 Task: Add a signature Hailey Mitchell containing With sincere thanks and best wishes, Hailey Mitchell to email address softage.5@softage.net and add a label Reflection
Action: Mouse moved to (73, 41)
Screenshot: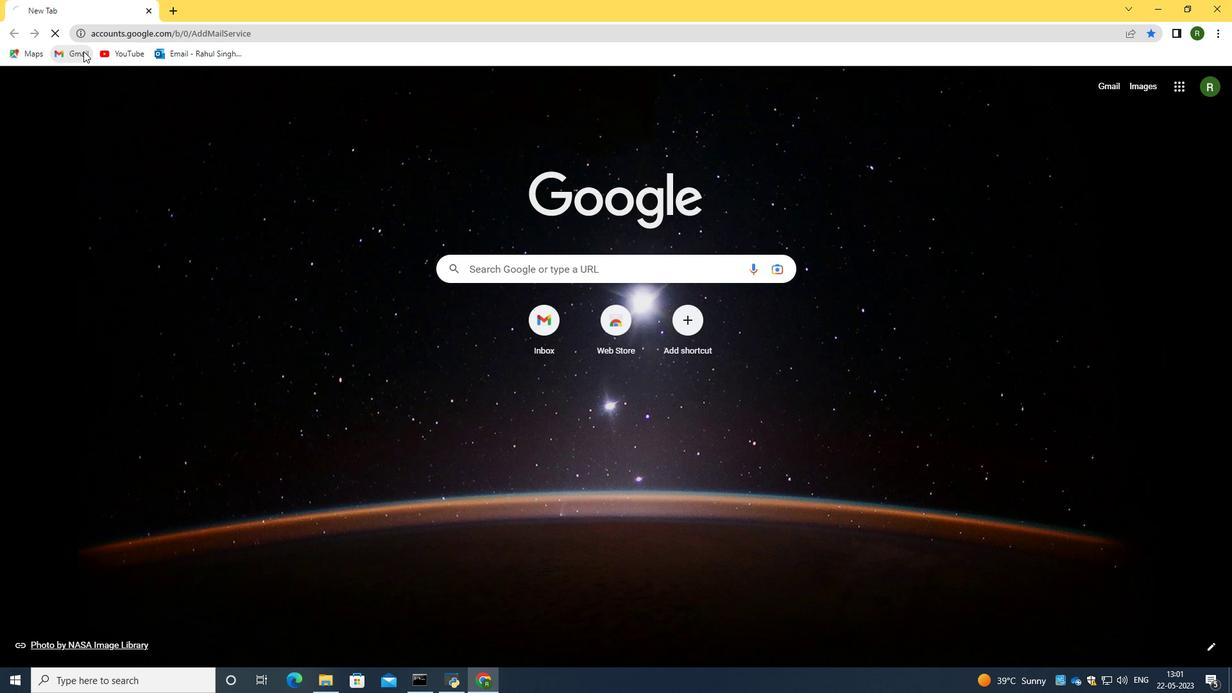 
Action: Mouse pressed left at (73, 41)
Screenshot: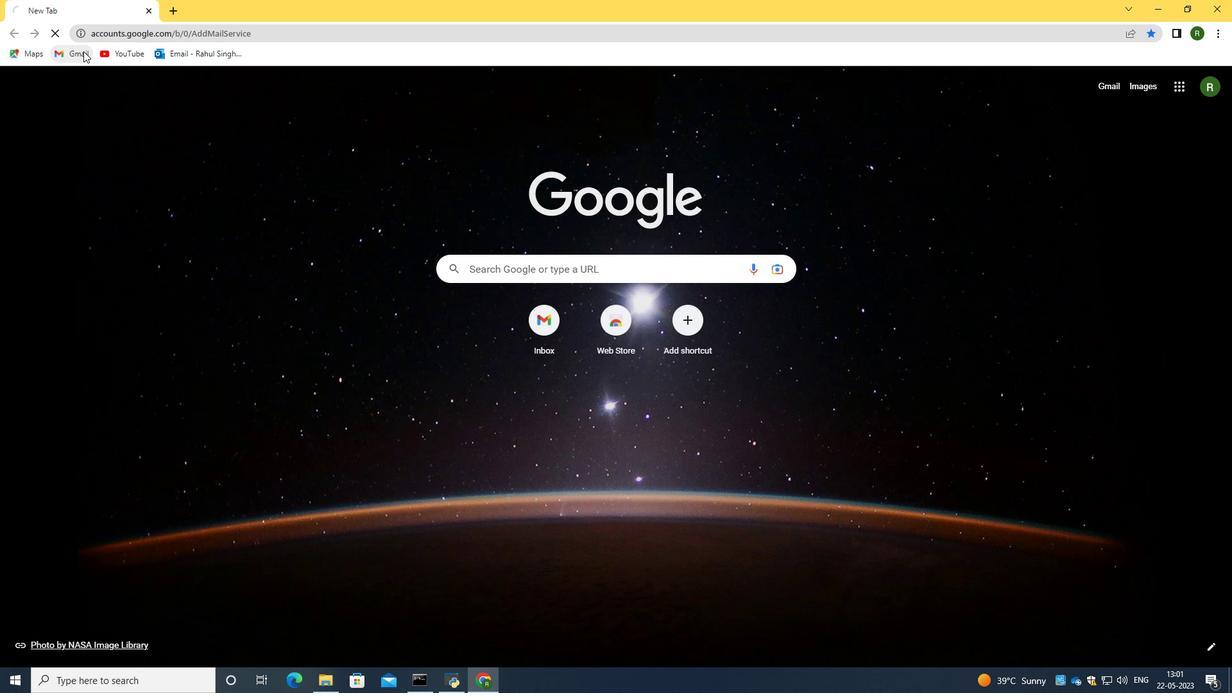 
Action: Mouse moved to (1172, 75)
Screenshot: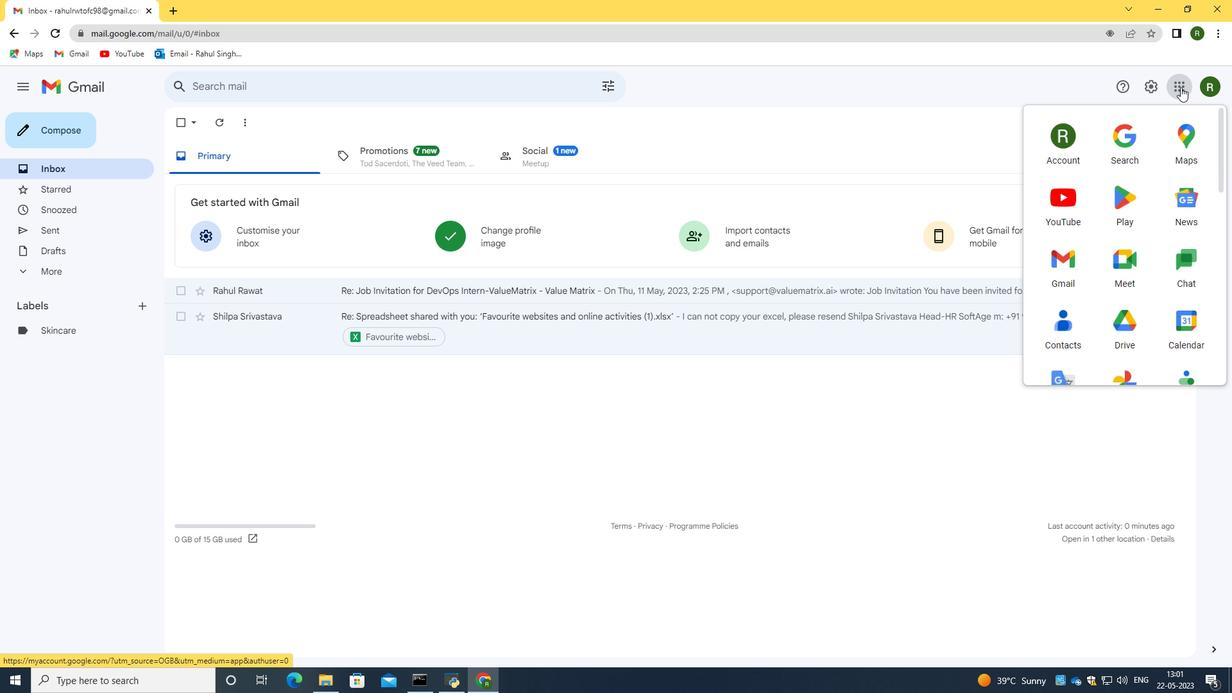 
Action: Mouse pressed left at (1172, 75)
Screenshot: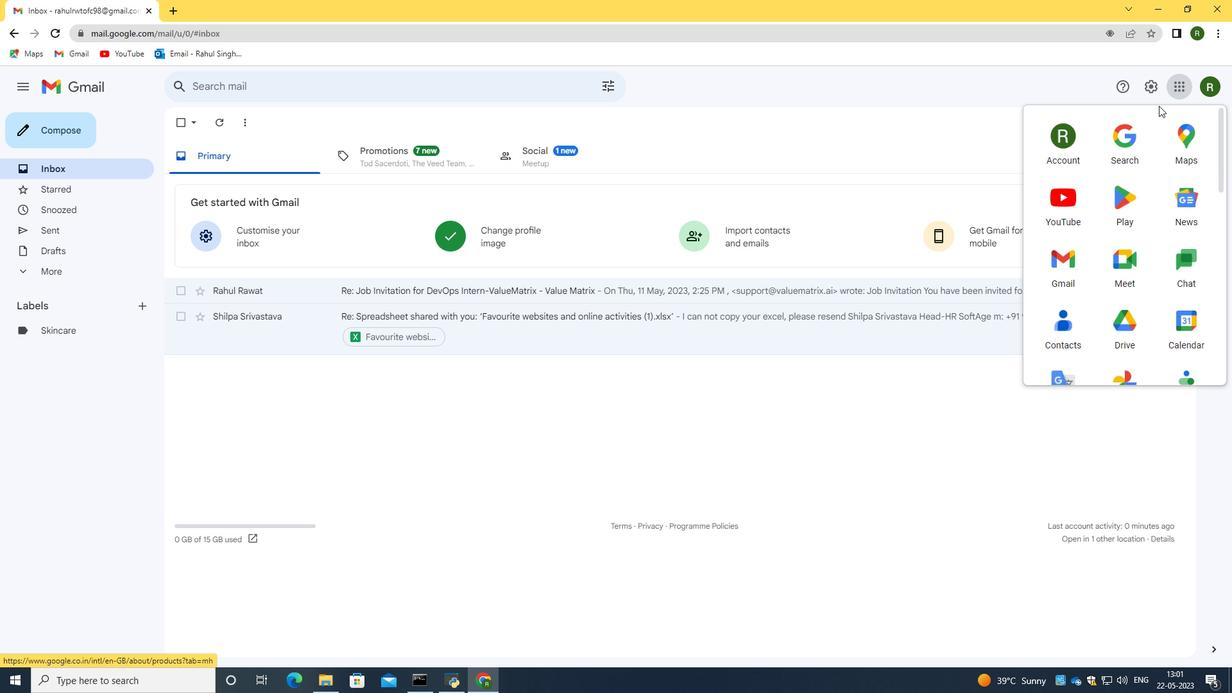 
Action: Mouse moved to (889, 98)
Screenshot: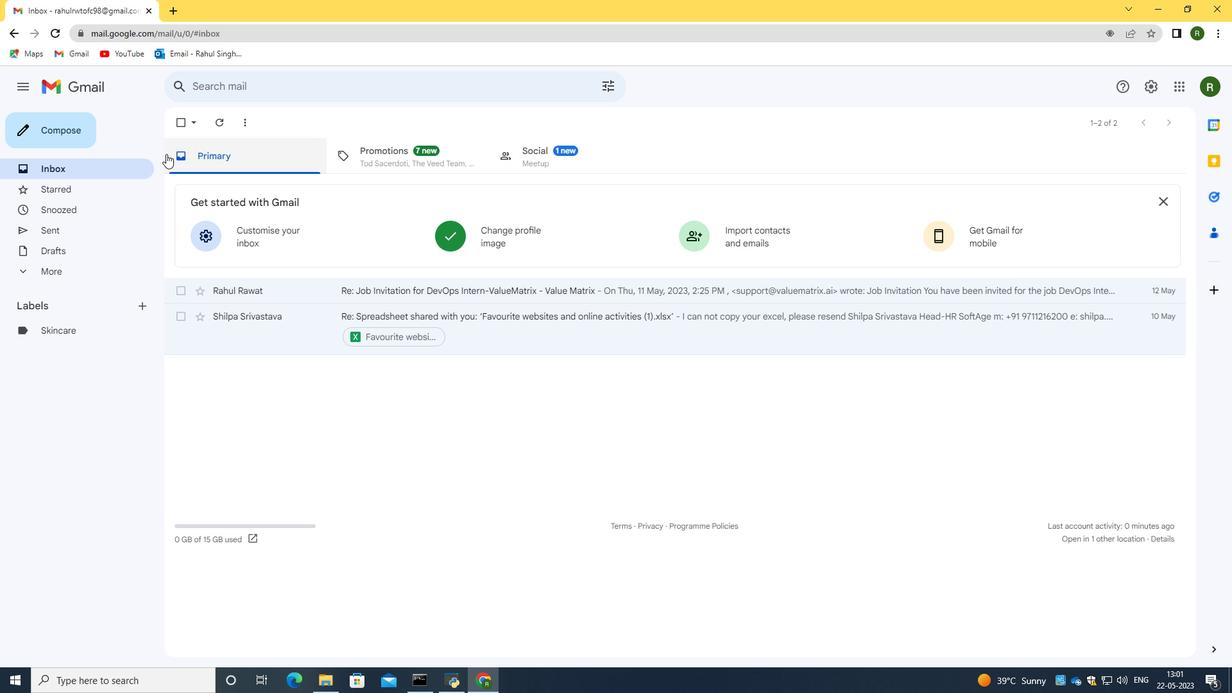 
Action: Mouse pressed left at (889, 98)
Screenshot: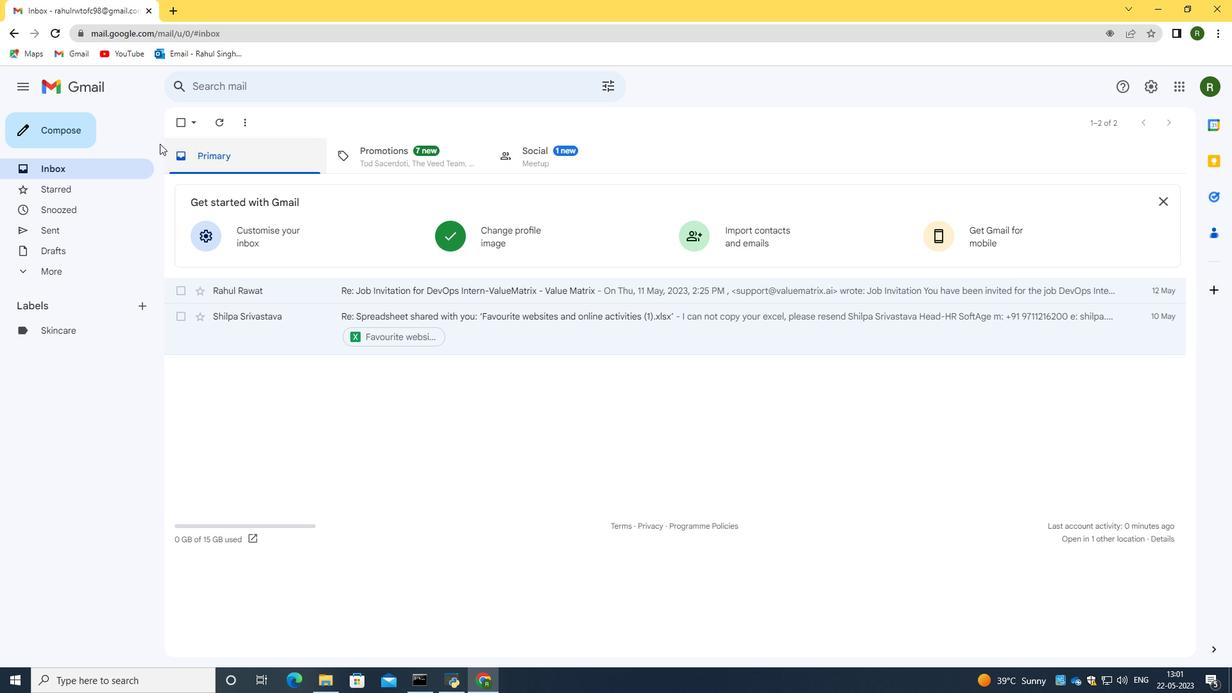 
Action: Mouse moved to (1148, 80)
Screenshot: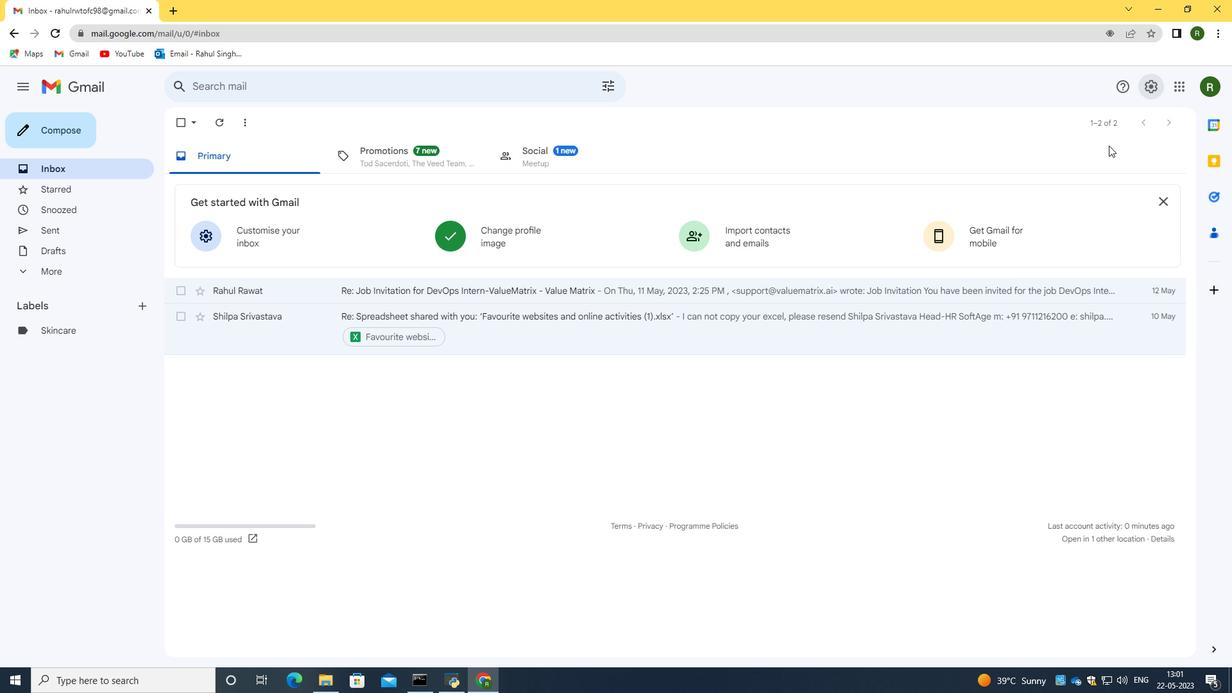 
Action: Mouse pressed left at (1148, 80)
Screenshot: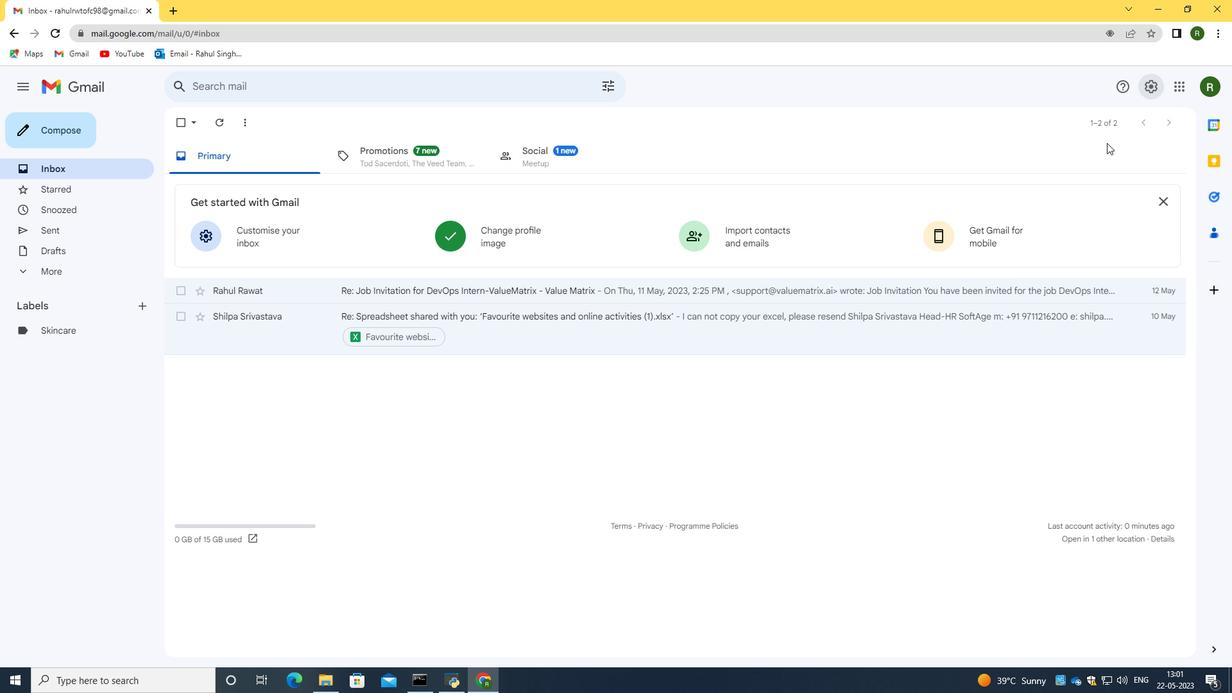 
Action: Mouse moved to (1084, 144)
Screenshot: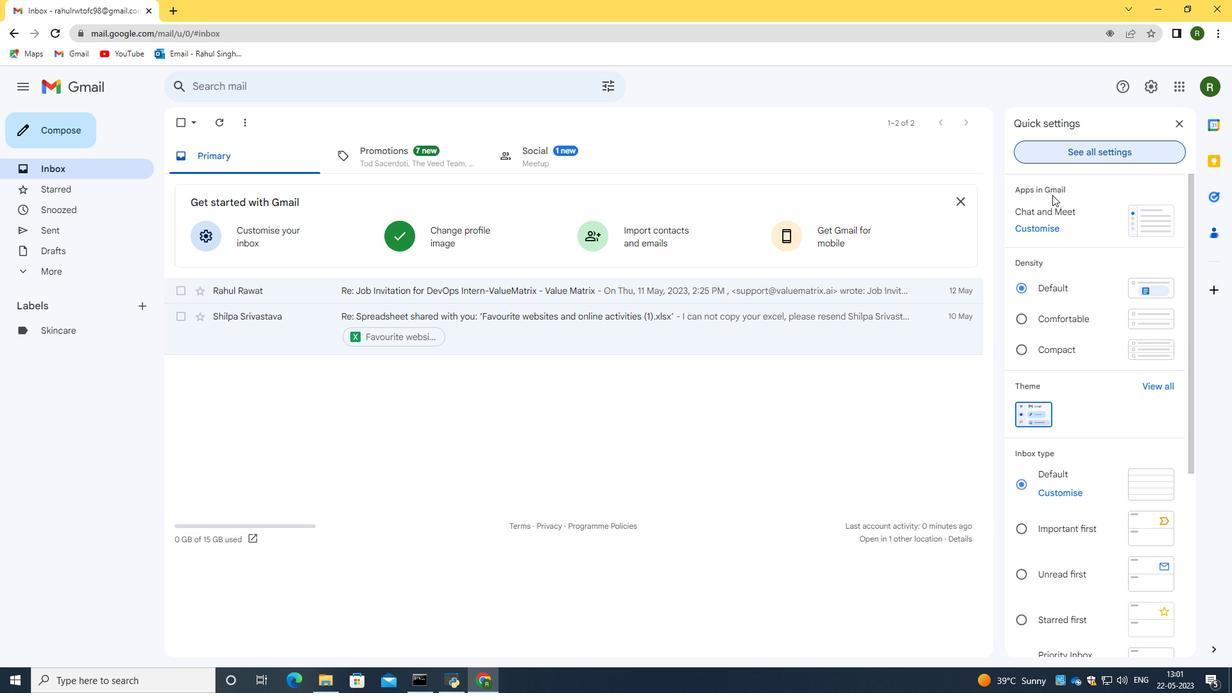 
Action: Mouse pressed left at (1084, 144)
Screenshot: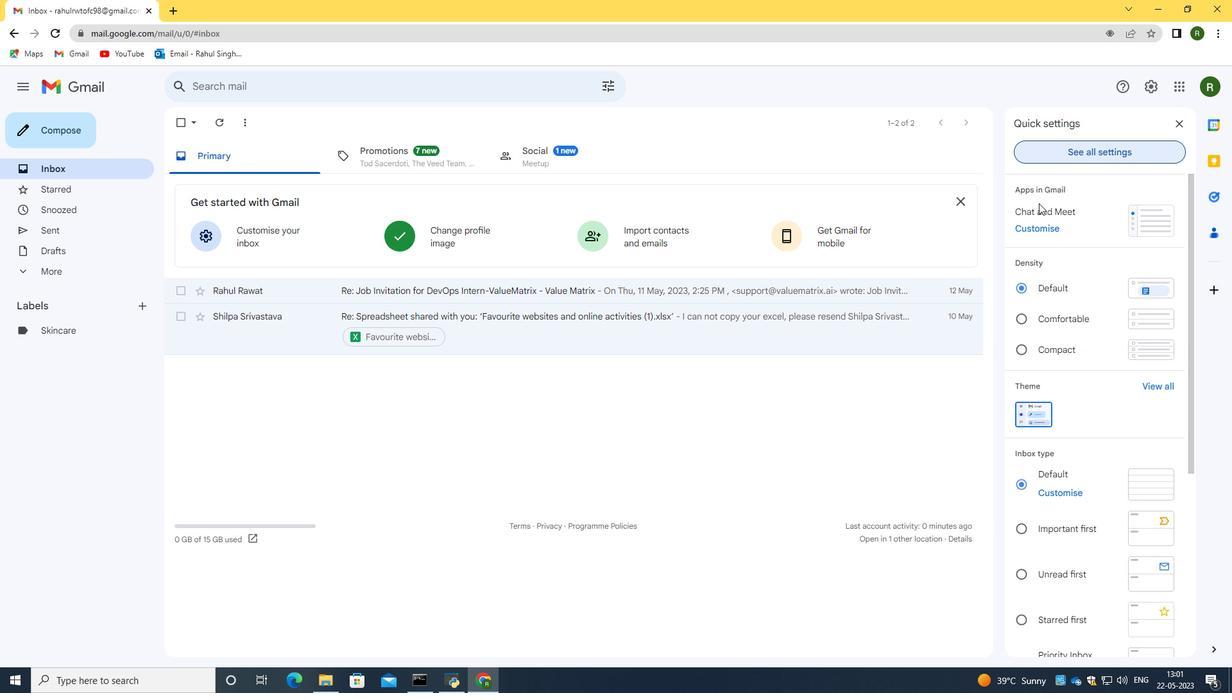 
Action: Mouse moved to (780, 233)
Screenshot: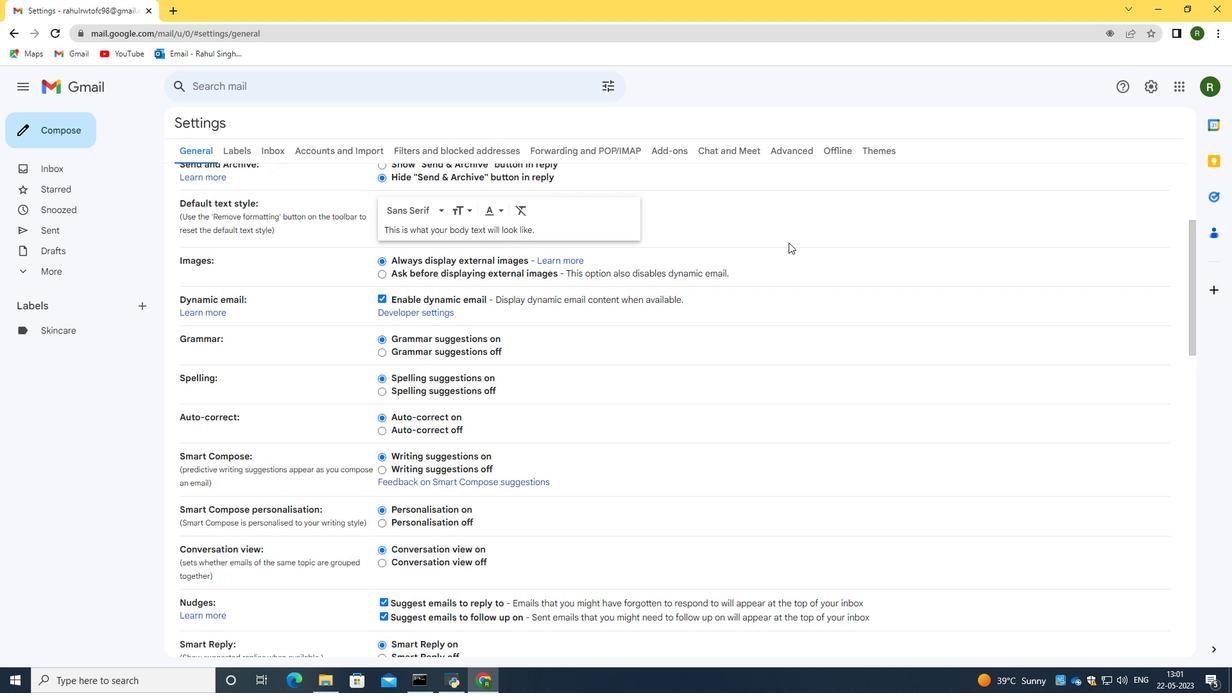 
Action: Mouse scrolled (817, 233) with delta (0, 0)
Screenshot: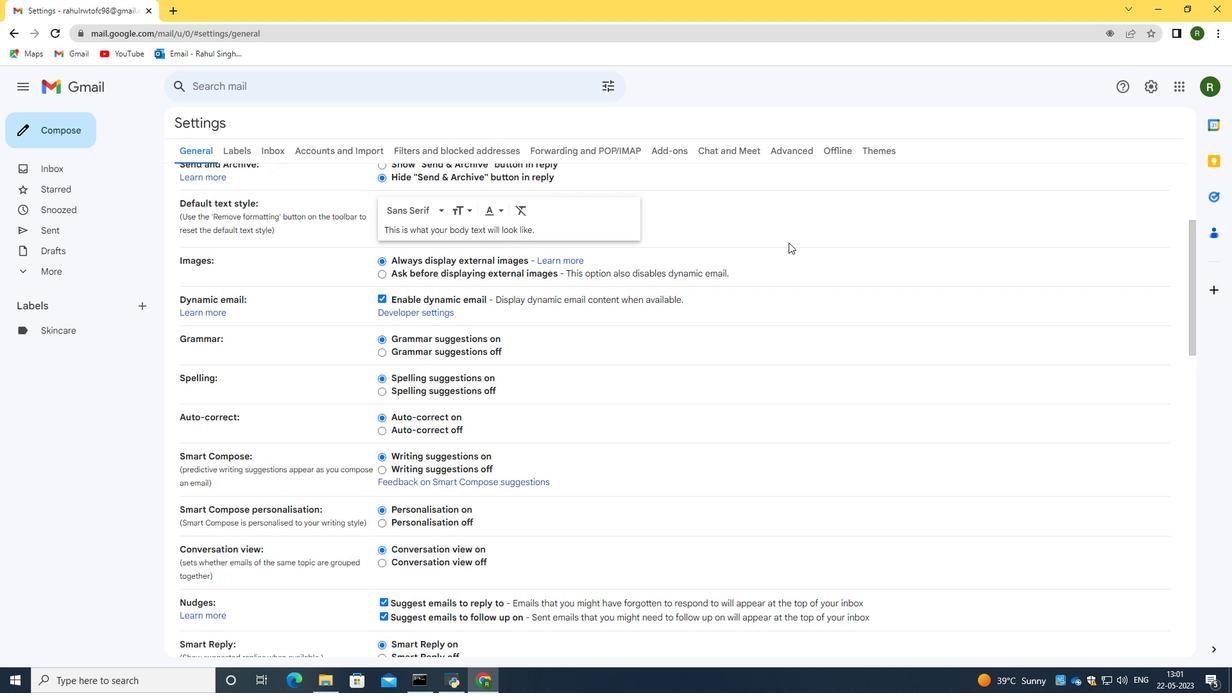 
Action: Mouse scrolled (780, 232) with delta (0, 0)
Screenshot: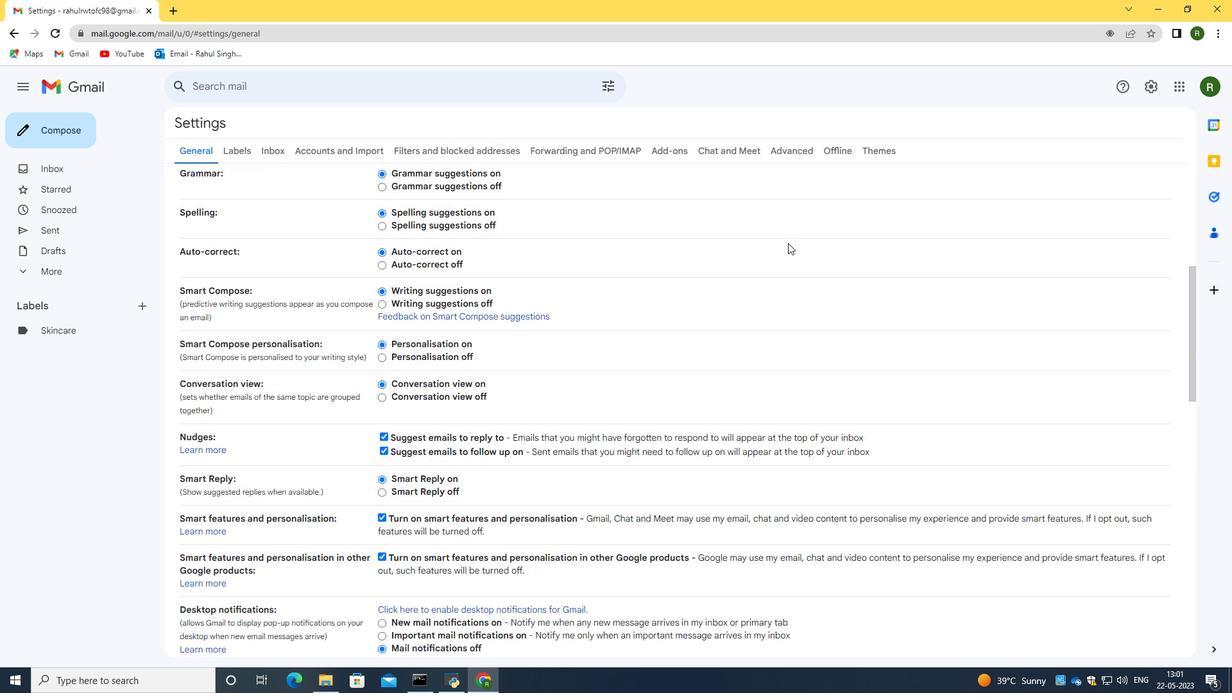 
Action: Mouse moved to (779, 233)
Screenshot: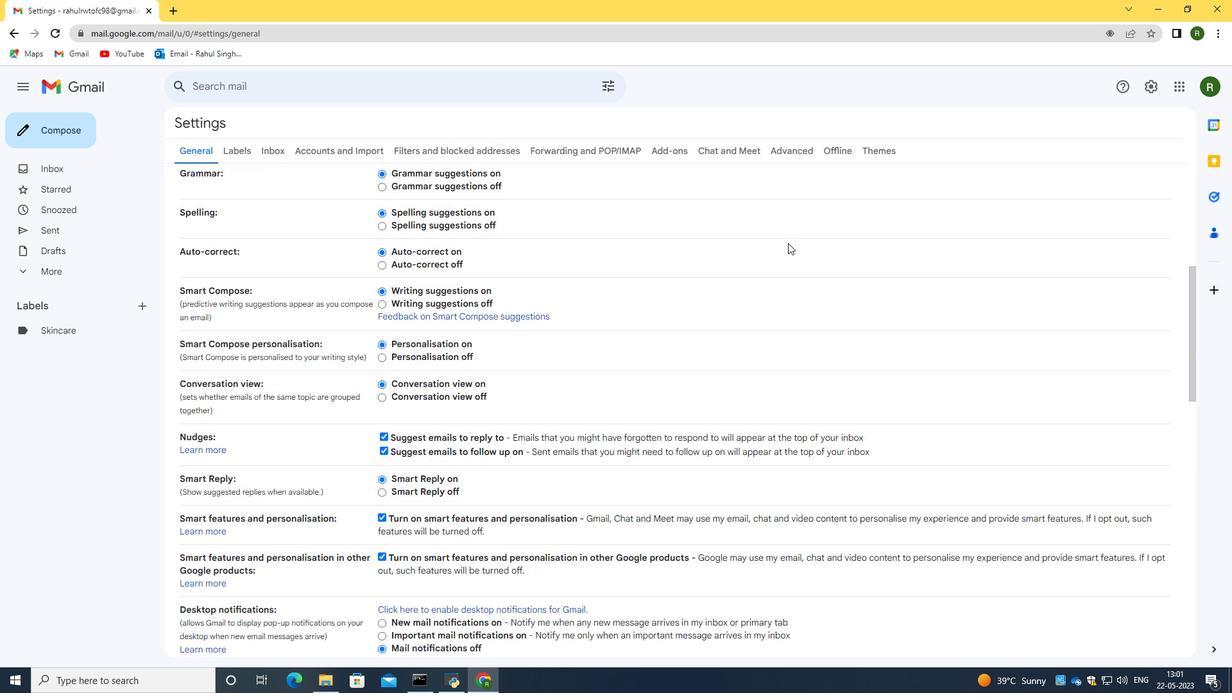 
Action: Mouse scrolled (779, 232) with delta (0, 0)
Screenshot: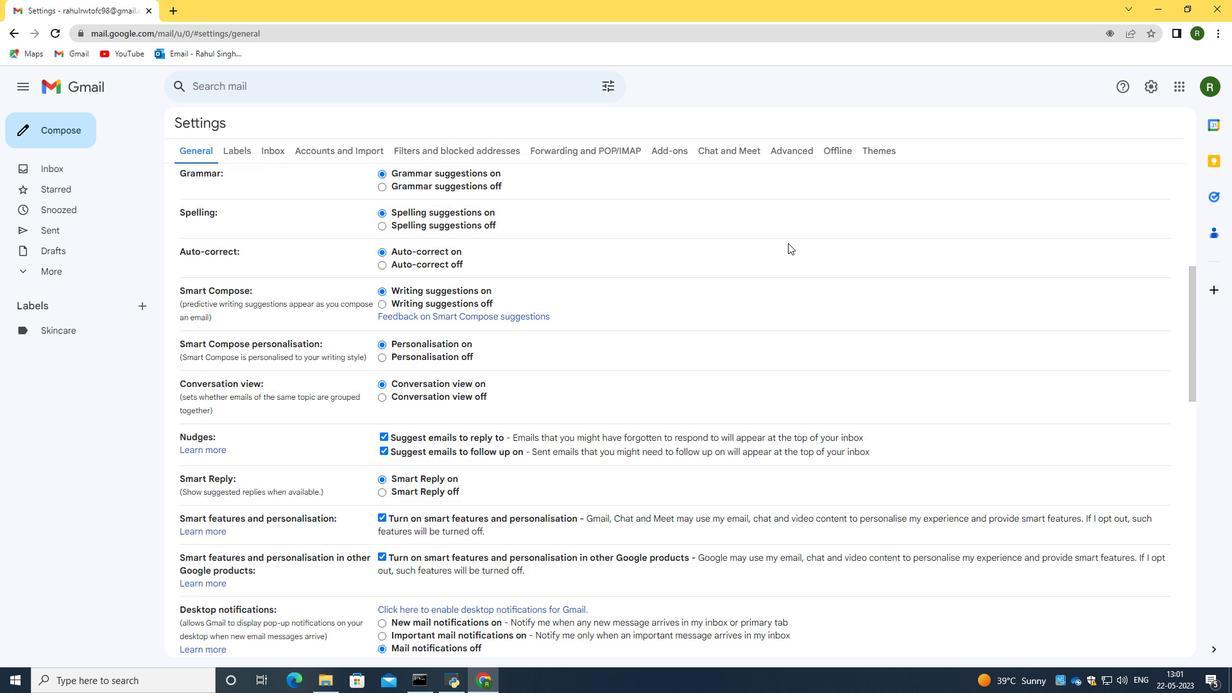 
Action: Mouse moved to (779, 233)
Screenshot: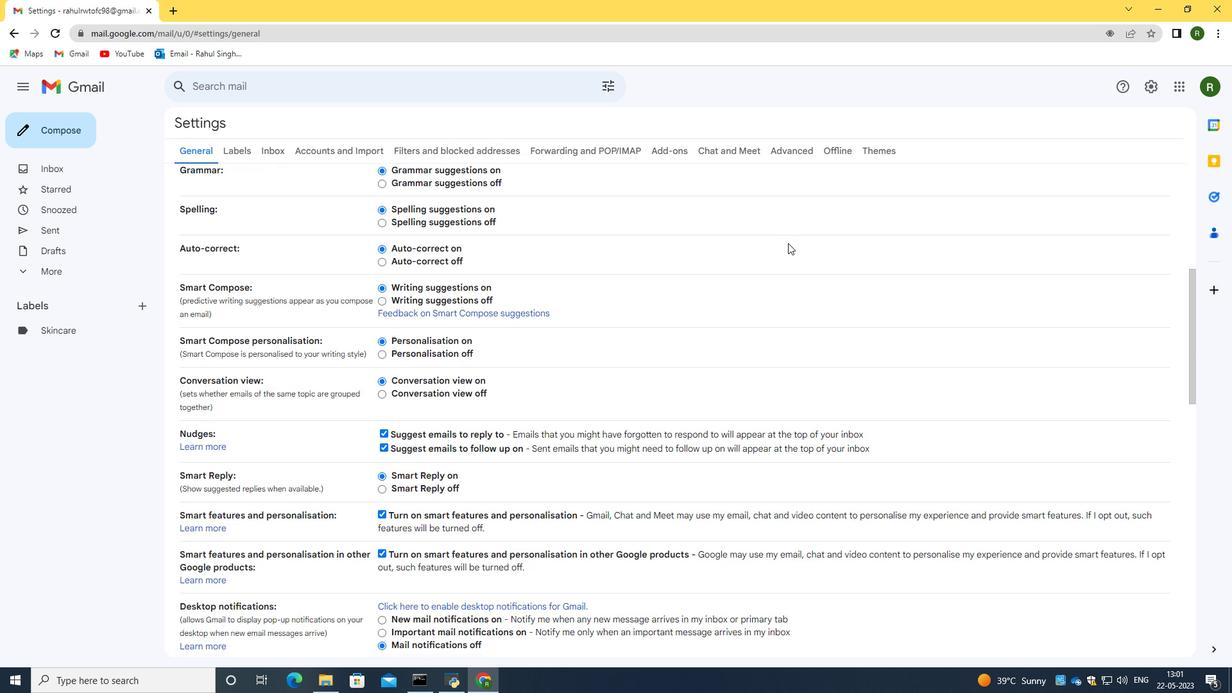 
Action: Mouse scrolled (779, 232) with delta (0, 0)
Screenshot: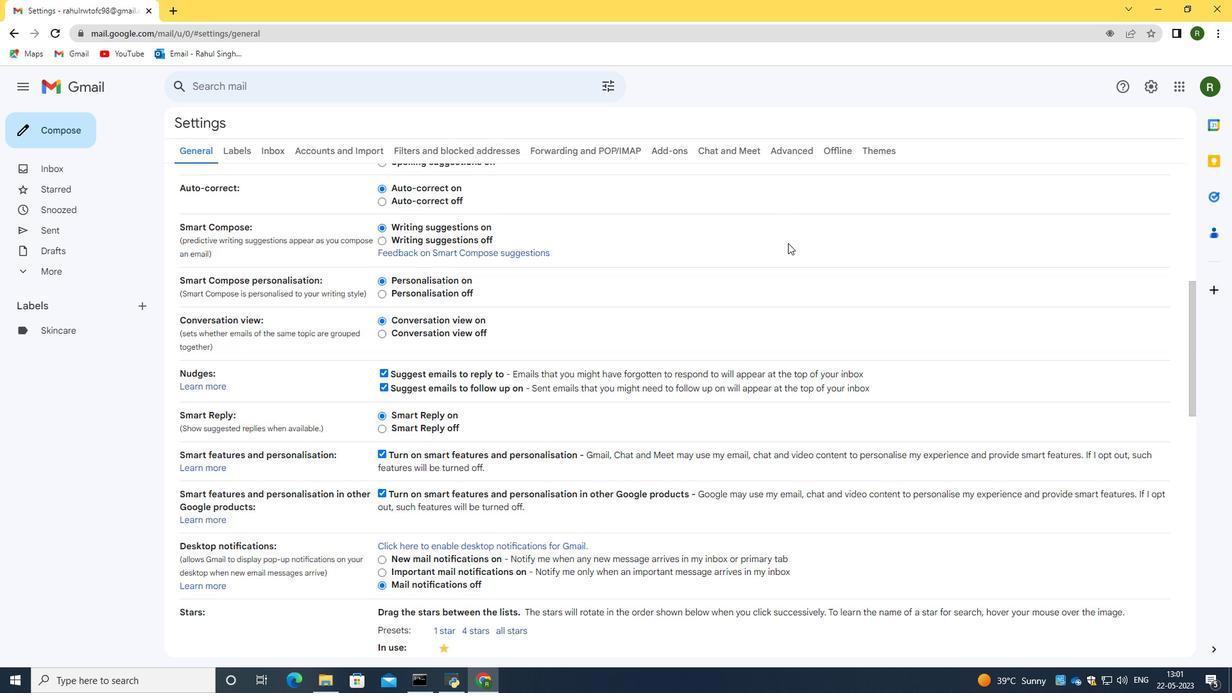 
Action: Mouse scrolled (779, 232) with delta (0, 0)
Screenshot: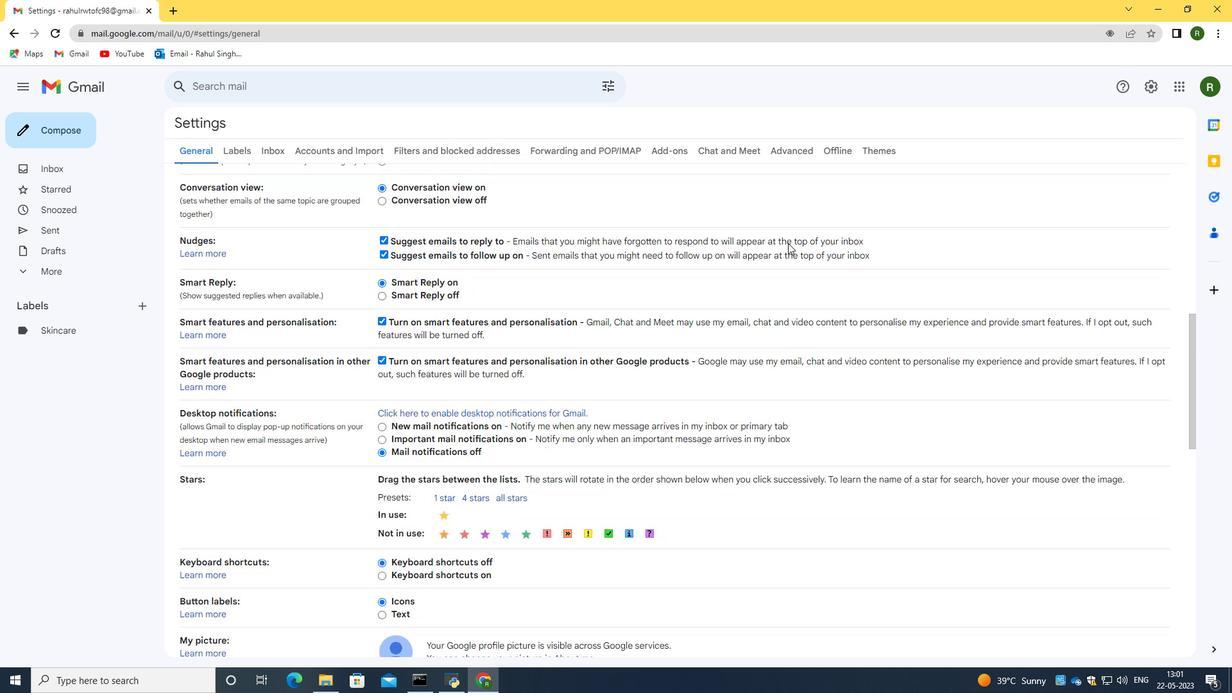
Action: Mouse scrolled (779, 232) with delta (0, 0)
Screenshot: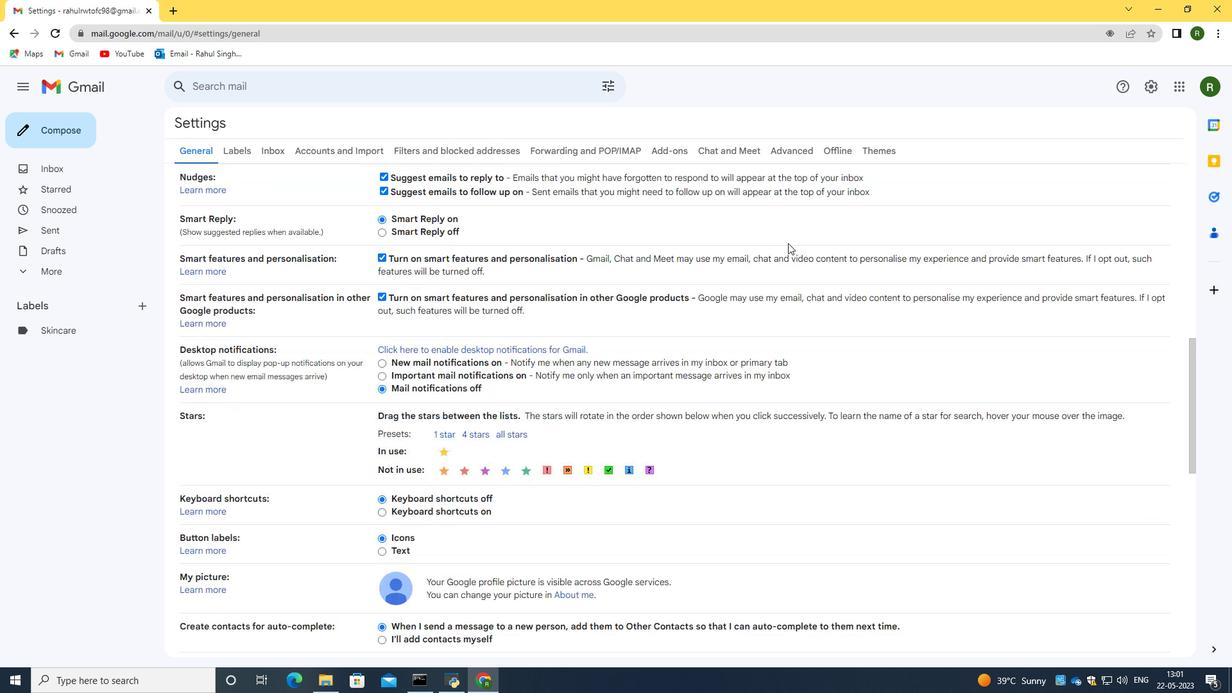 
Action: Mouse moved to (778, 233)
Screenshot: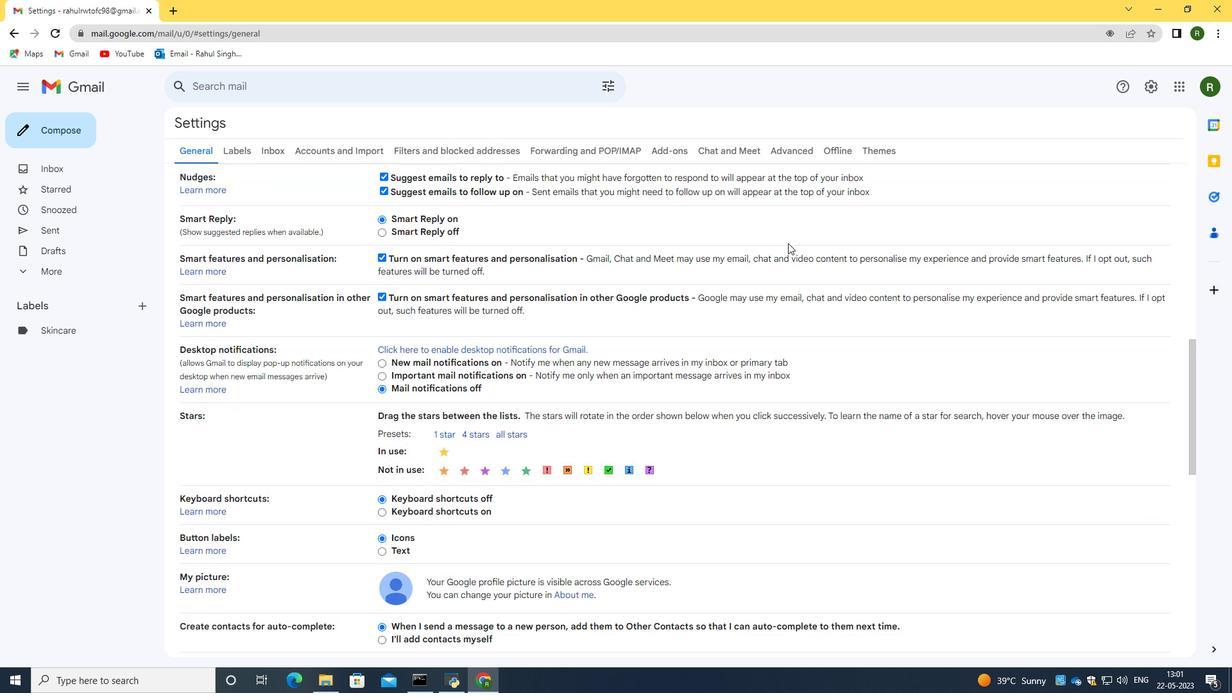 
Action: Mouse scrolled (778, 233) with delta (0, 0)
Screenshot: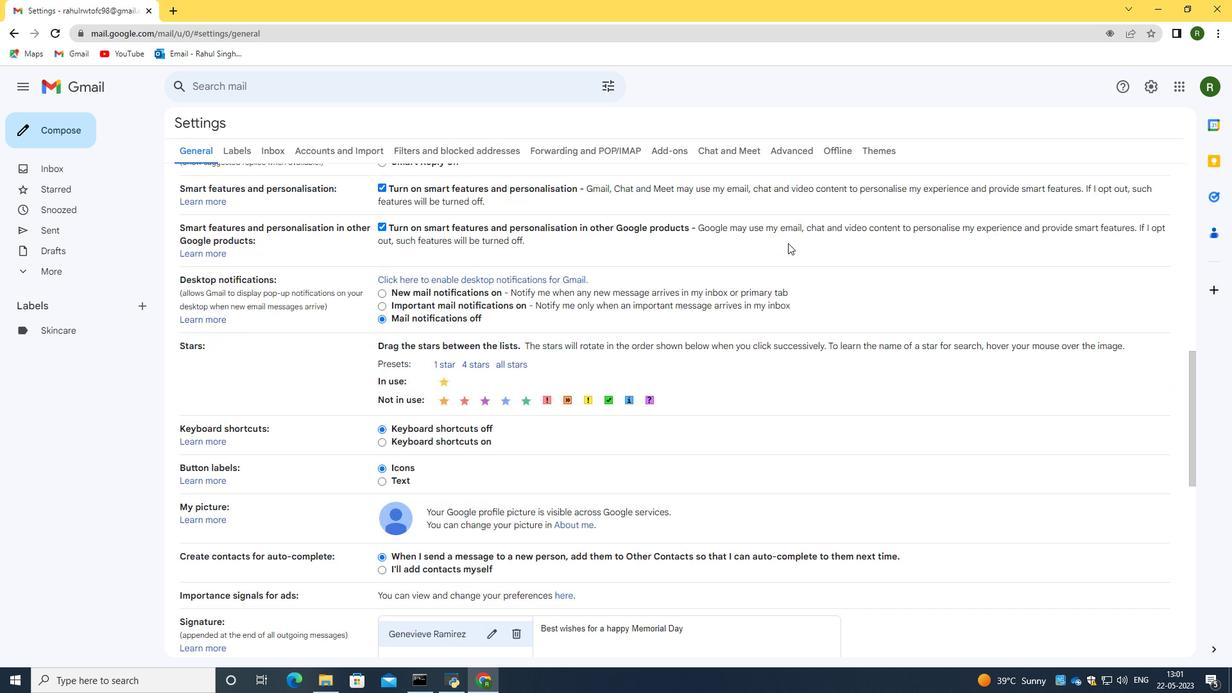 
Action: Mouse scrolled (778, 233) with delta (0, 0)
Screenshot: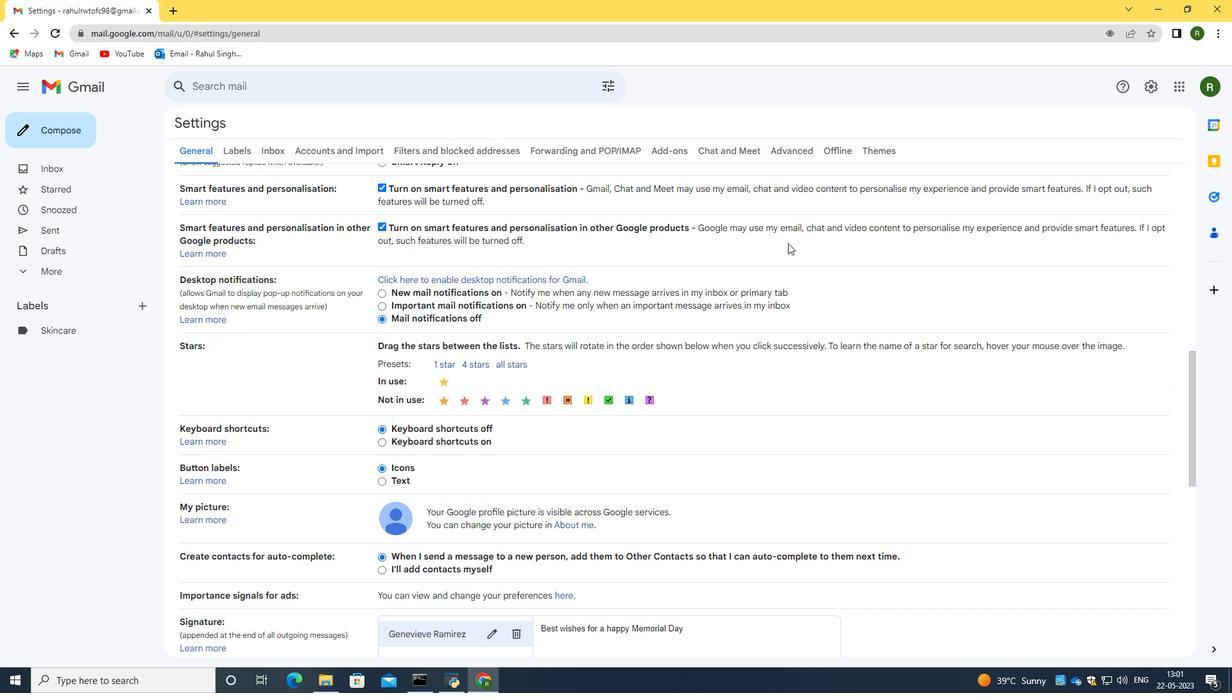 
Action: Mouse scrolled (778, 233) with delta (0, 0)
Screenshot: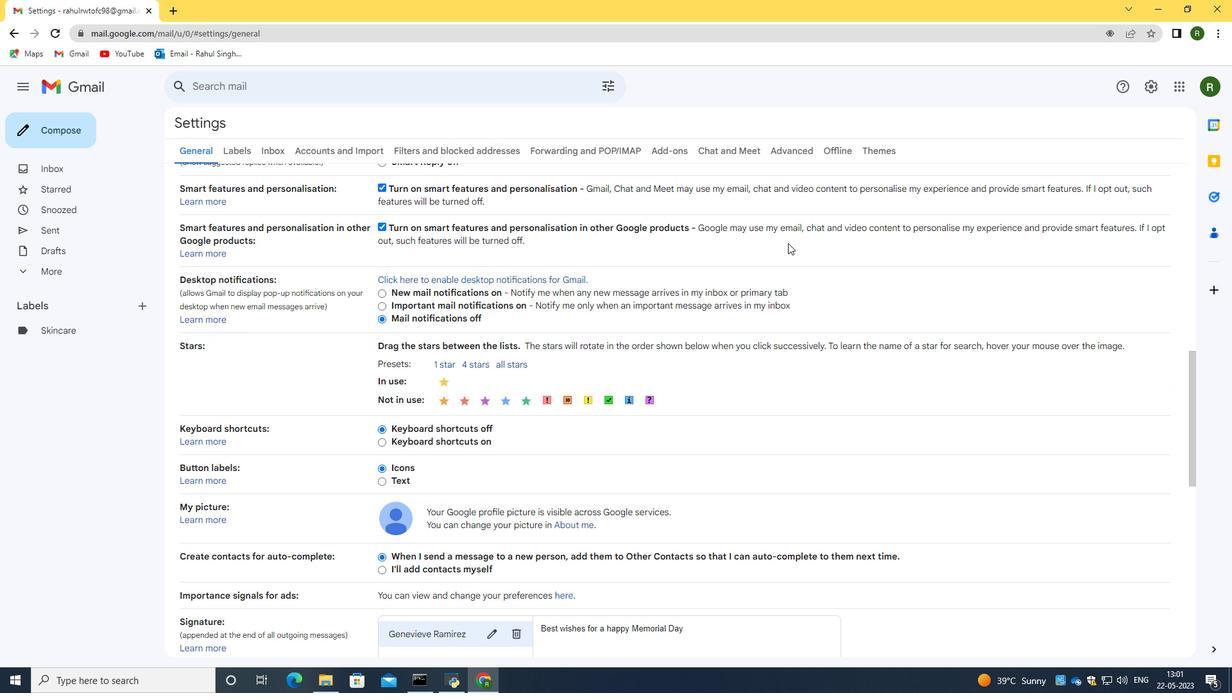 
Action: Mouse scrolled (778, 233) with delta (0, 0)
Screenshot: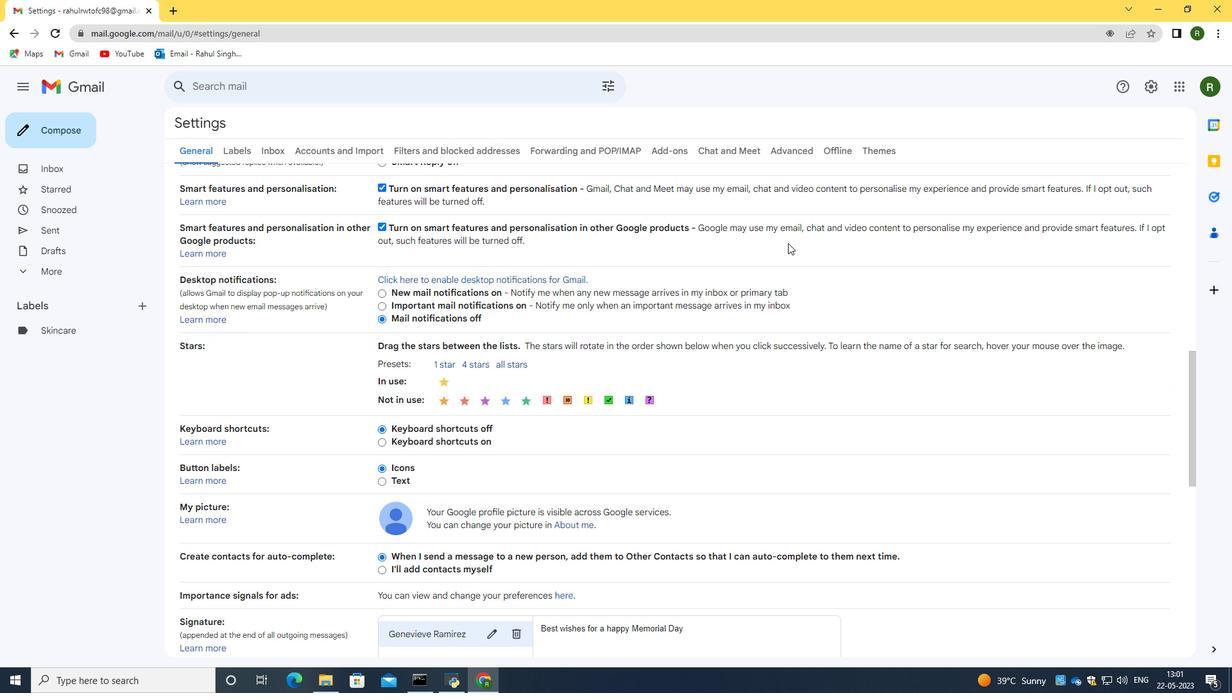 
Action: Mouse scrolled (778, 233) with delta (0, 0)
Screenshot: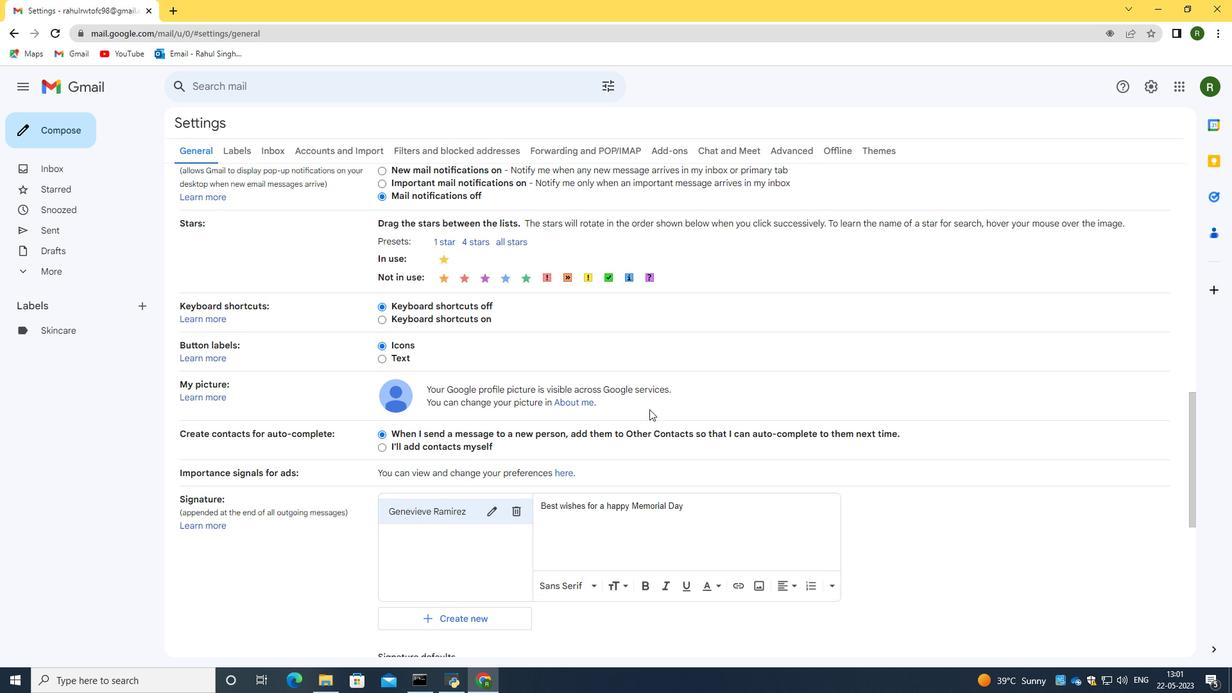 
Action: Mouse scrolled (778, 233) with delta (0, 0)
Screenshot: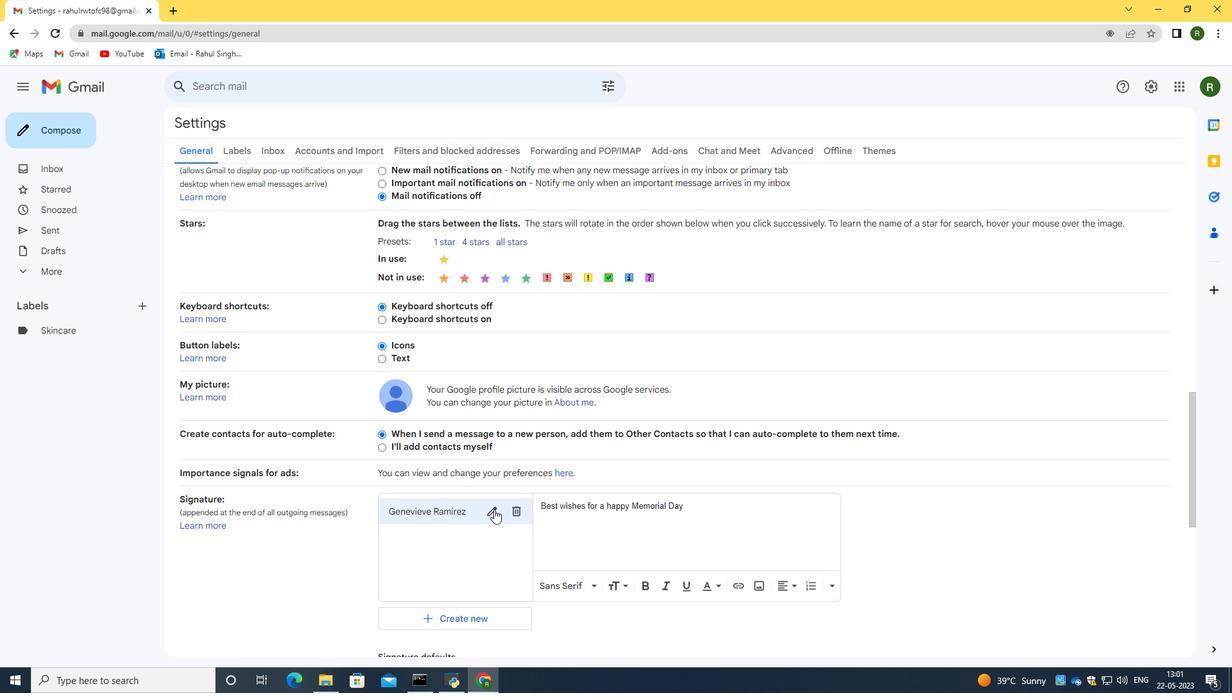 
Action: Mouse scrolled (778, 233) with delta (0, 0)
Screenshot: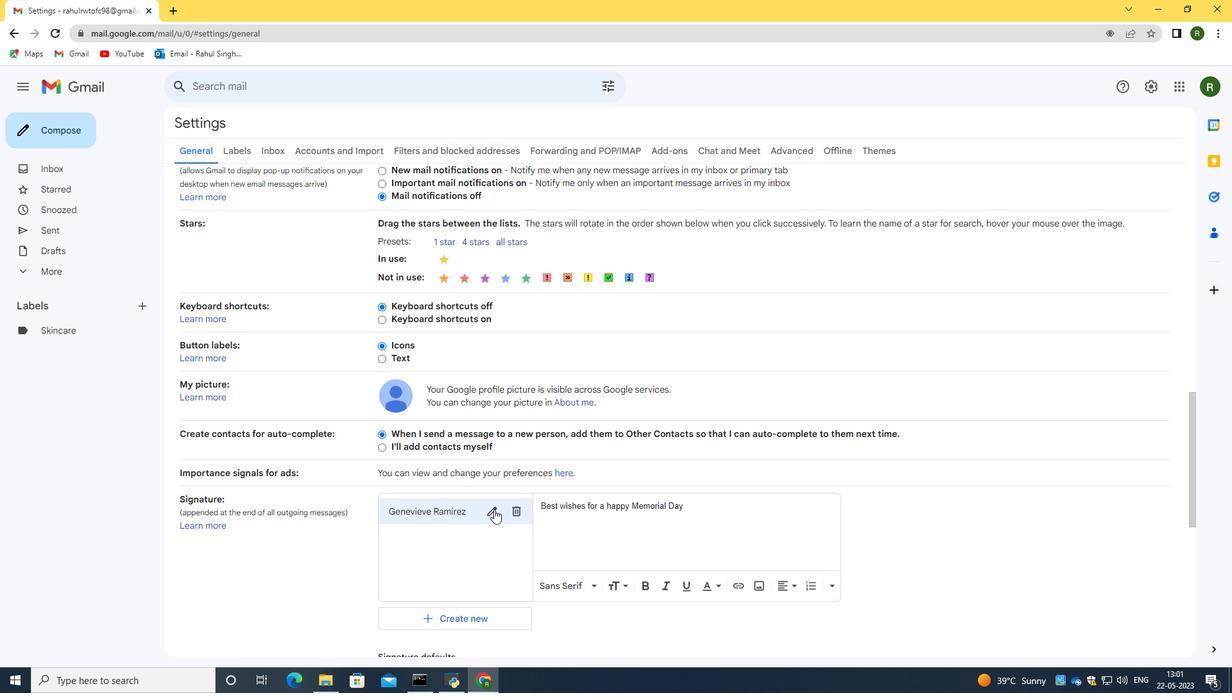 
Action: Mouse moved to (499, 502)
Screenshot: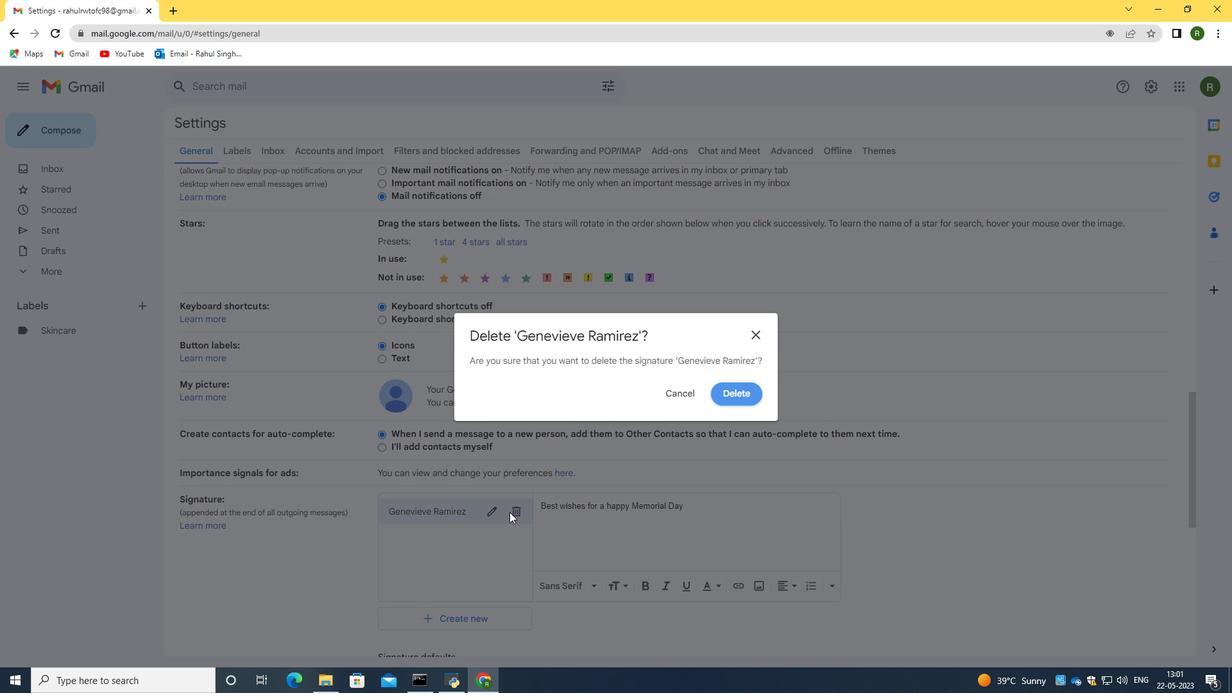 
Action: Mouse pressed left at (499, 502)
Screenshot: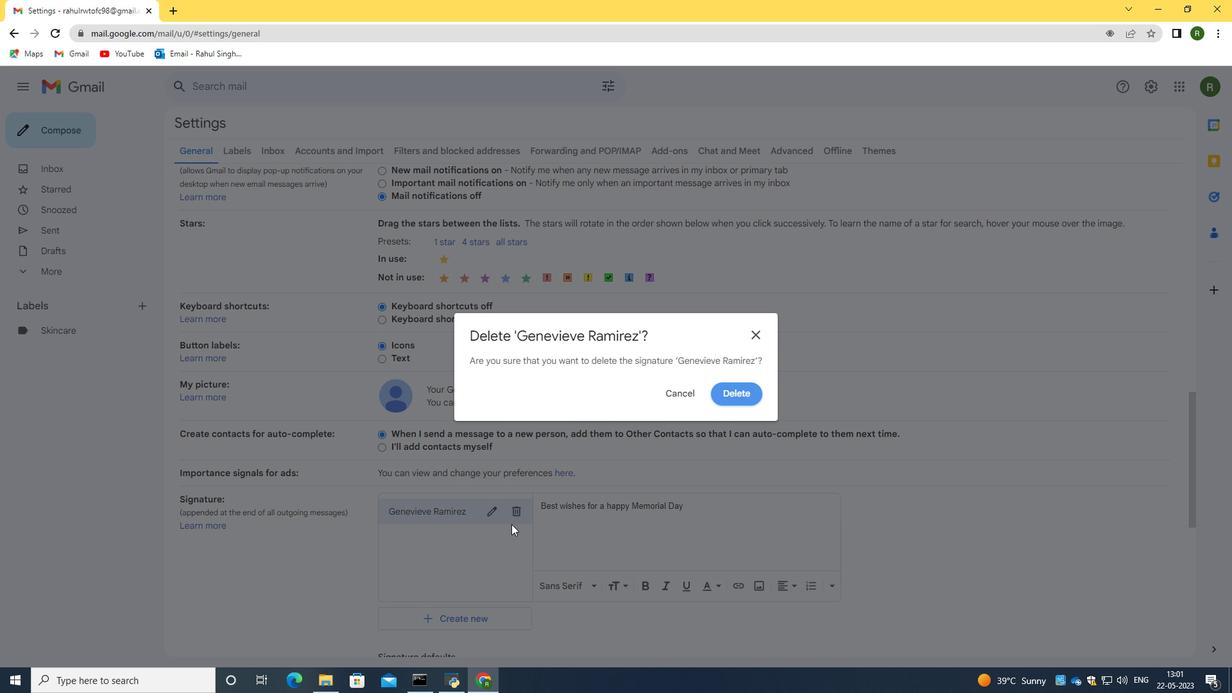 
Action: Mouse moved to (735, 382)
Screenshot: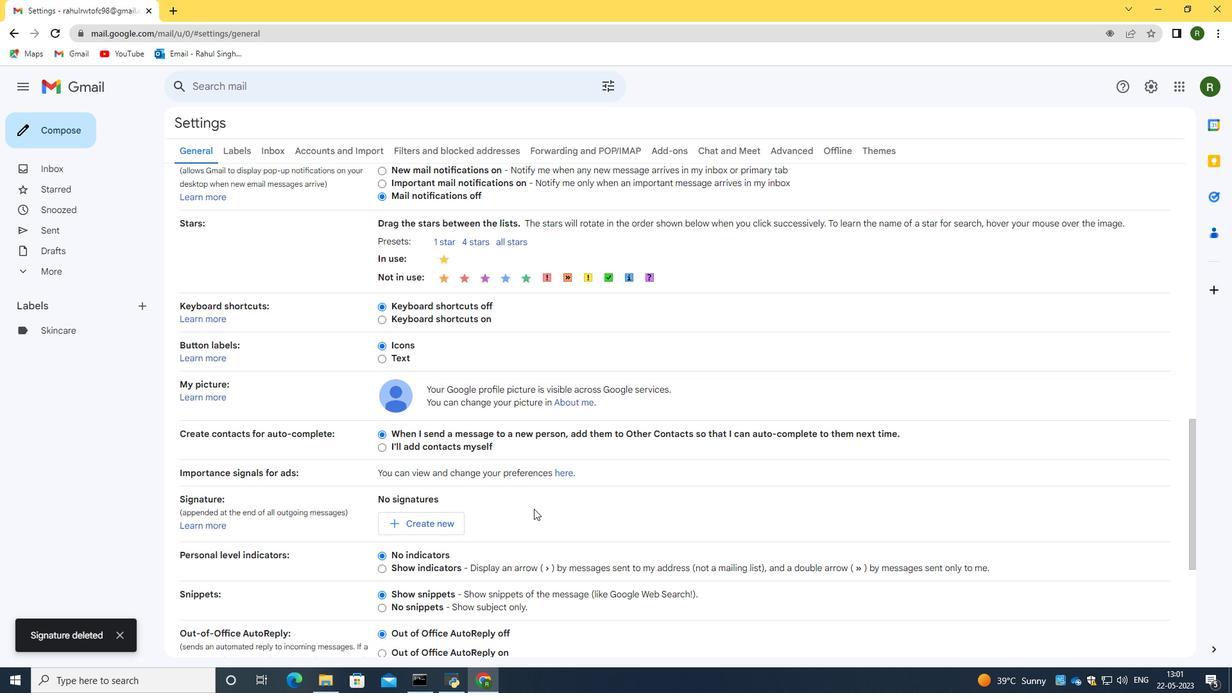 
Action: Mouse pressed left at (735, 382)
Screenshot: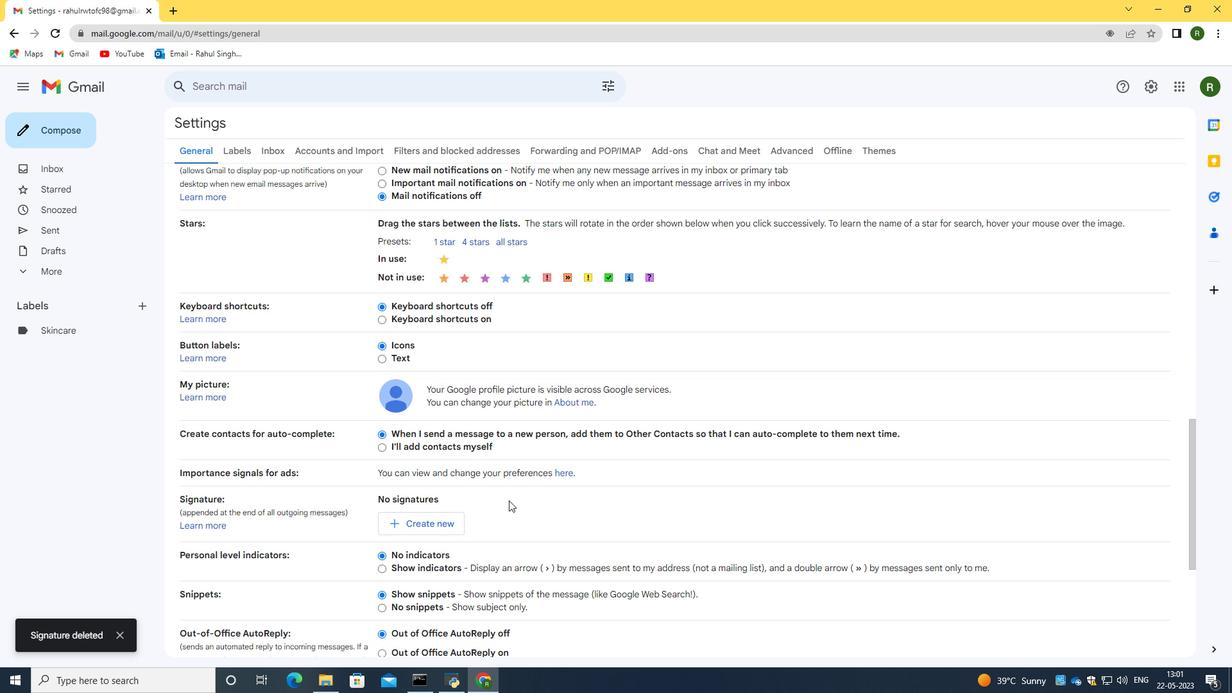 
Action: Mouse moved to (564, 442)
Screenshot: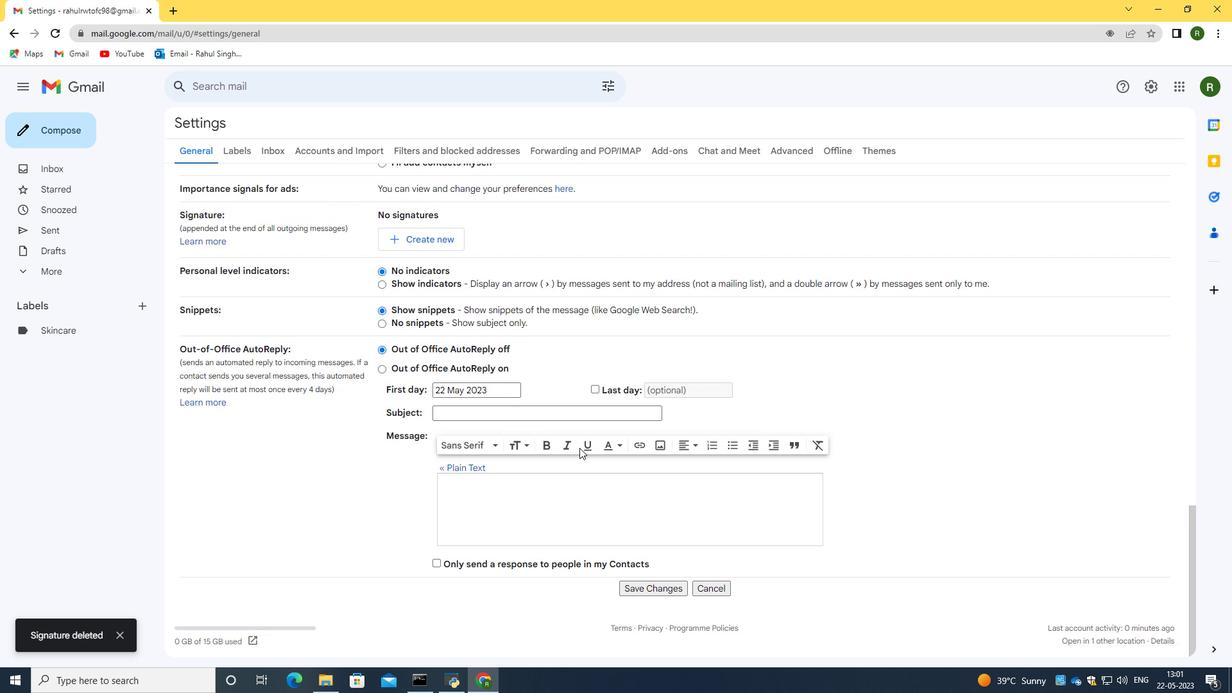 
Action: Mouse scrolled (564, 441) with delta (0, 0)
Screenshot: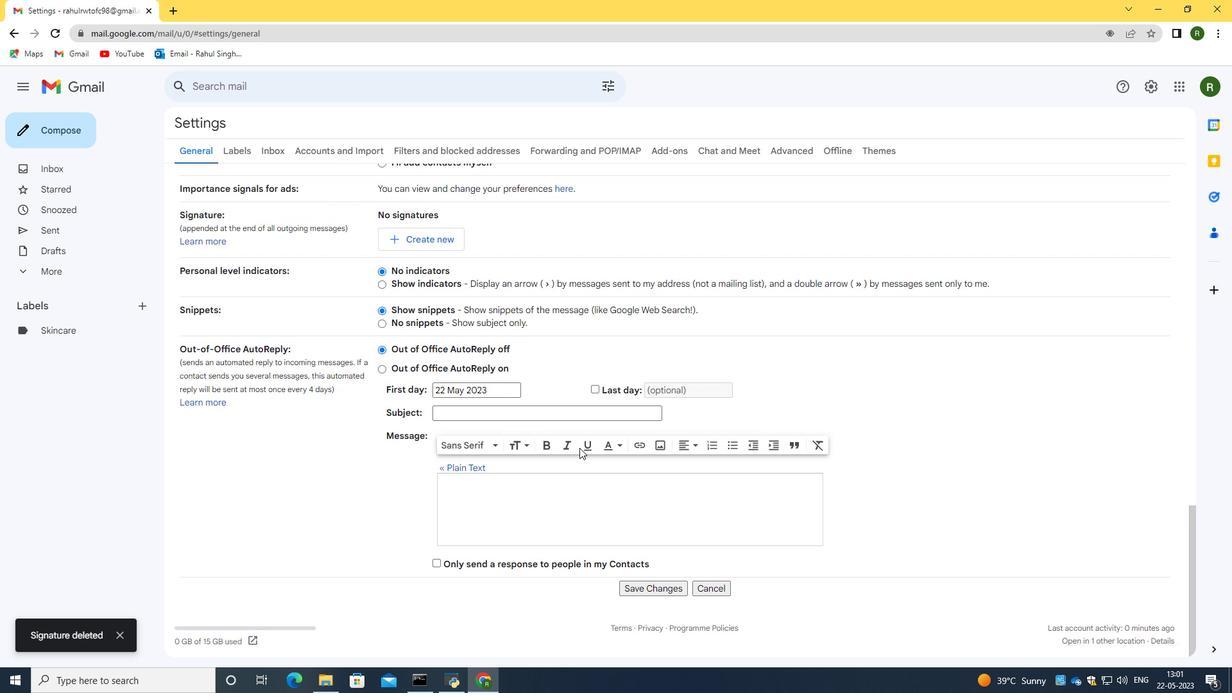 
Action: Mouse scrolled (564, 441) with delta (0, 0)
Screenshot: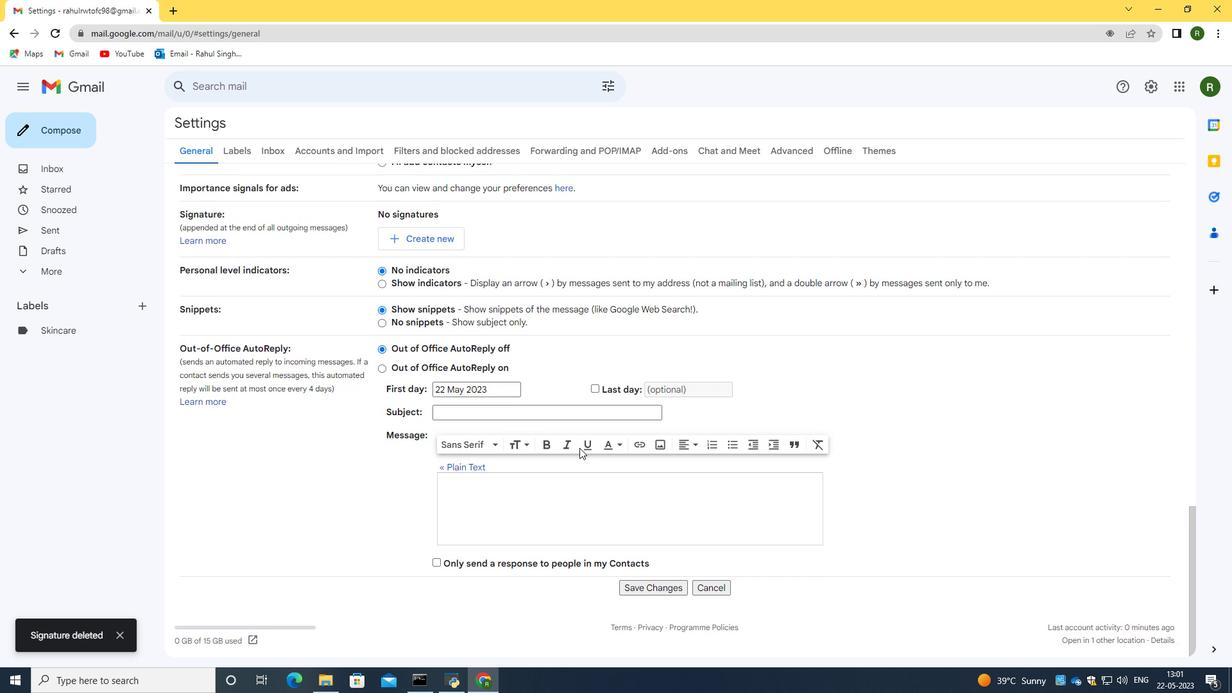 
Action: Mouse scrolled (564, 441) with delta (0, 0)
Screenshot: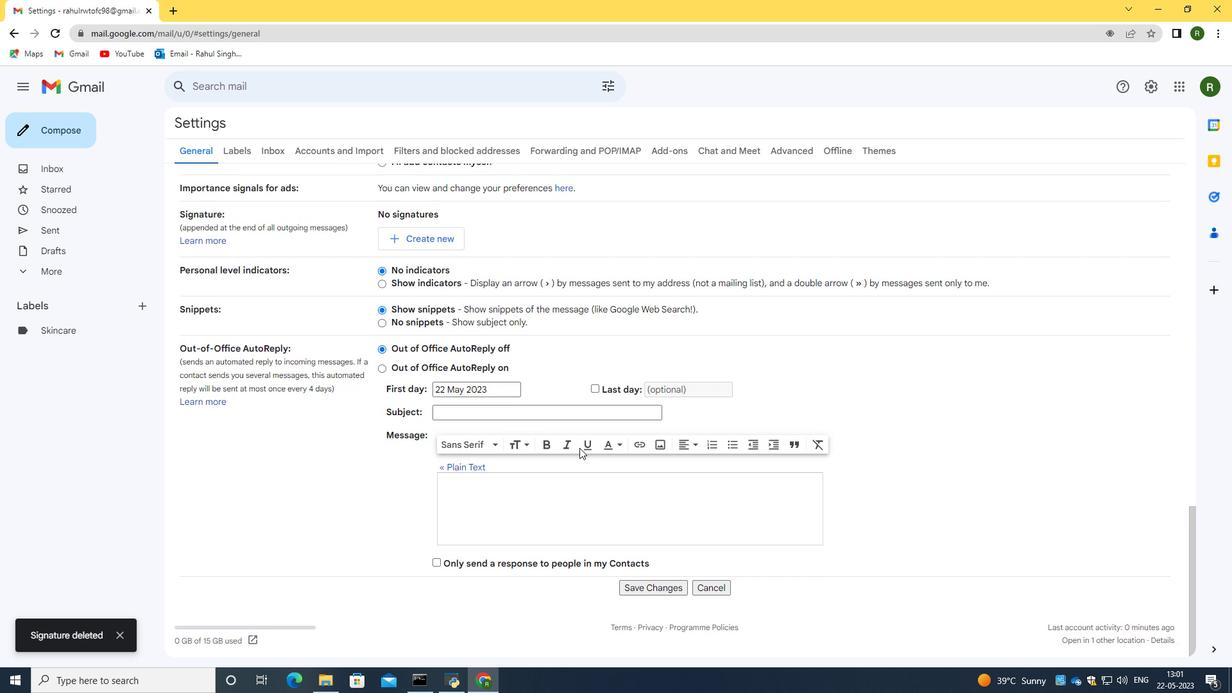 
Action: Mouse scrolled (564, 441) with delta (0, 0)
Screenshot: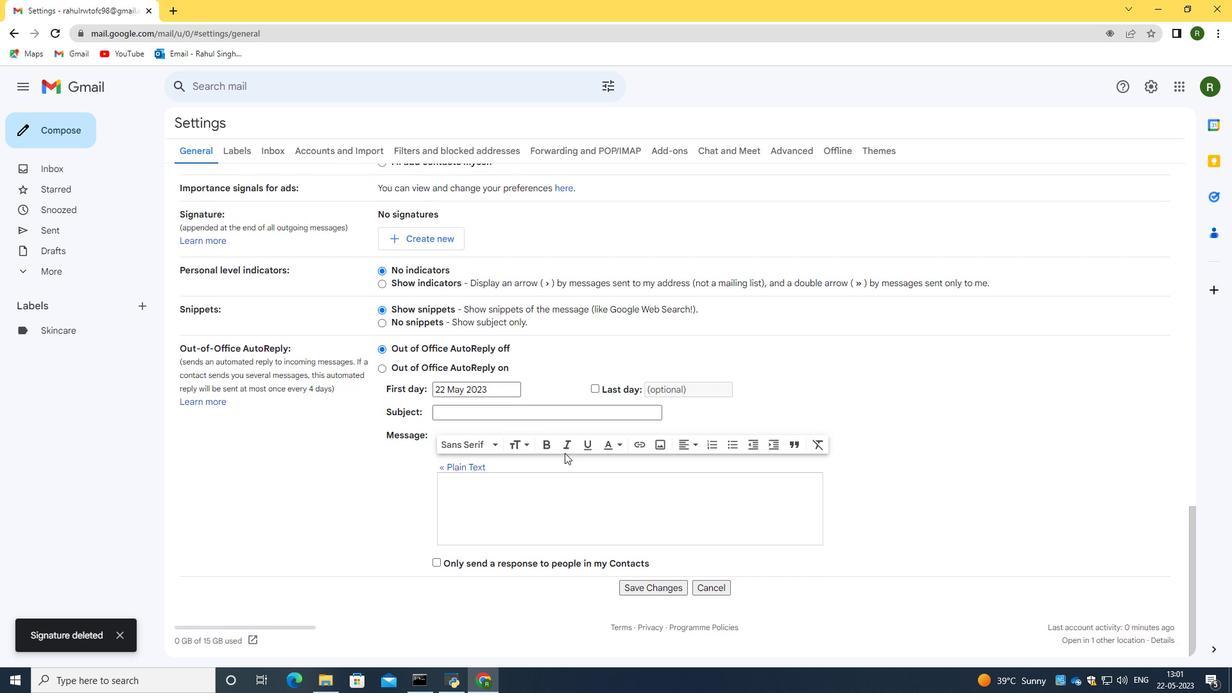 
Action: Mouse moved to (569, 438)
Screenshot: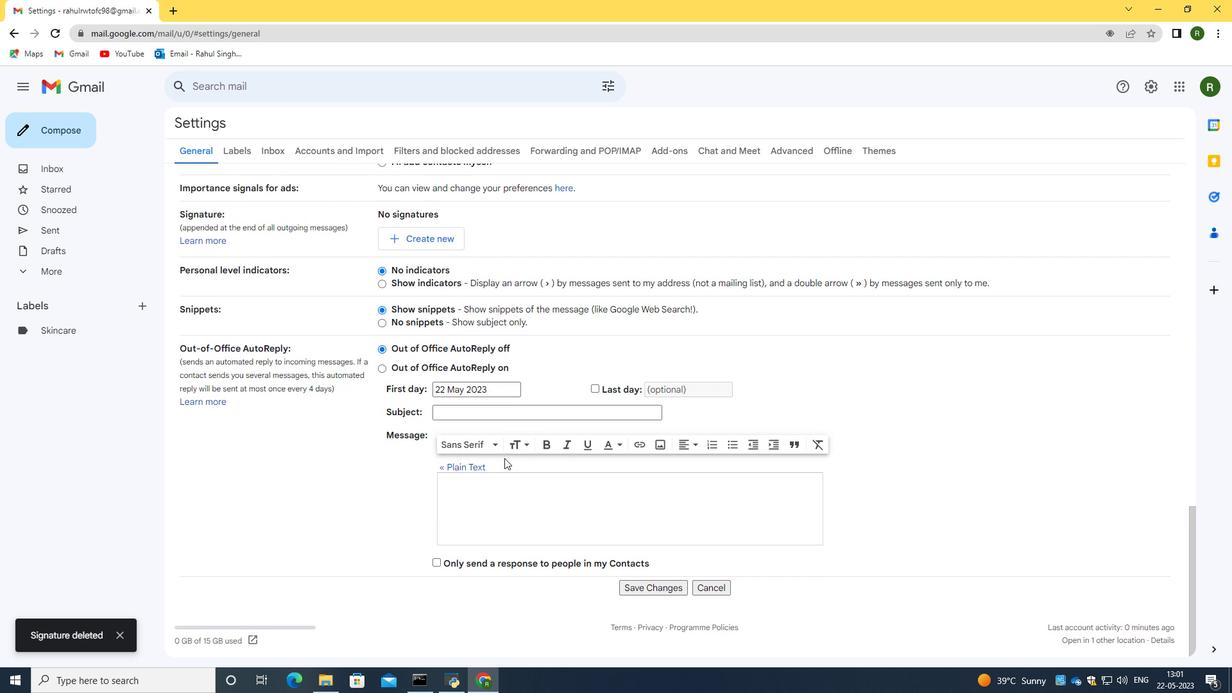 
Action: Mouse scrolled (569, 437) with delta (0, 0)
Screenshot: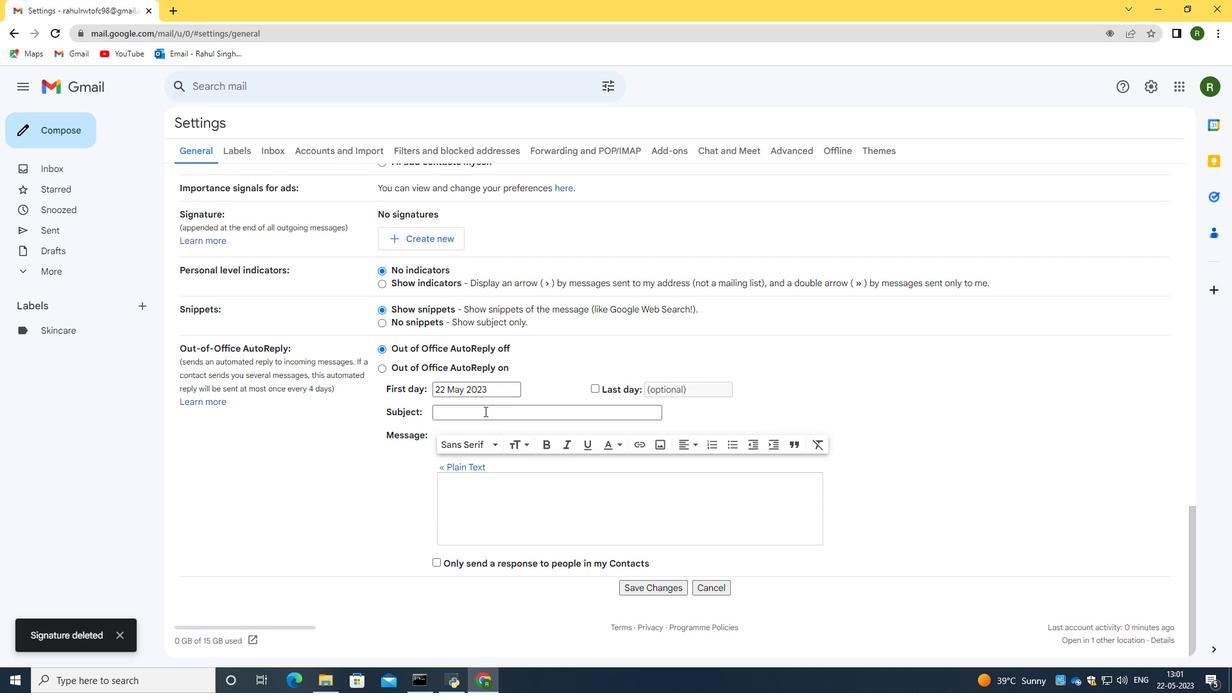 
Action: Mouse moved to (570, 438)
Screenshot: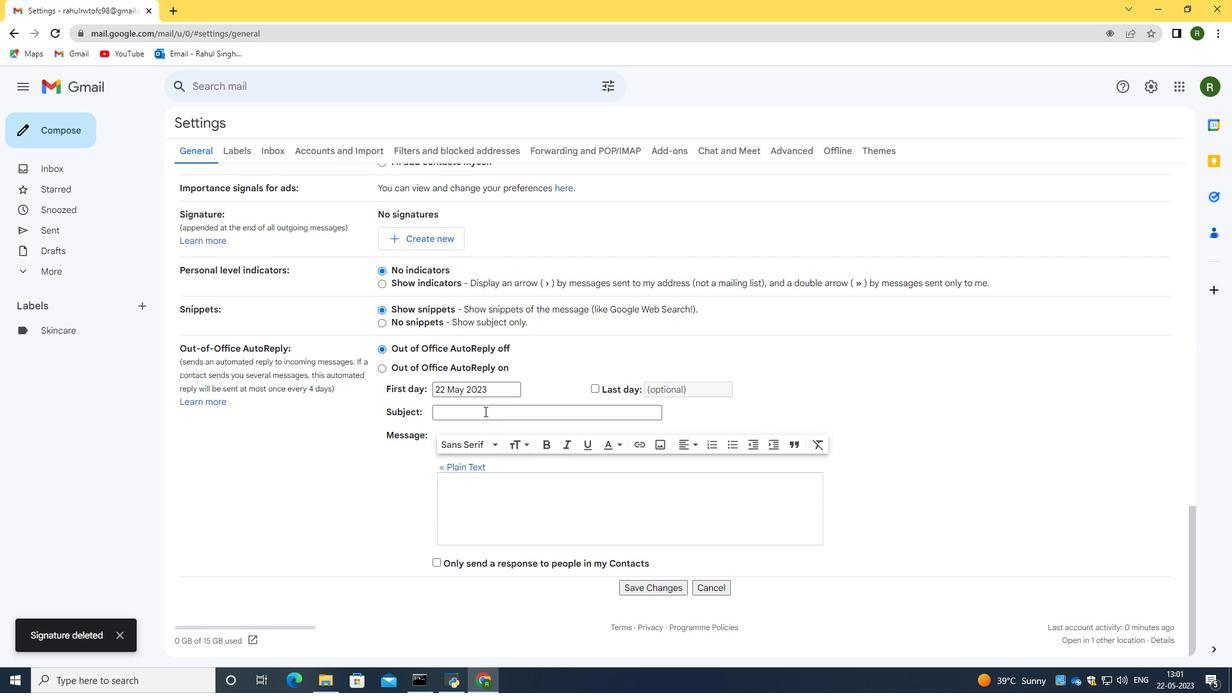 
Action: Mouse scrolled (570, 437) with delta (0, 0)
Screenshot: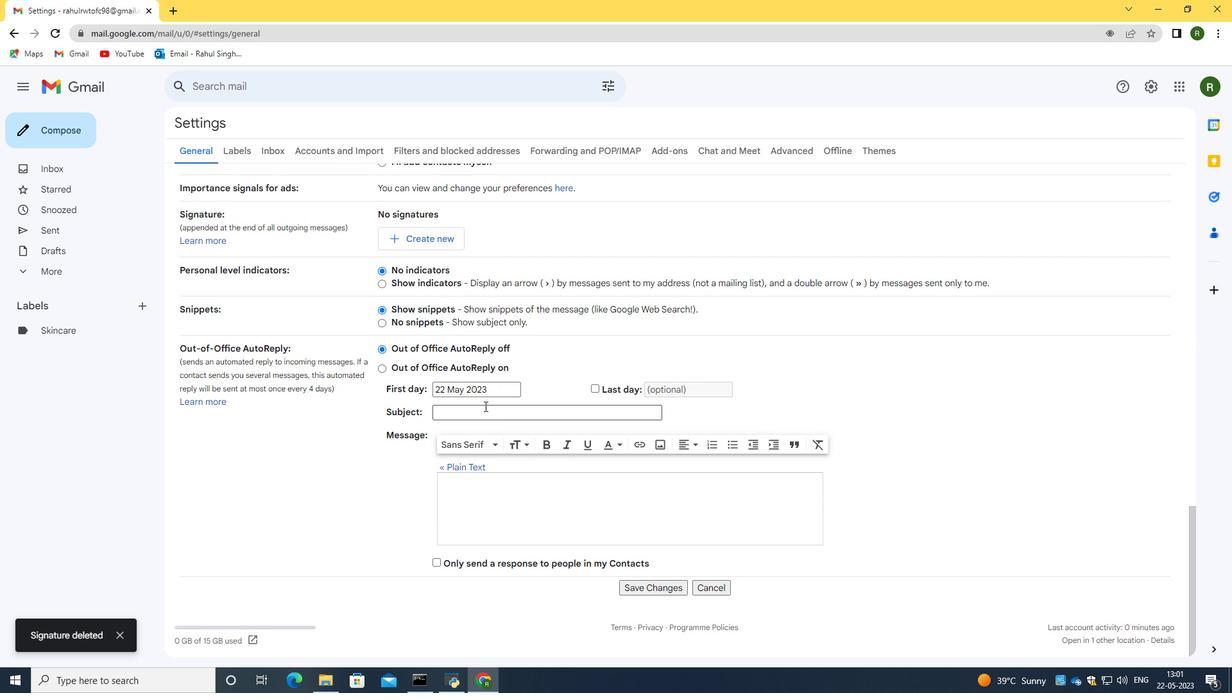 
Action: Mouse moved to (476, 358)
Screenshot: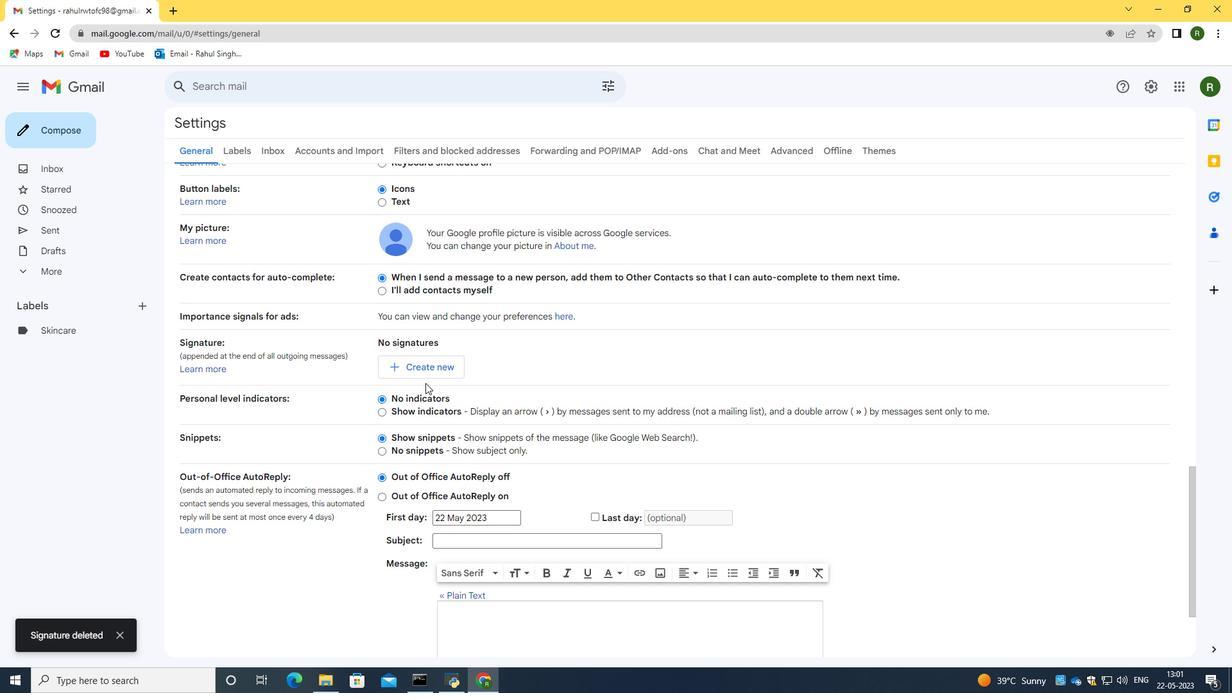 
Action: Mouse scrolled (476, 358) with delta (0, 0)
Screenshot: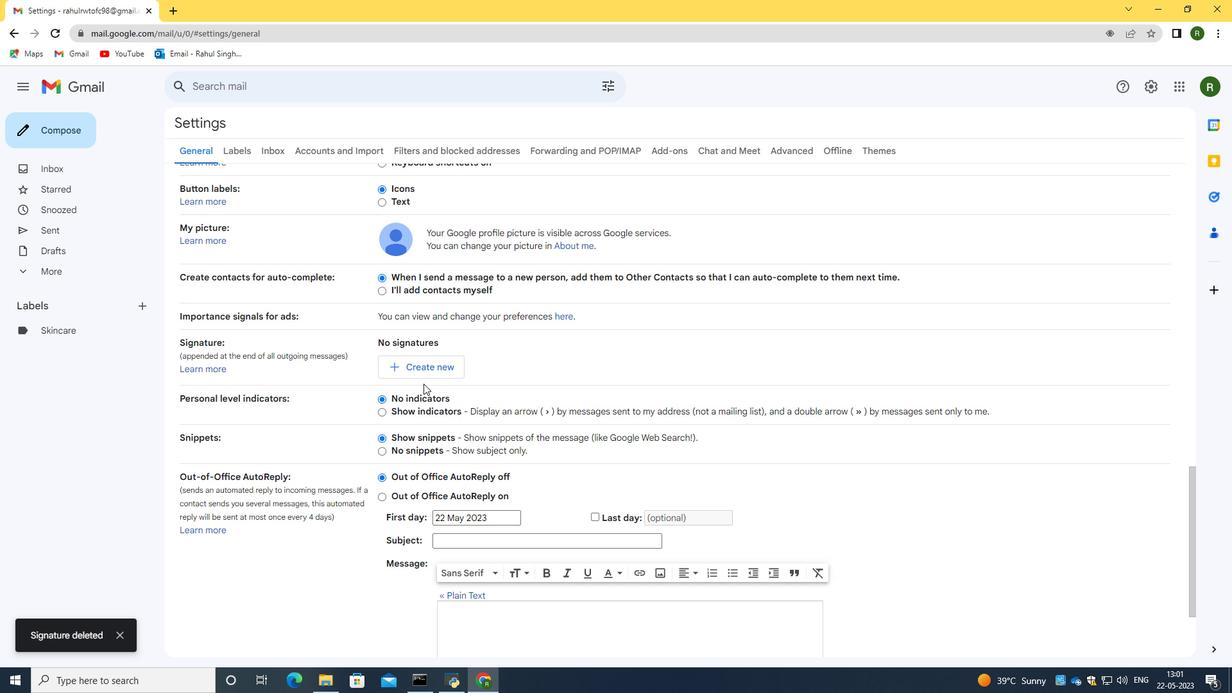 
Action: Mouse scrolled (476, 358) with delta (0, 0)
Screenshot: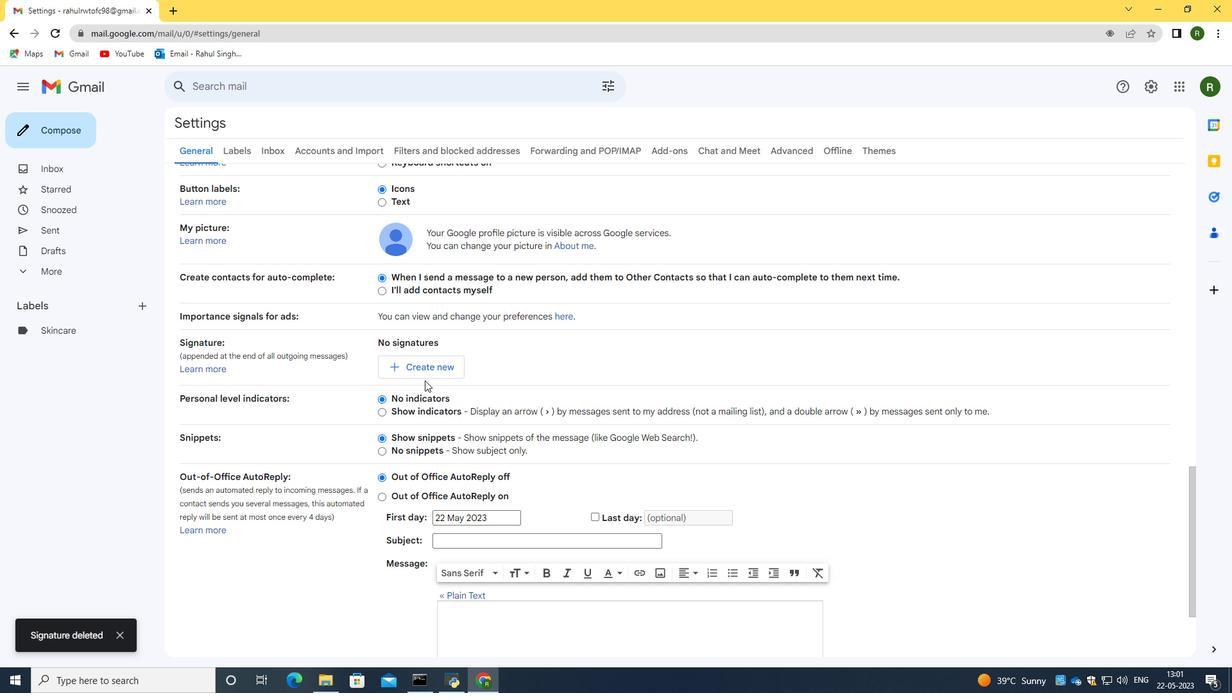 
Action: Mouse moved to (419, 365)
Screenshot: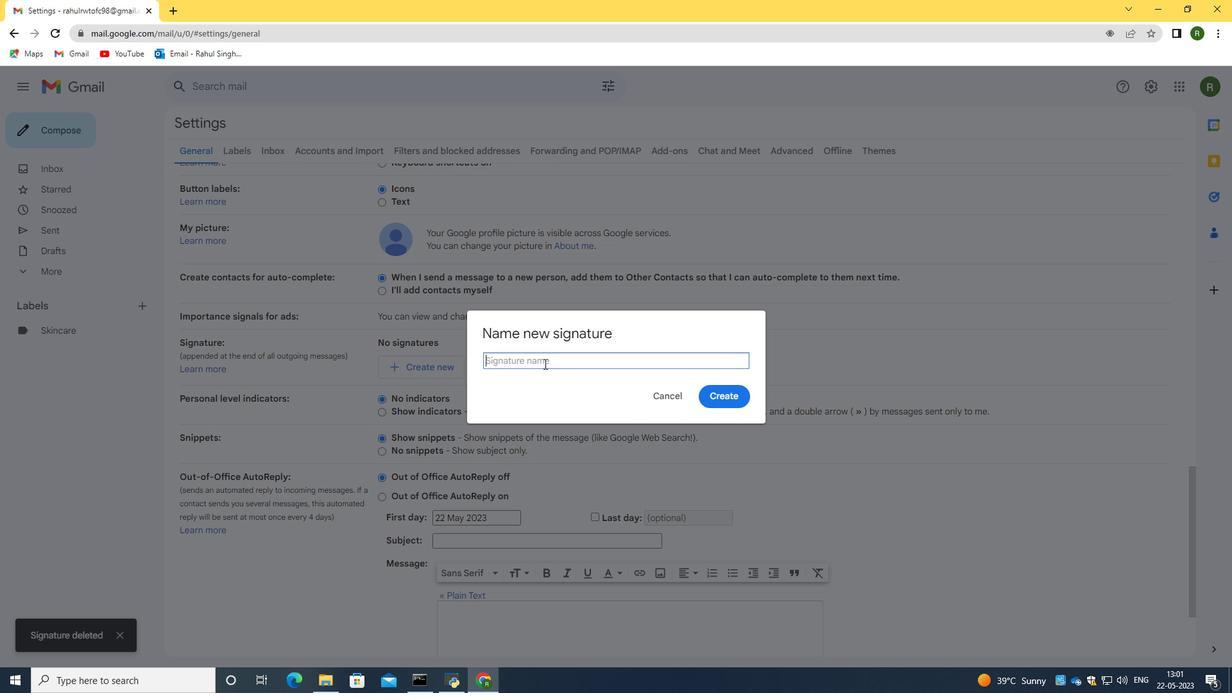 
Action: Mouse pressed left at (419, 365)
Screenshot: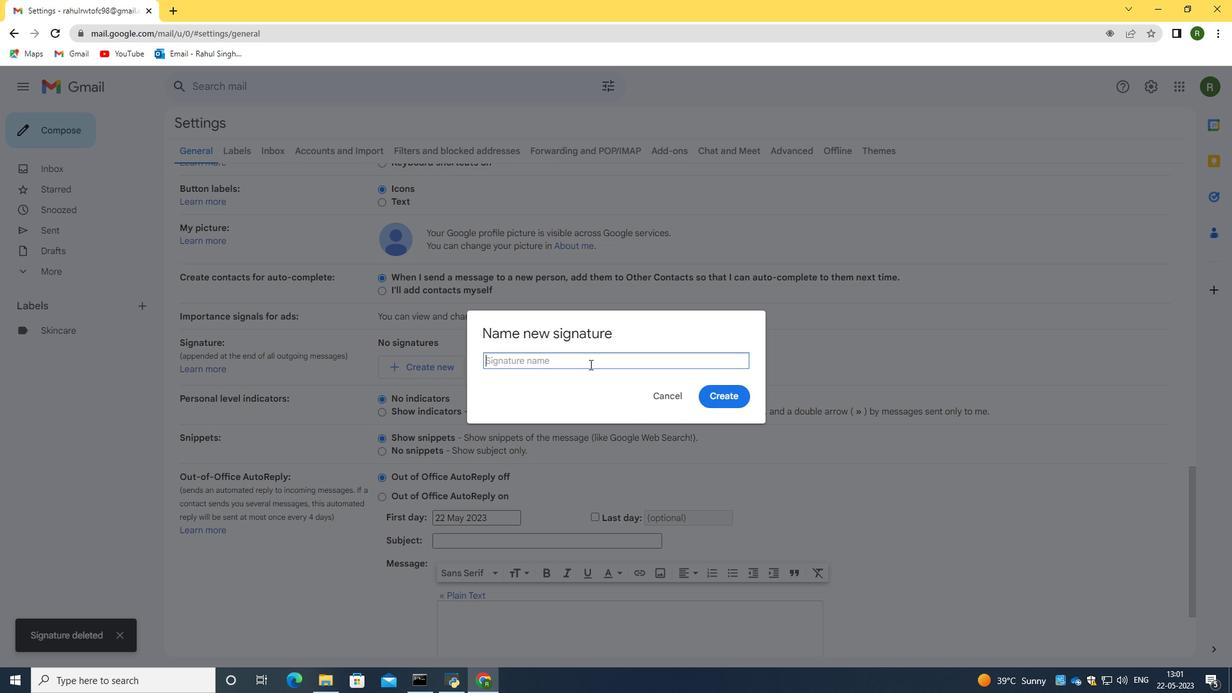 
Action: Mouse moved to (573, 358)
Screenshot: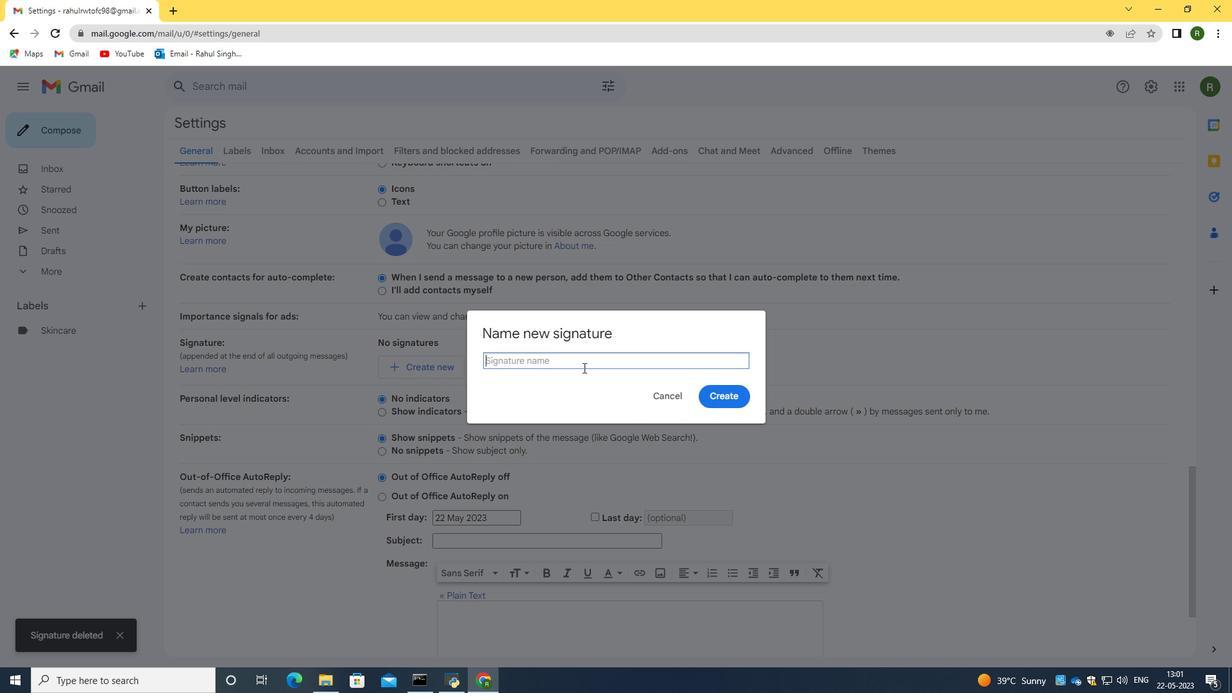 
Action: Key pressed <Key.caps_lock>H<Key.caps_lock>ailey<Key.space><Key.caps_lock>M<Key.caps_lock>itchell
Screenshot: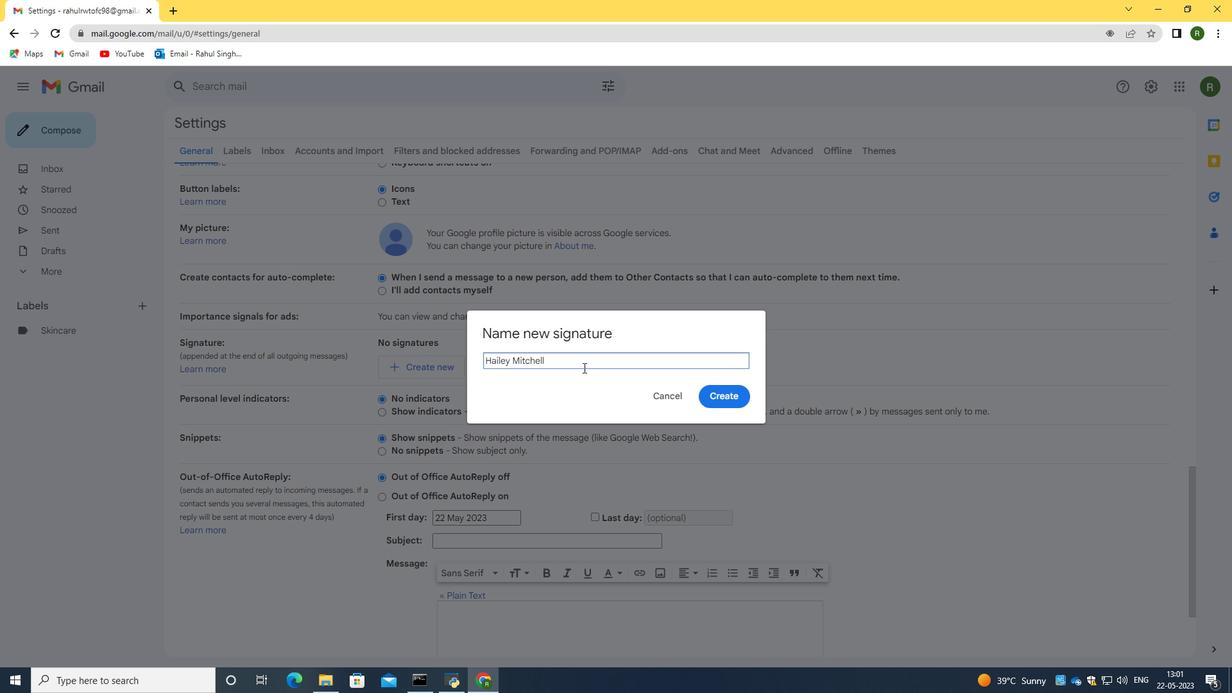 
Action: Mouse moved to (714, 391)
Screenshot: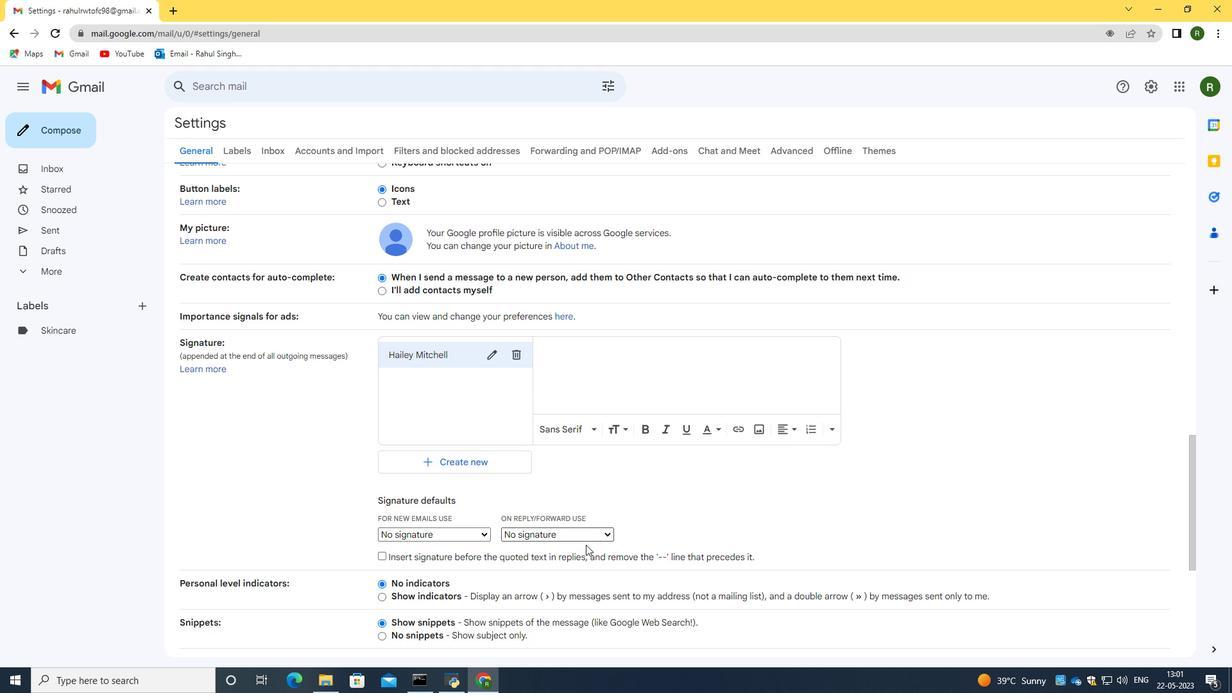
Action: Mouse pressed left at (714, 391)
Screenshot: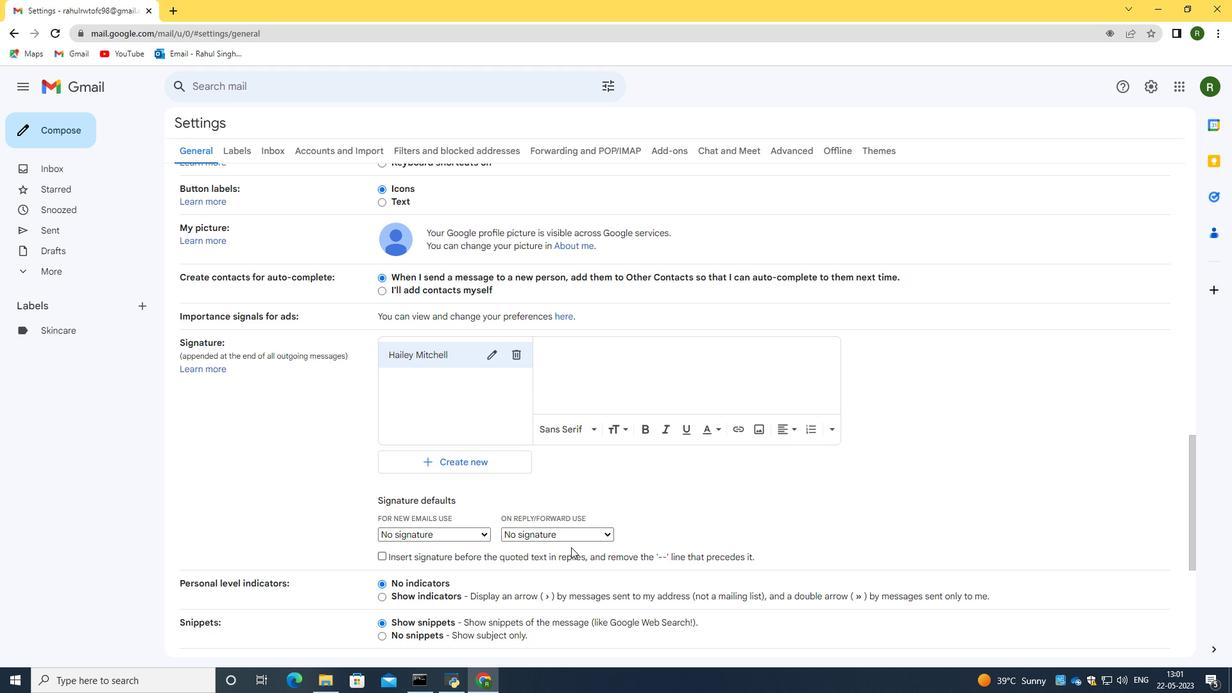 
Action: Mouse moved to (600, 367)
Screenshot: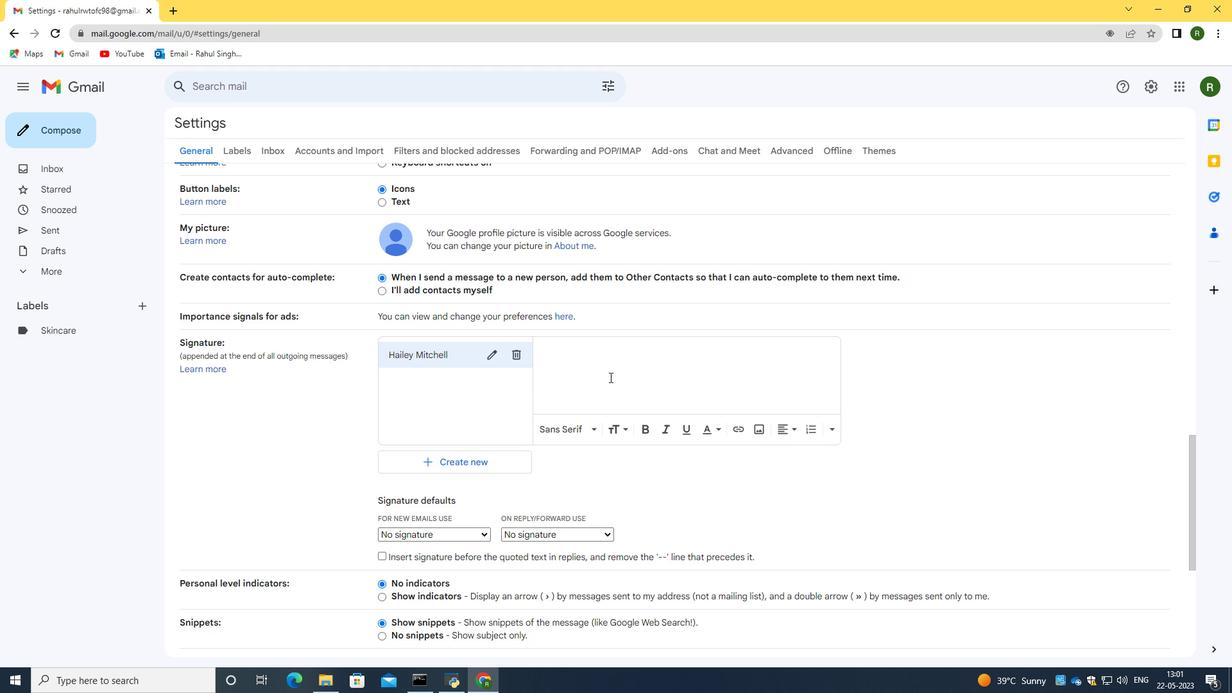 
Action: Mouse pressed left at (600, 367)
Screenshot: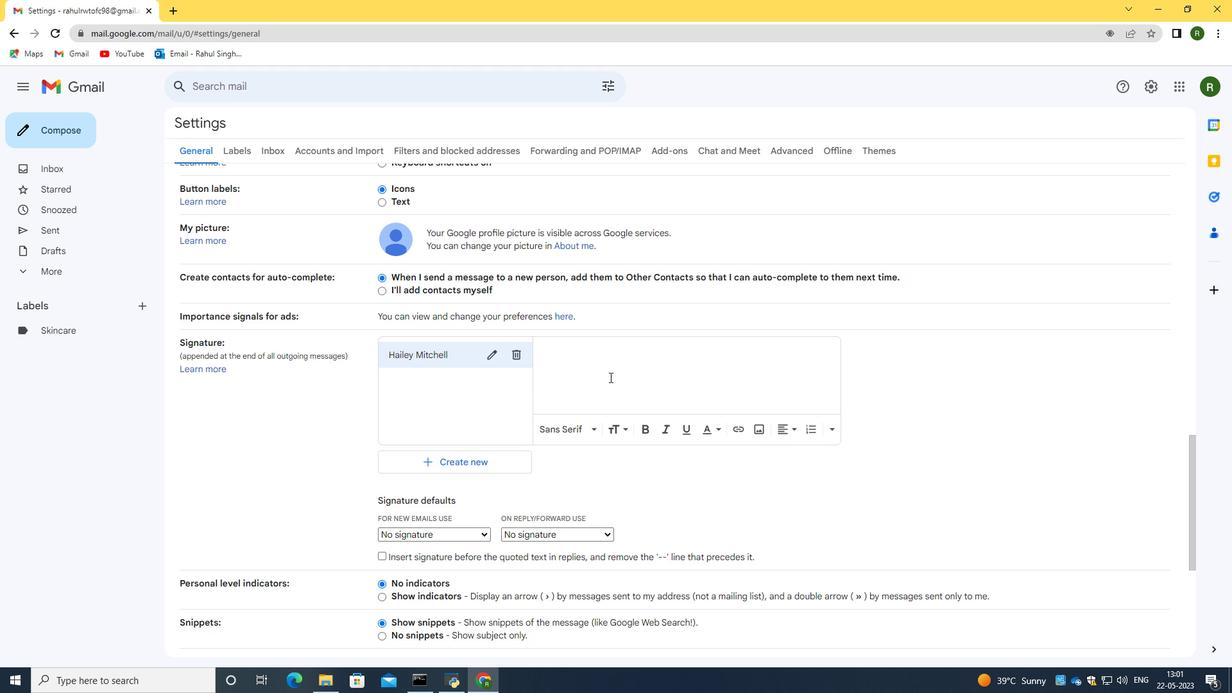
Action: Mouse moved to (600, 367)
Screenshot: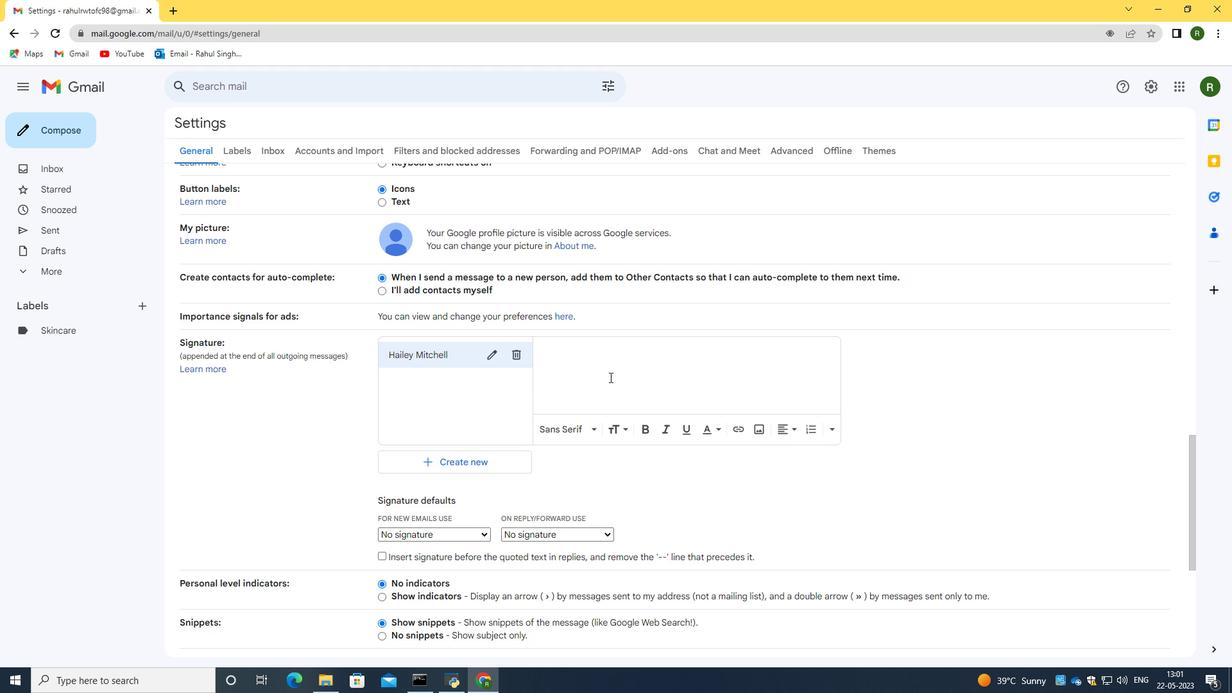 
Action: Key pressed <Key.caps_lock><Key.caps_lock>sincere<Key.space>thansk<Key.backspace><Key.backspace>ks<Key.space>and<Key.space>best<Key.space>wishes,<Key.space><Key.caps_lock><Key.enter><Key.caps_lock><Key.caps_lock>H<Key.caps_lock>ailey<Key.space><Key.caps_lock>M<Key.caps_lock>itcheel<Key.backspace><Key.backspace>ll
Screenshot: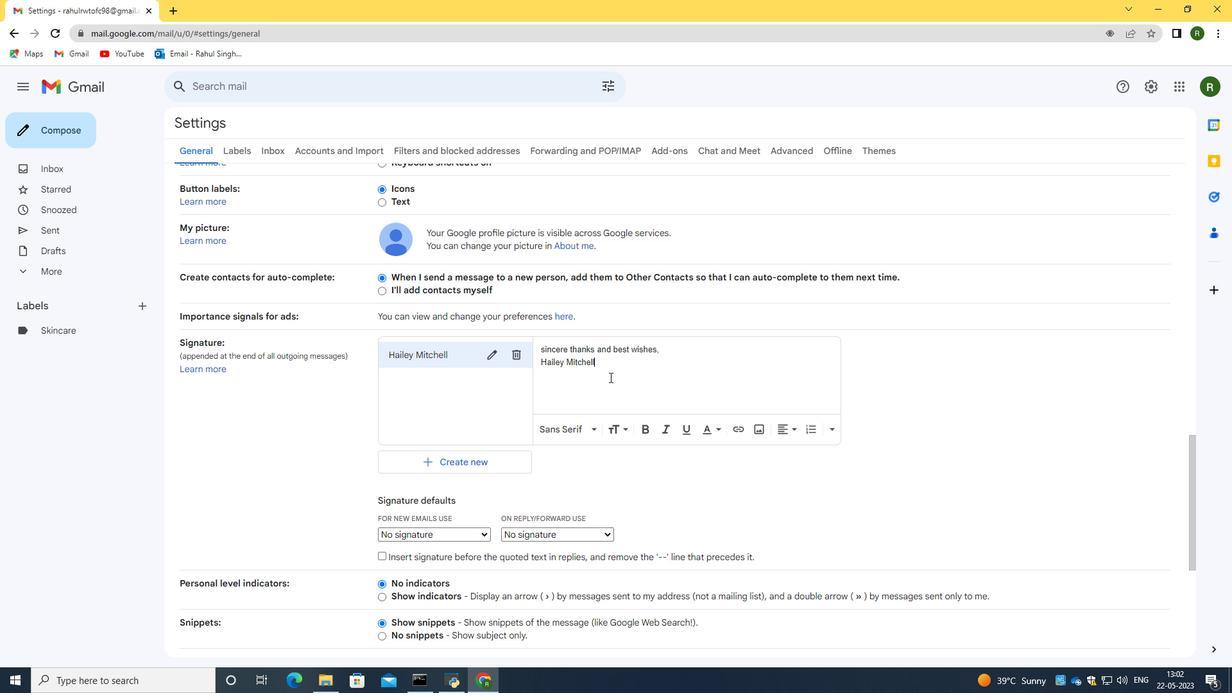 
Action: Mouse moved to (631, 420)
Screenshot: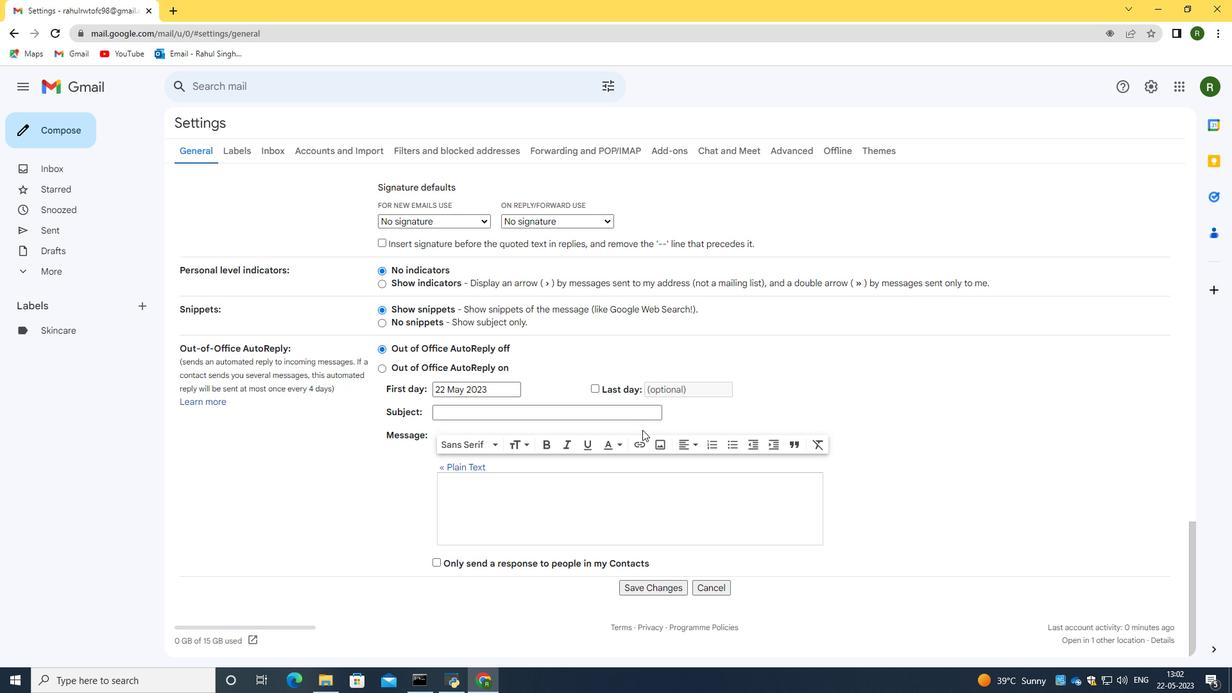 
Action: Mouse scrolled (631, 419) with delta (0, 0)
Screenshot: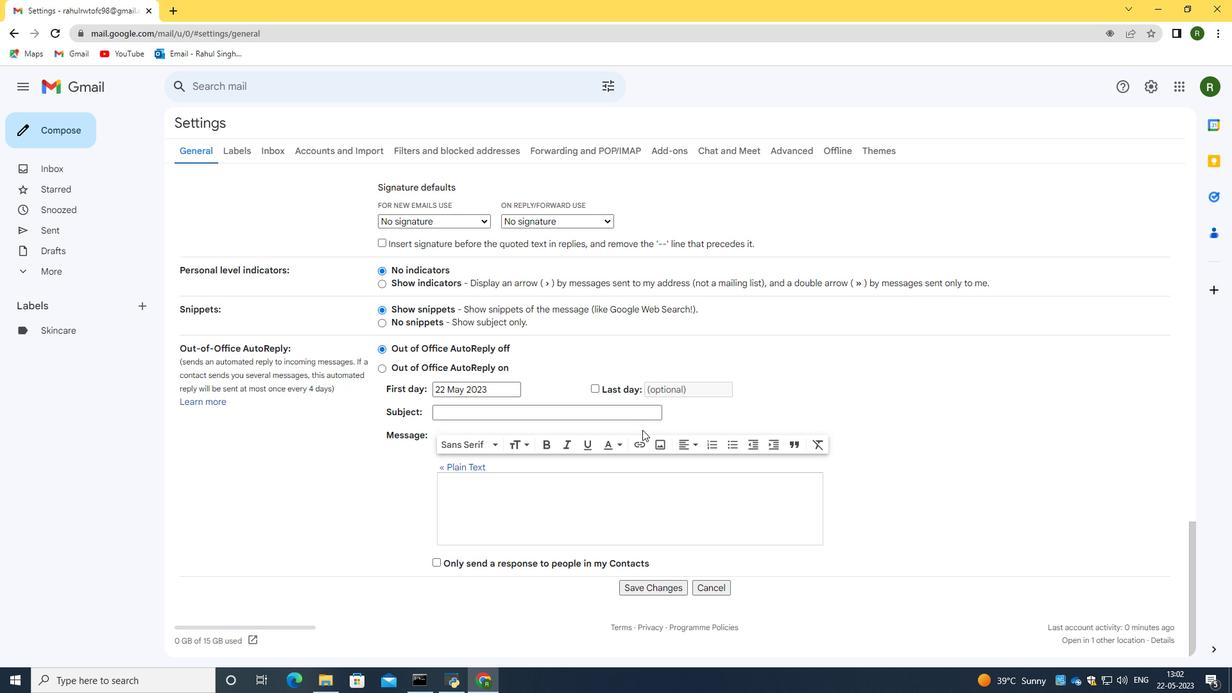 
Action: Mouse scrolled (631, 419) with delta (0, 0)
Screenshot: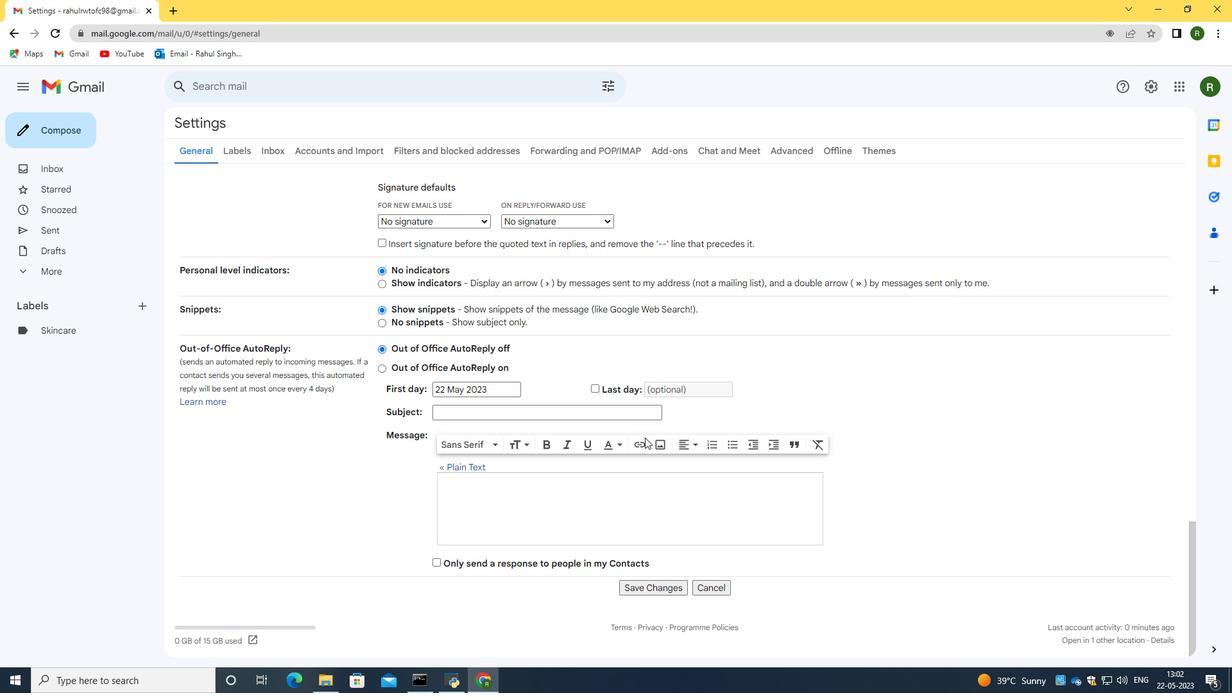 
Action: Mouse scrolled (631, 419) with delta (0, 0)
Screenshot: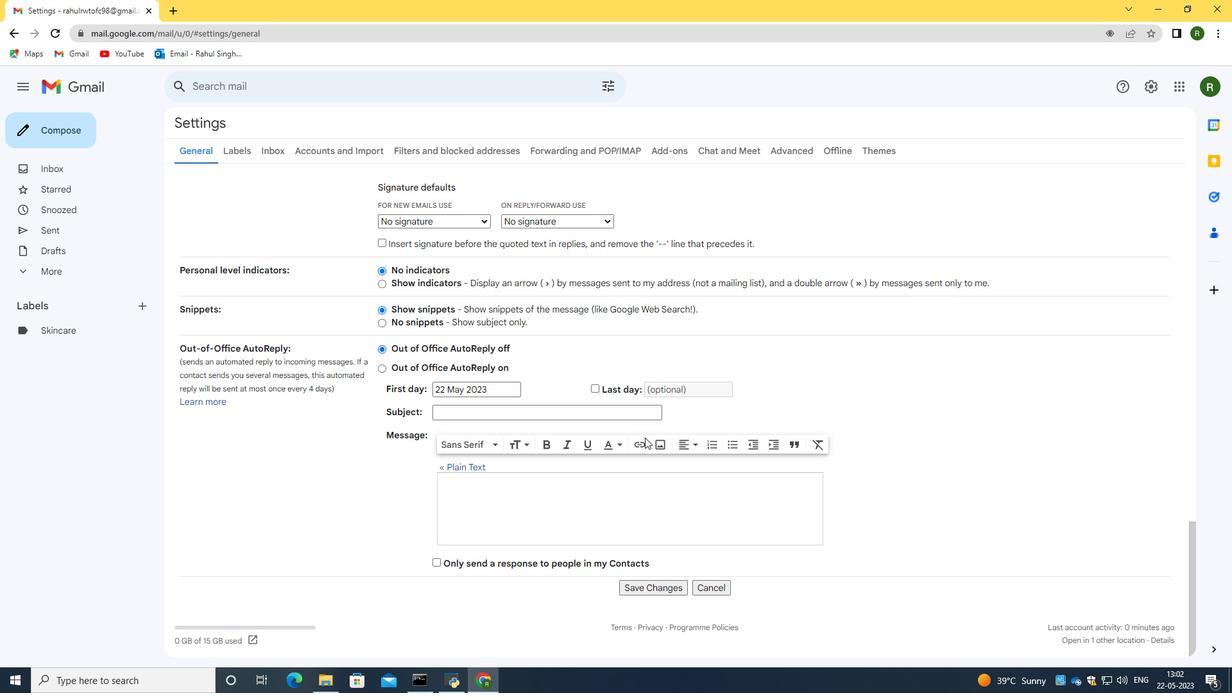 
Action: Mouse scrolled (631, 419) with delta (0, 0)
Screenshot: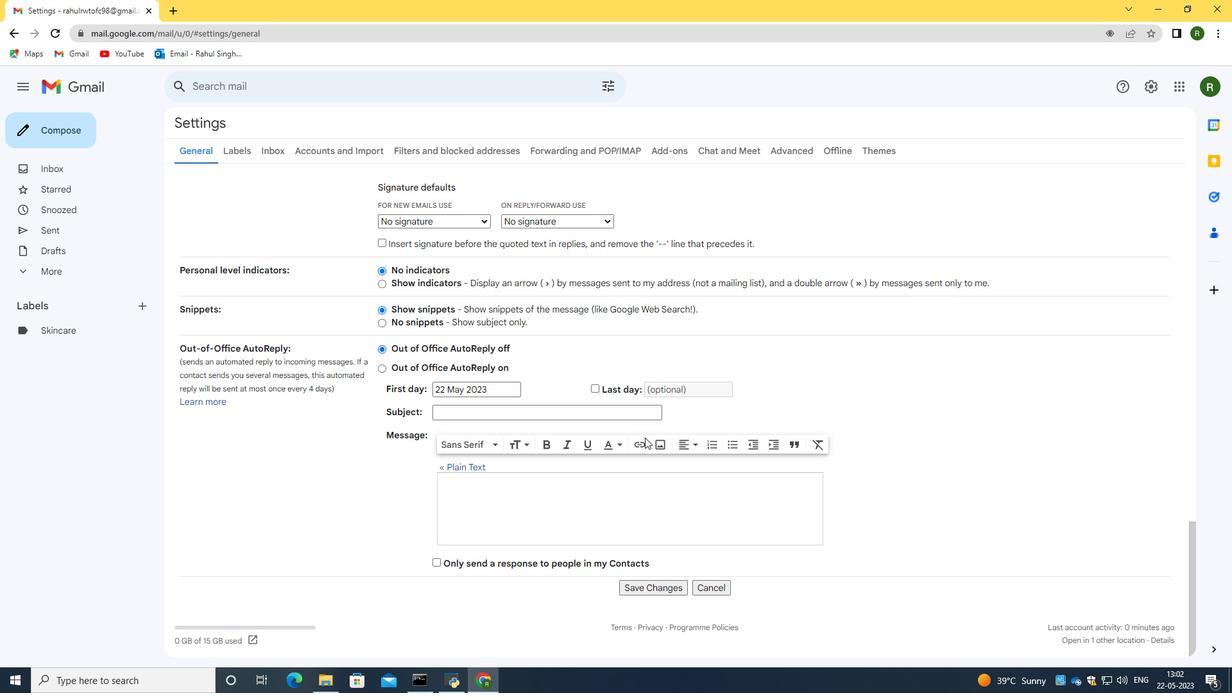 
Action: Mouse scrolled (631, 419) with delta (0, 0)
Screenshot: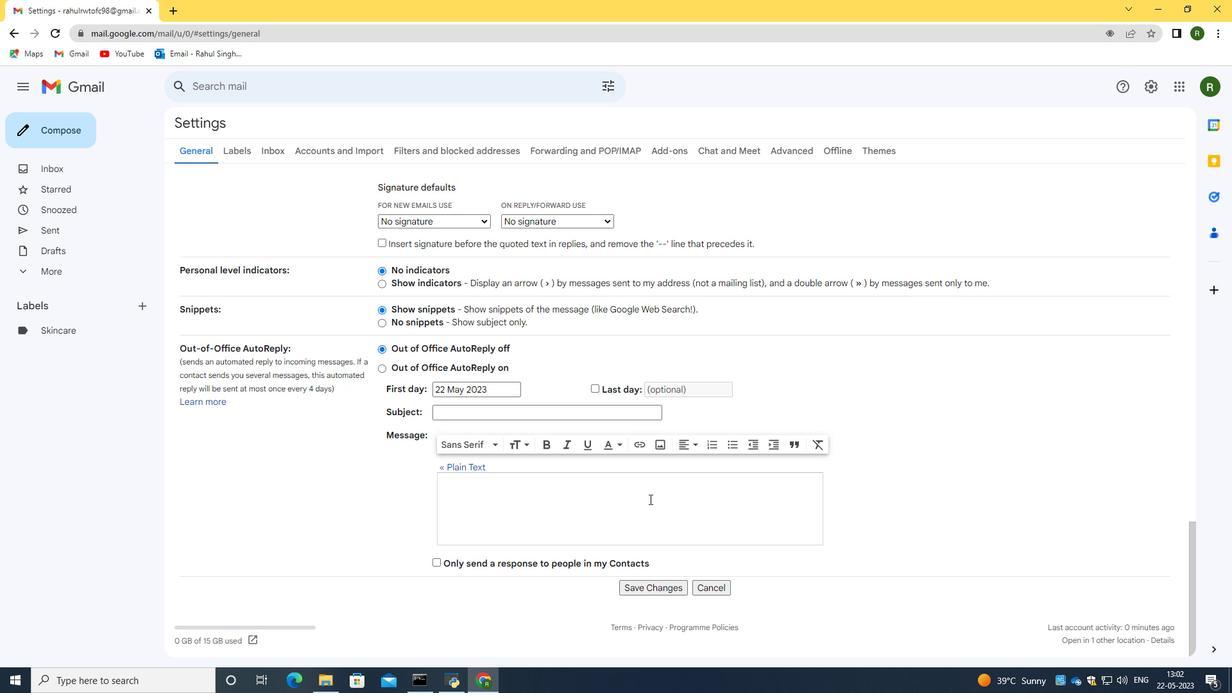 
Action: Mouse moved to (633, 420)
Screenshot: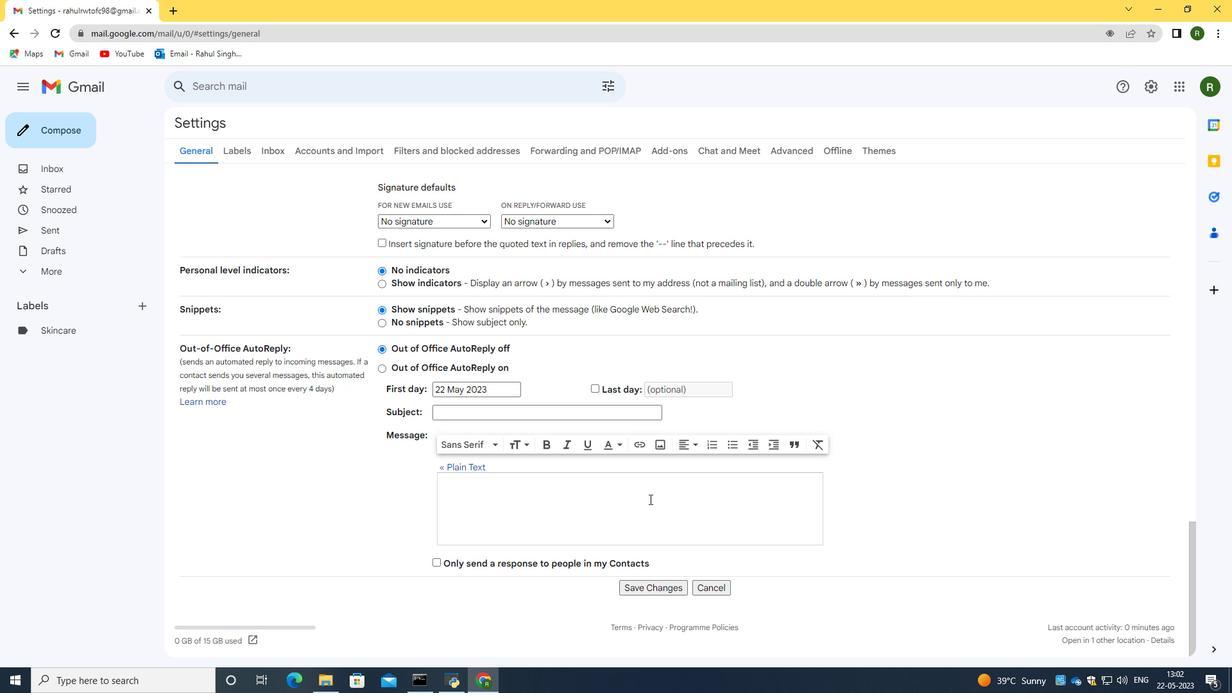 
Action: Mouse scrolled (633, 419) with delta (0, 0)
Screenshot: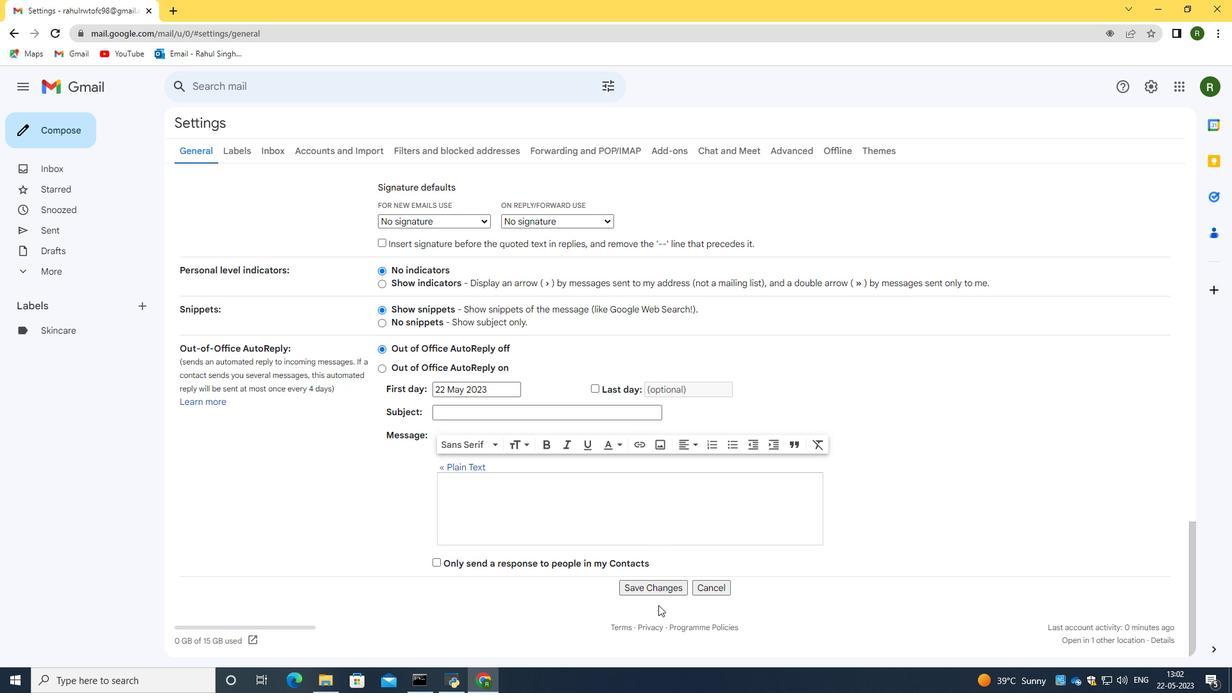 
Action: Mouse scrolled (633, 419) with delta (0, 0)
Screenshot: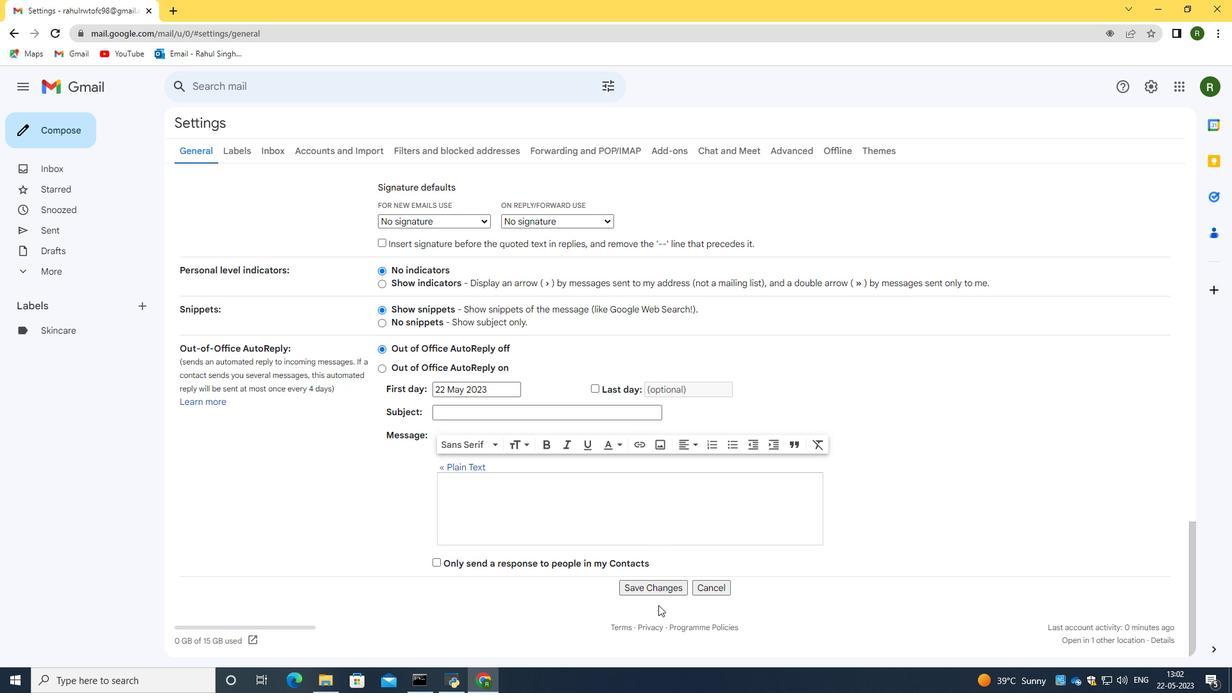 
Action: Mouse scrolled (633, 419) with delta (0, 0)
Screenshot: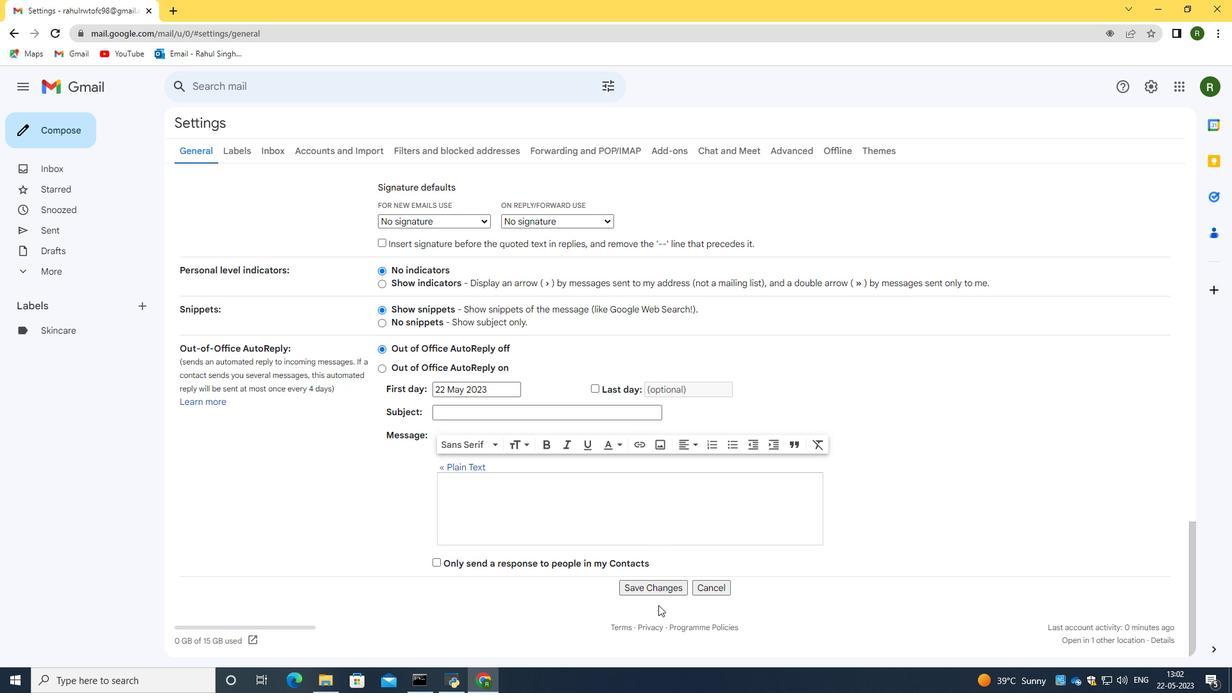 
Action: Mouse scrolled (633, 419) with delta (0, 0)
Screenshot: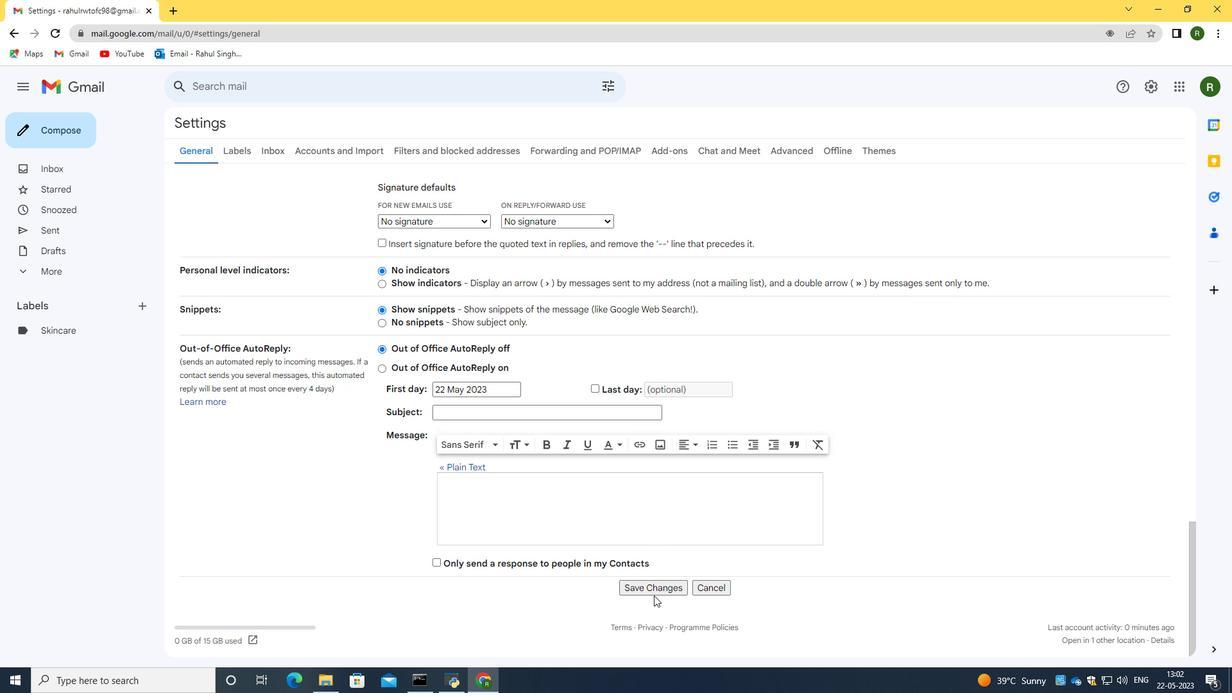 
Action: Mouse moved to (645, 581)
Screenshot: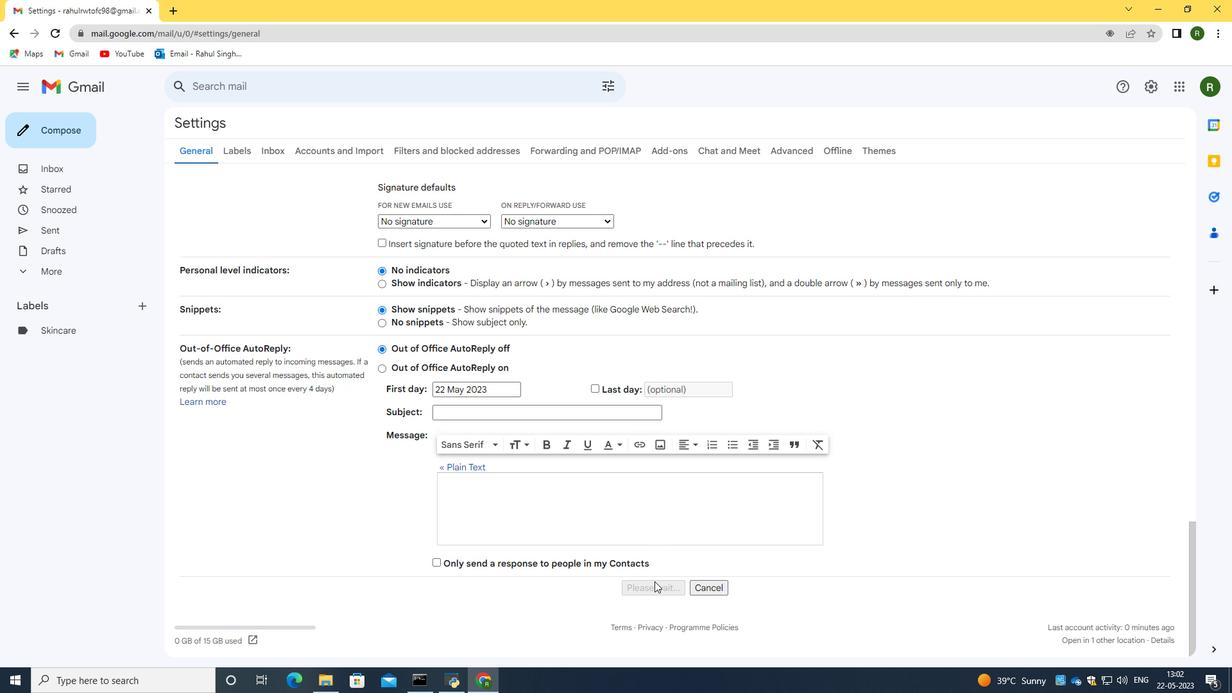 
Action: Mouse pressed left at (645, 581)
Screenshot: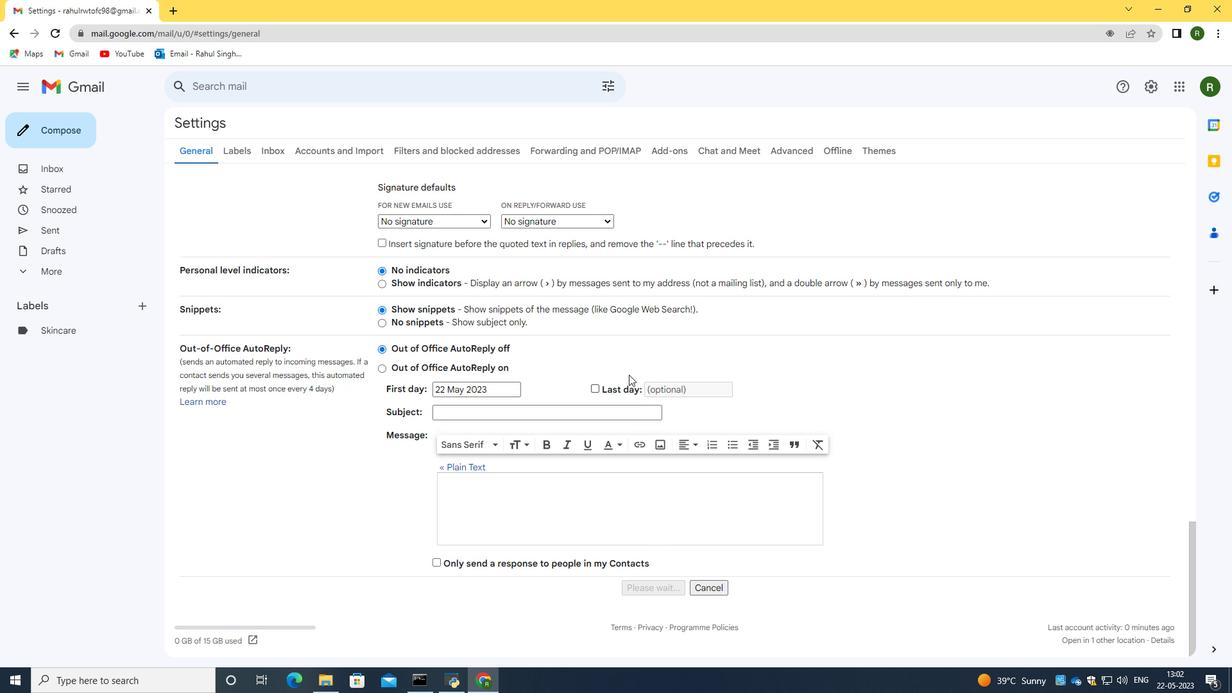 
Action: Mouse moved to (485, 317)
Screenshot: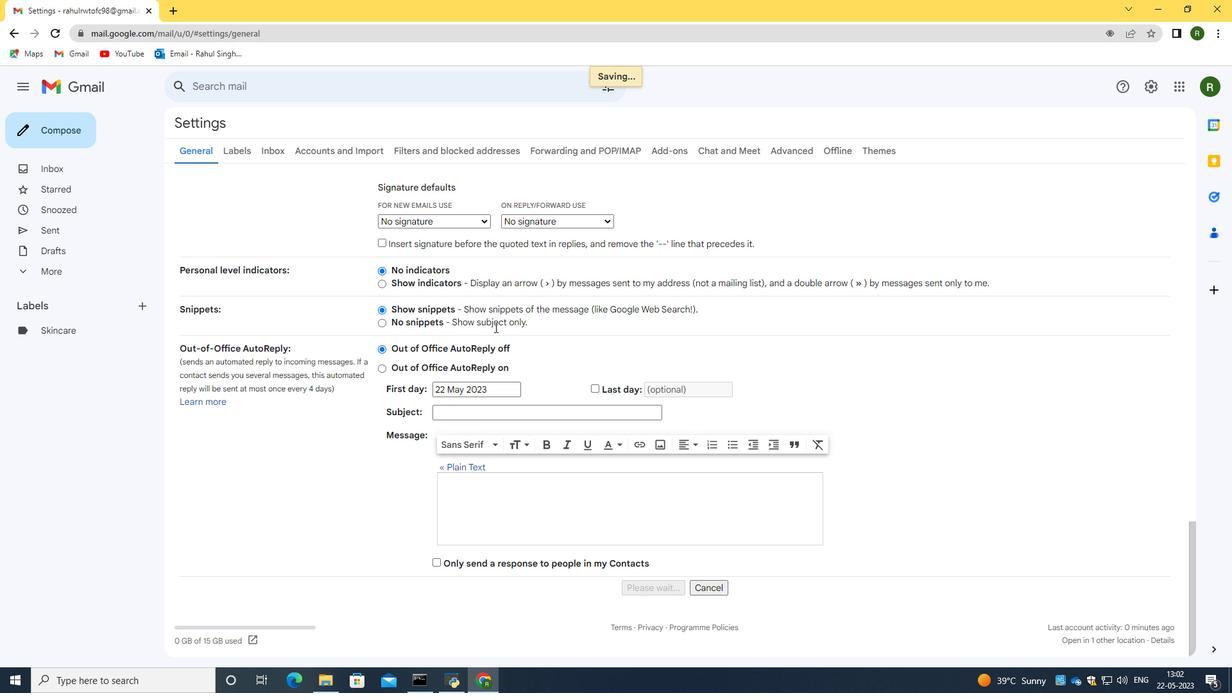
Action: Mouse scrolled (485, 318) with delta (0, 0)
Screenshot: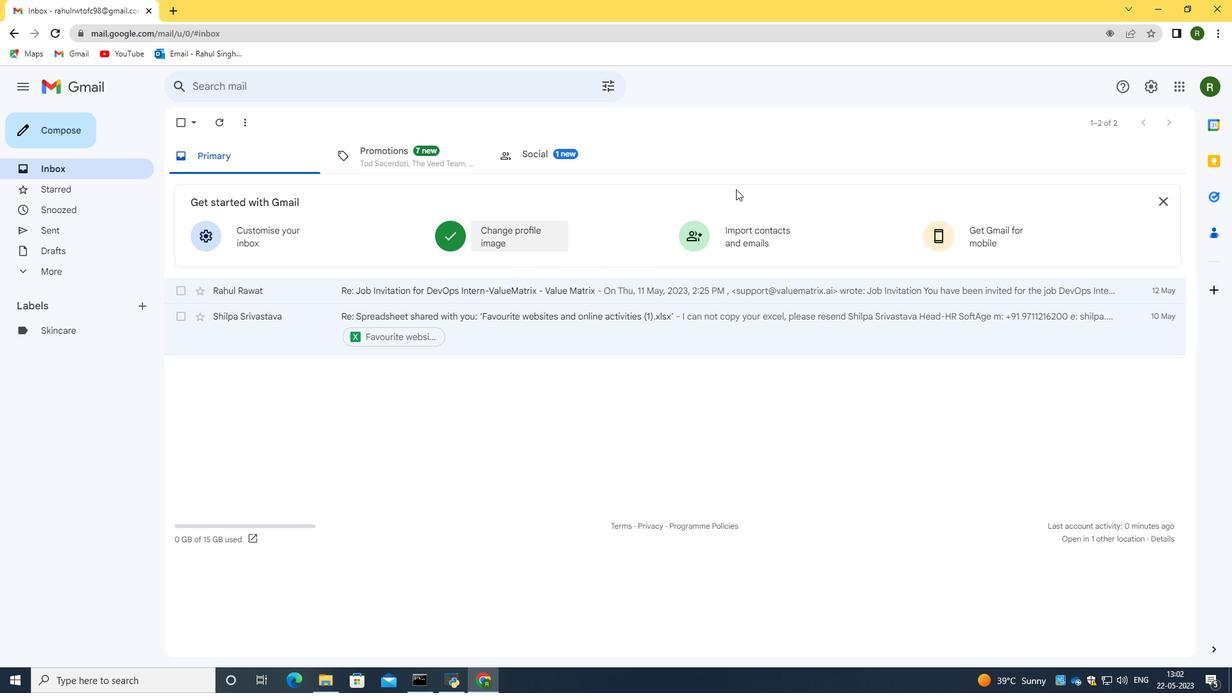 
Action: Mouse scrolled (485, 318) with delta (0, 0)
Screenshot: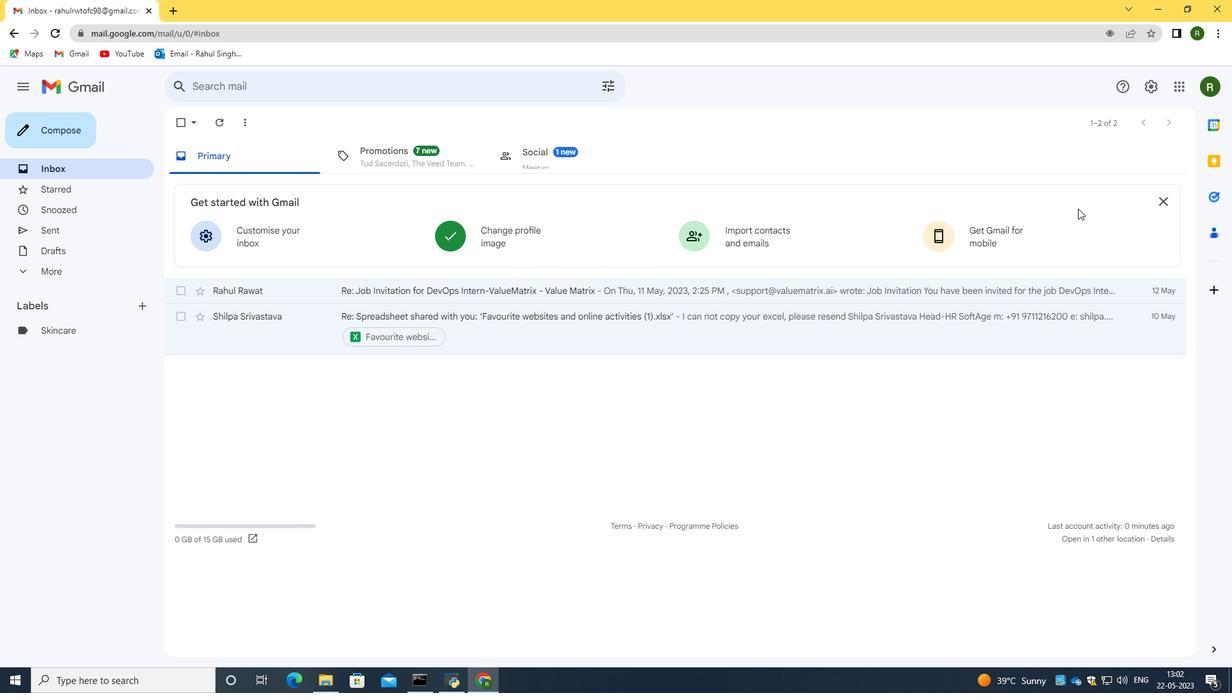 
Action: Mouse moved to (40, 104)
Screenshot: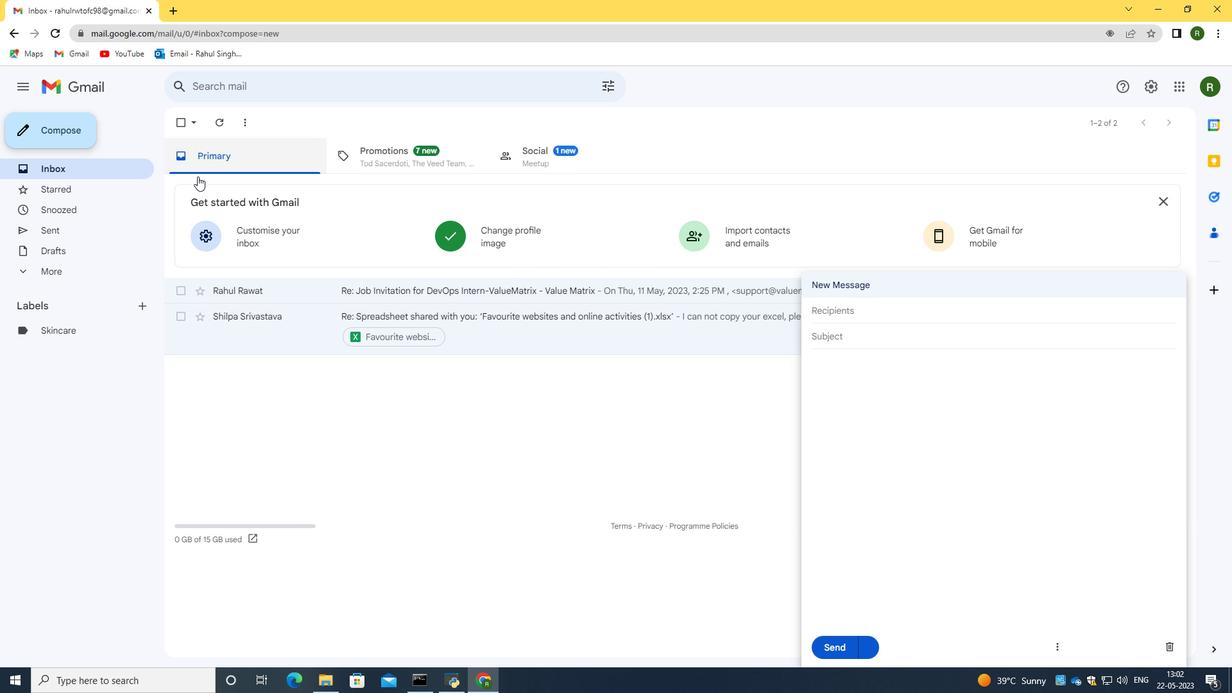 
Action: Mouse pressed left at (40, 104)
Screenshot: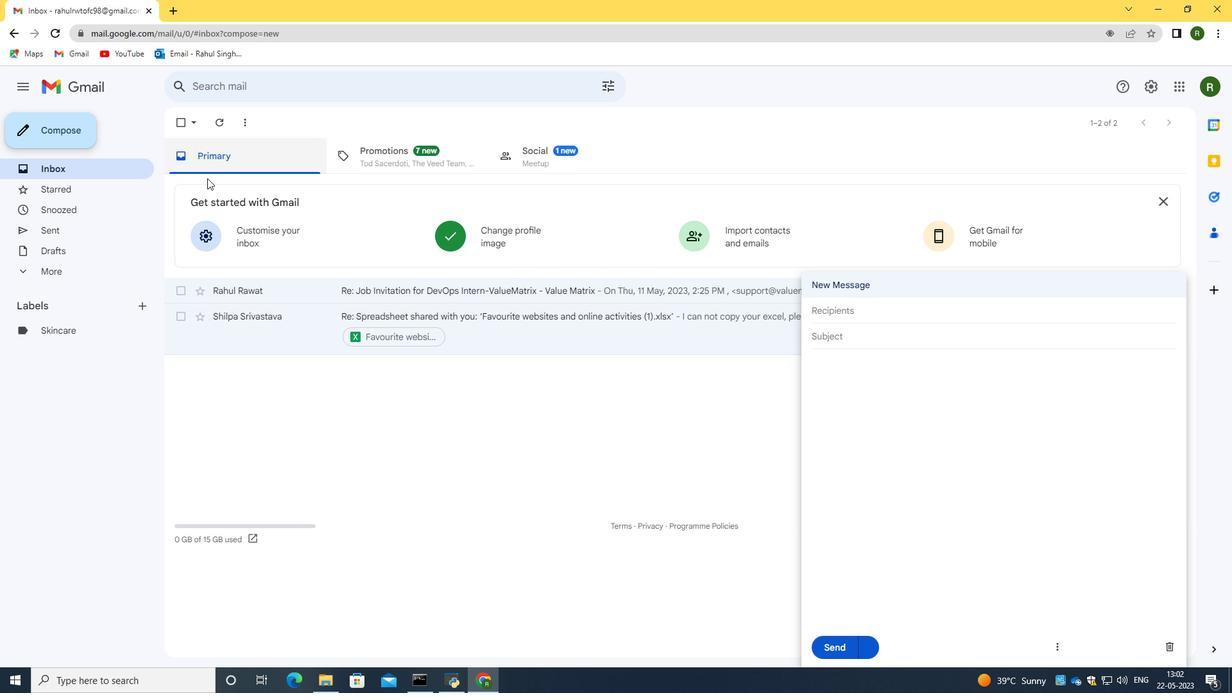 
Action: Mouse moved to (905, 305)
Screenshot: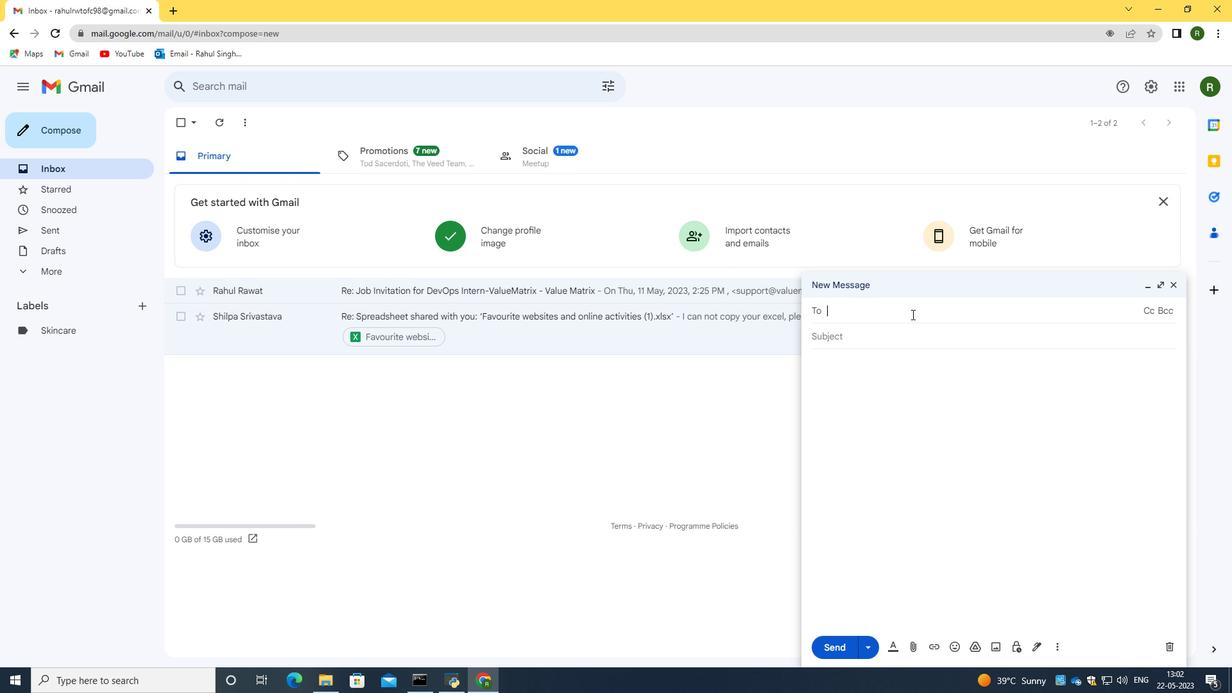 
Action: Mouse pressed left at (905, 305)
Screenshot: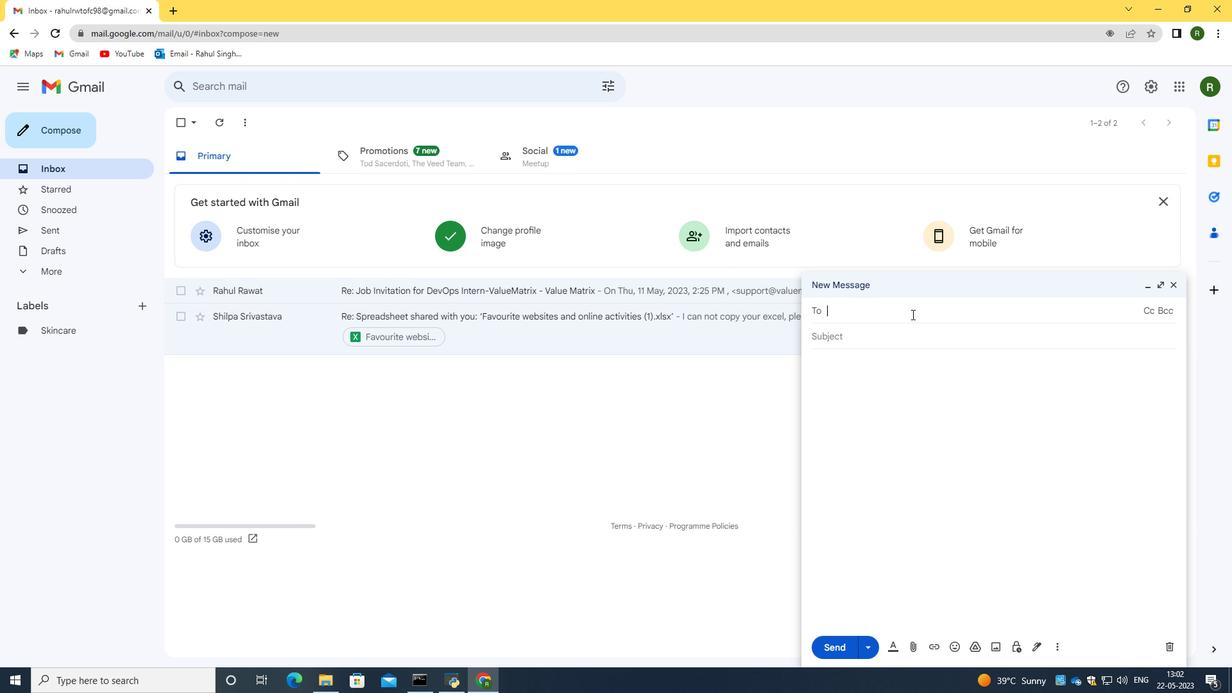 
Action: Mouse moved to (902, 304)
Screenshot: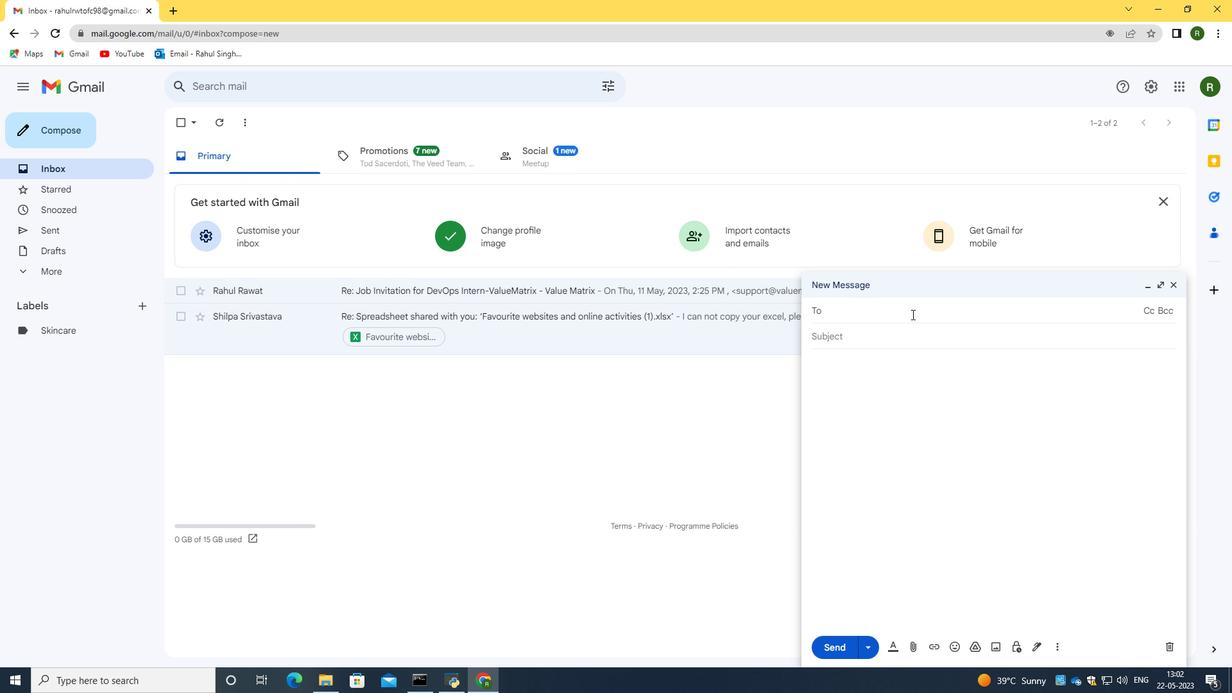 
Action: Key pressed softage.5<Key.shift>@softage.net
Screenshot: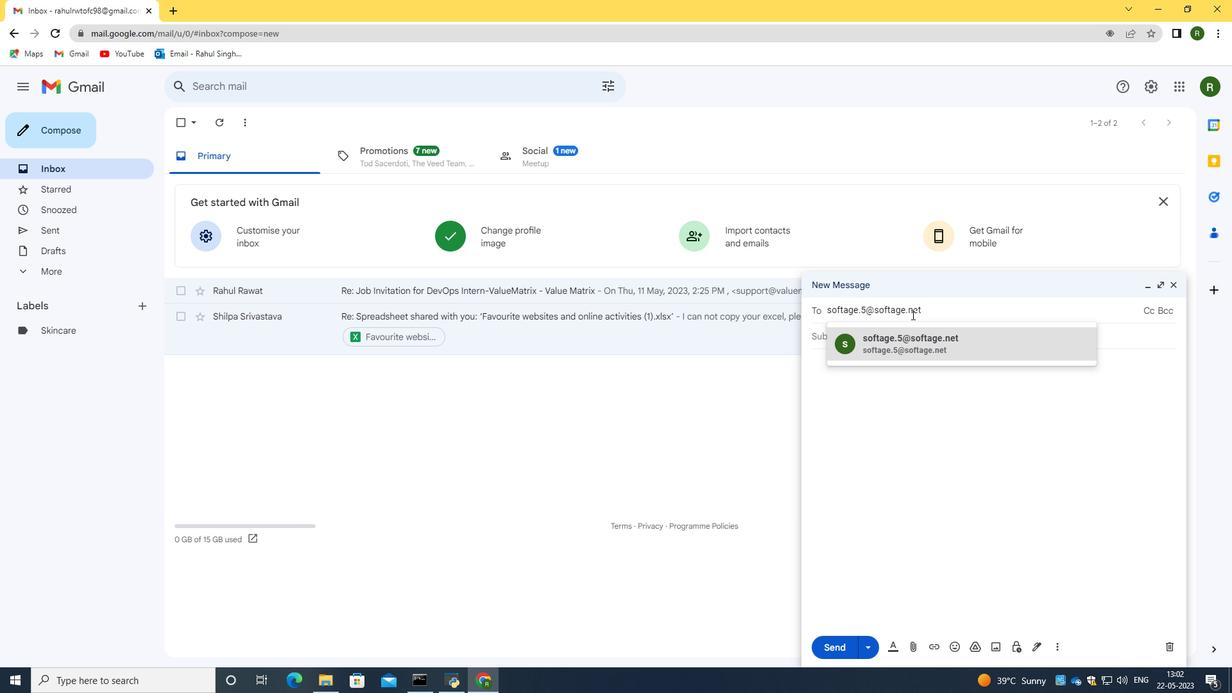 
Action: Mouse moved to (902, 335)
Screenshot: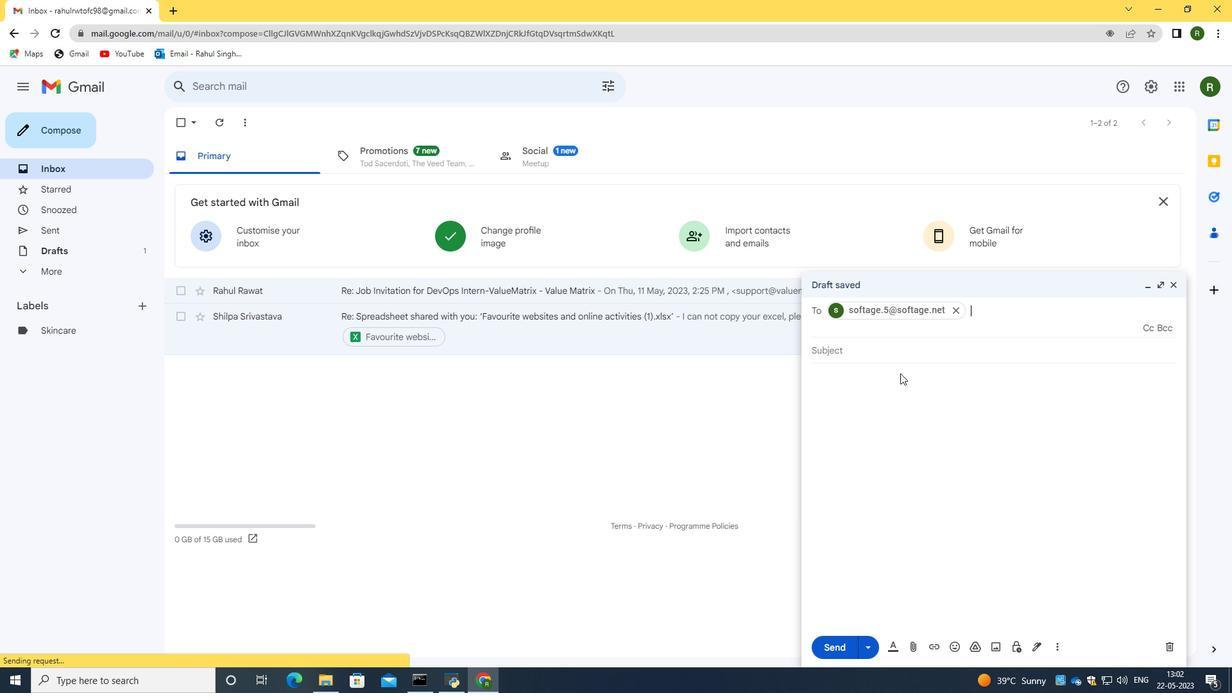 
Action: Mouse pressed left at (902, 335)
Screenshot: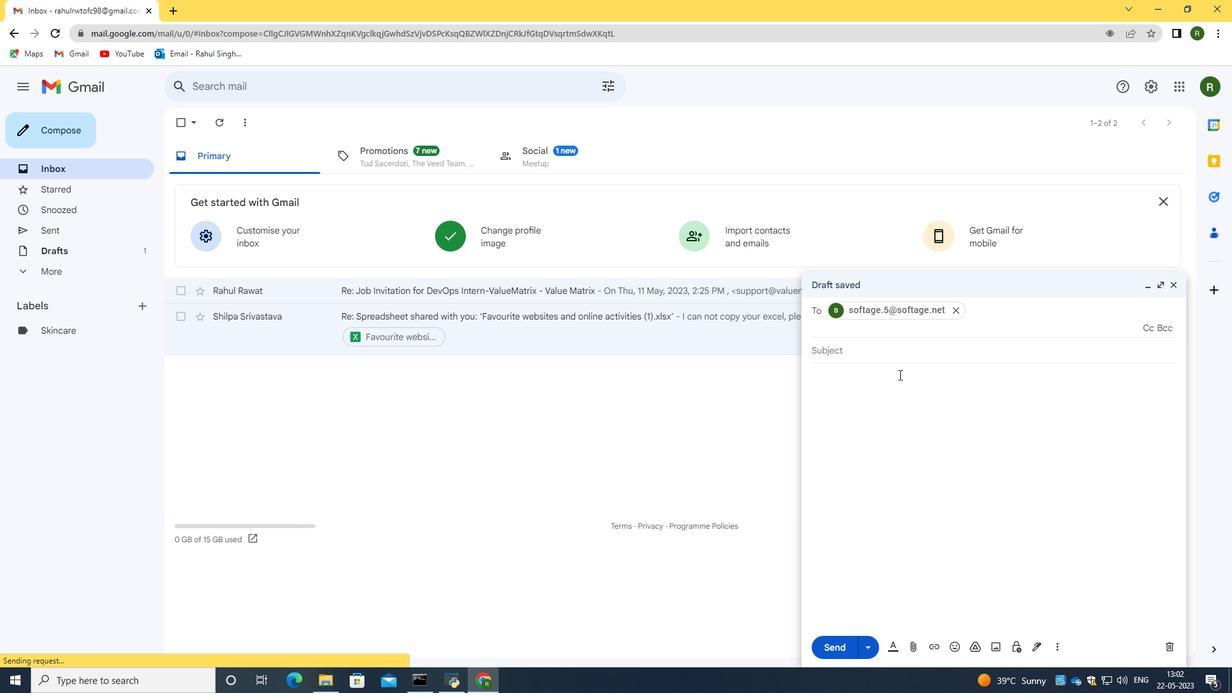 
Action: Mouse moved to (909, 474)
Screenshot: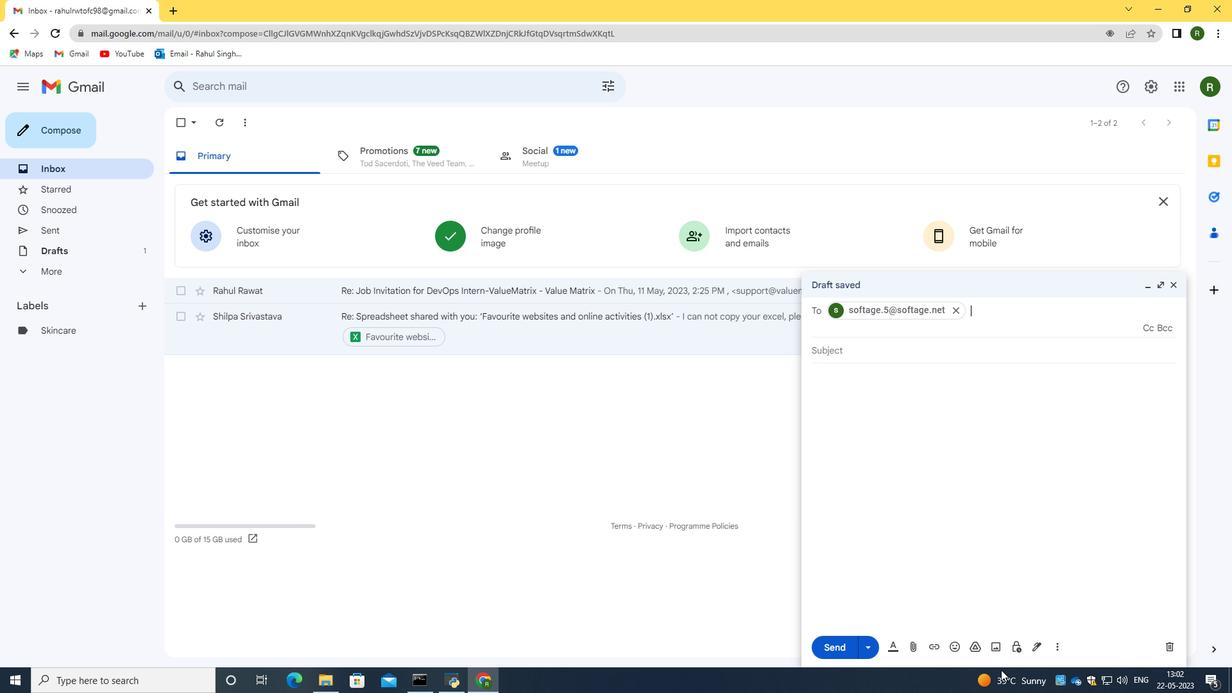 
Action: Mouse scrolled (909, 473) with delta (0, 0)
Screenshot: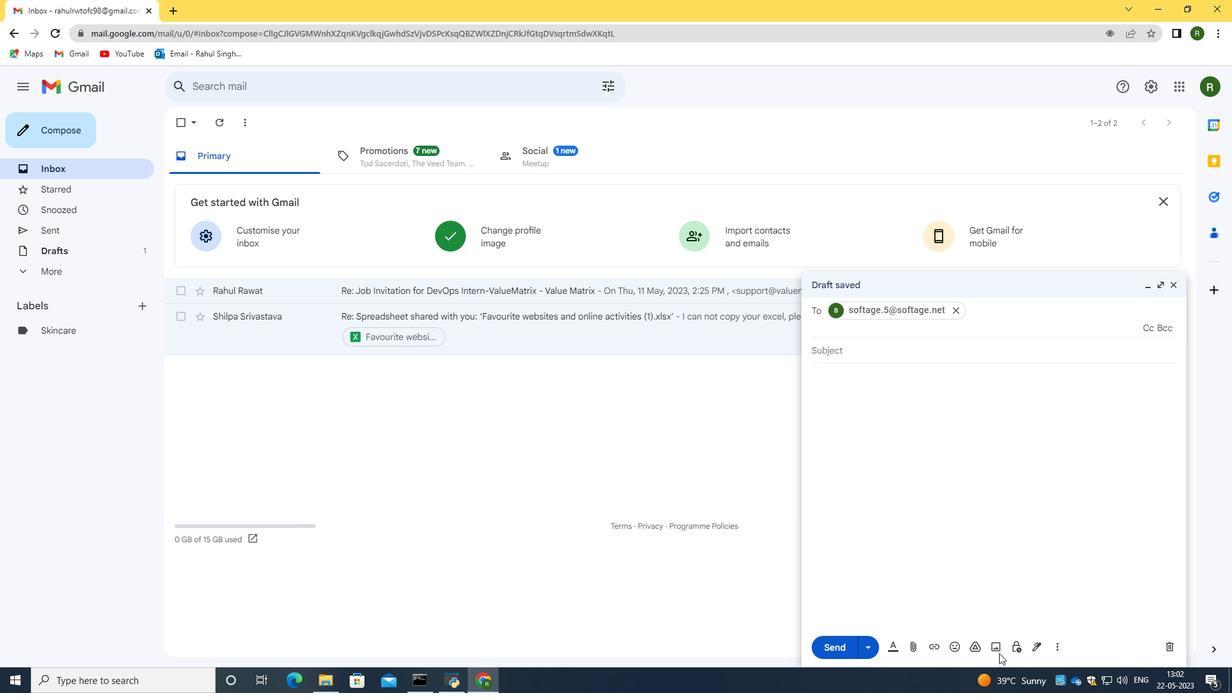 
Action: Mouse moved to (1033, 636)
Screenshot: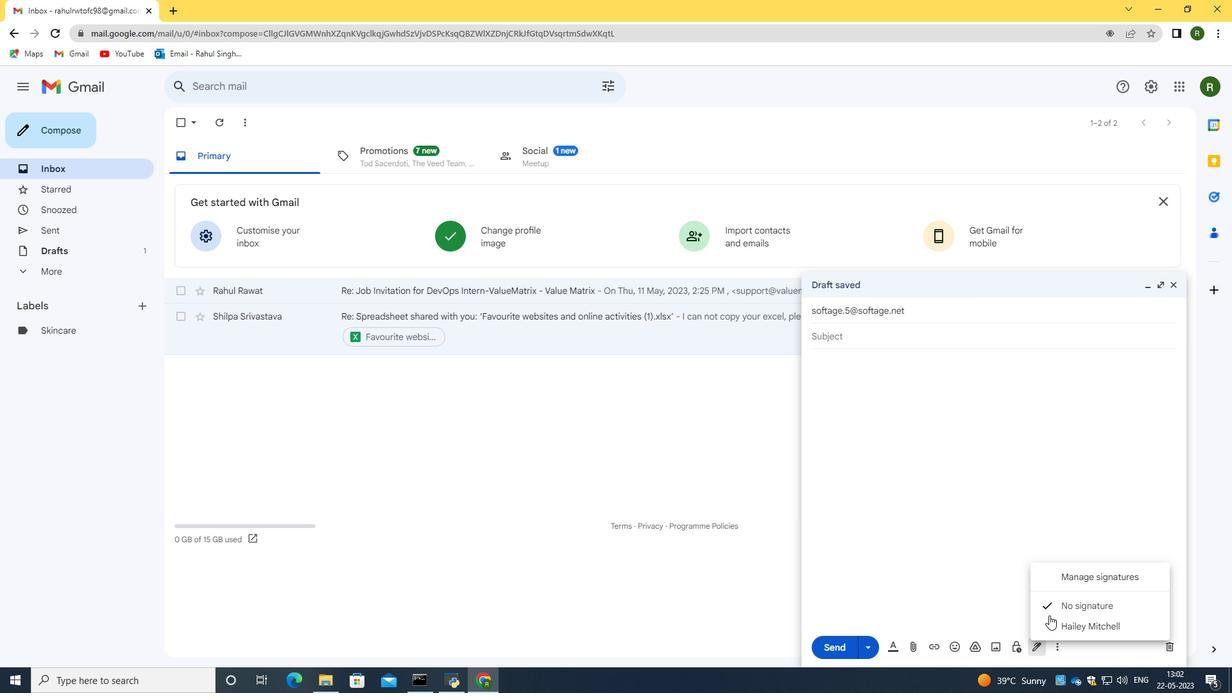 
Action: Mouse pressed left at (1033, 636)
Screenshot: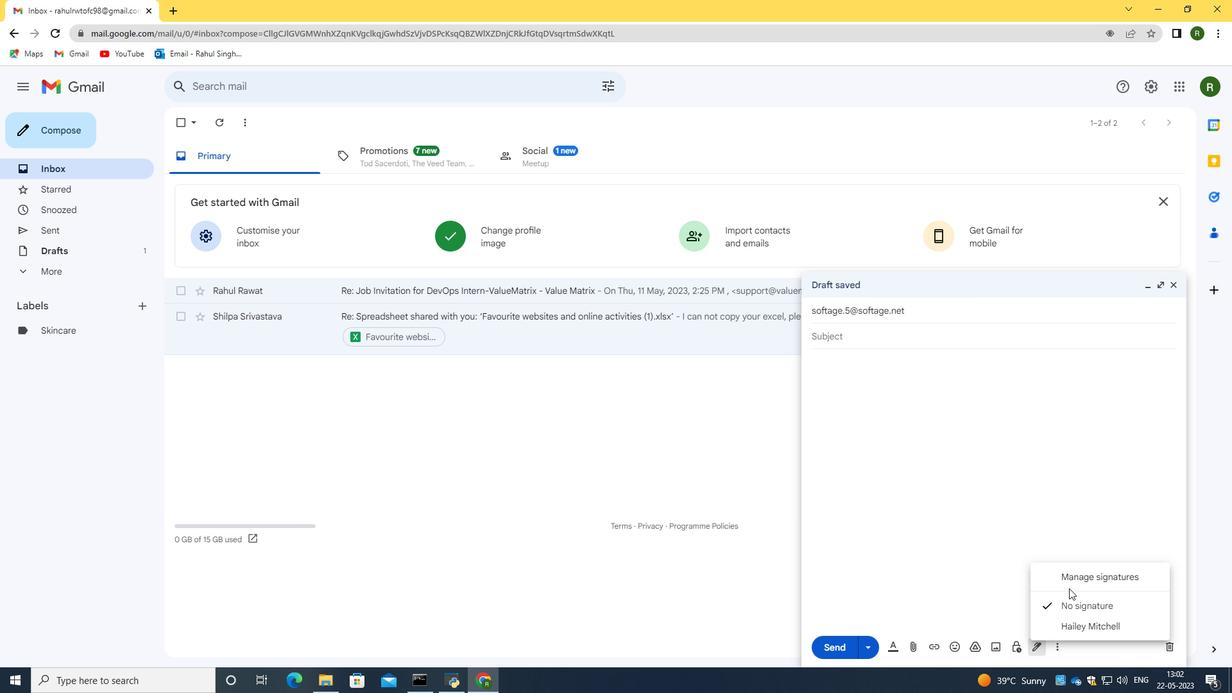 
Action: Mouse moved to (1063, 618)
Screenshot: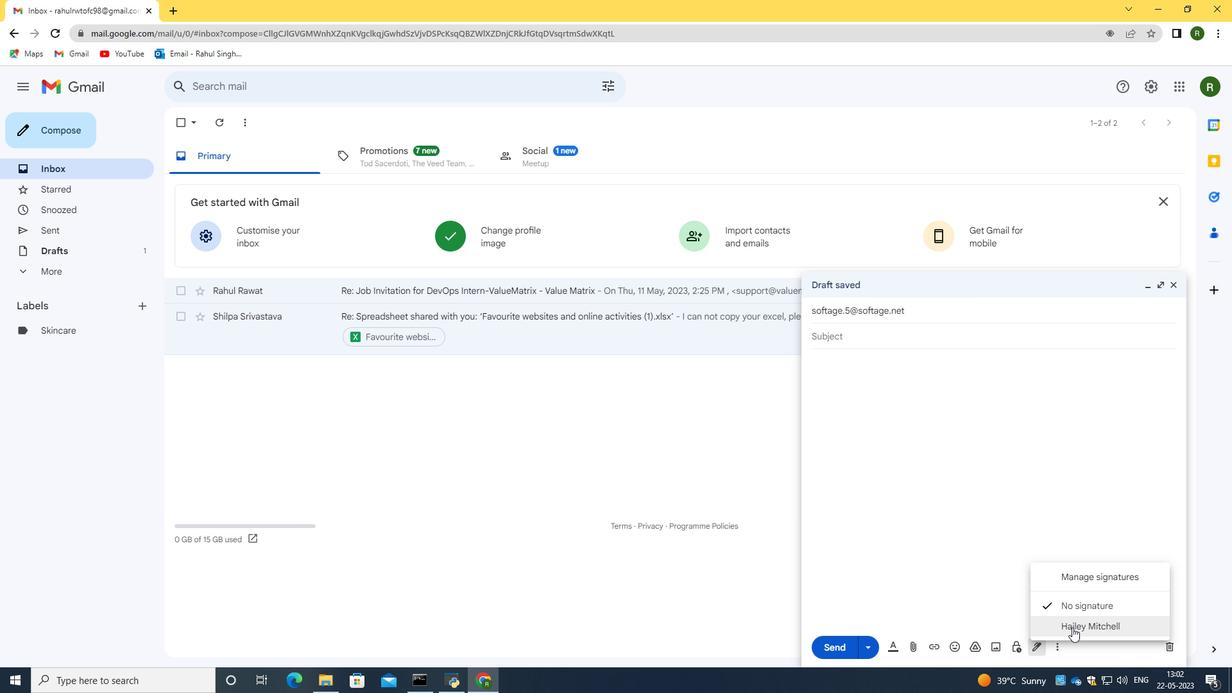 
Action: Mouse pressed left at (1063, 618)
Screenshot: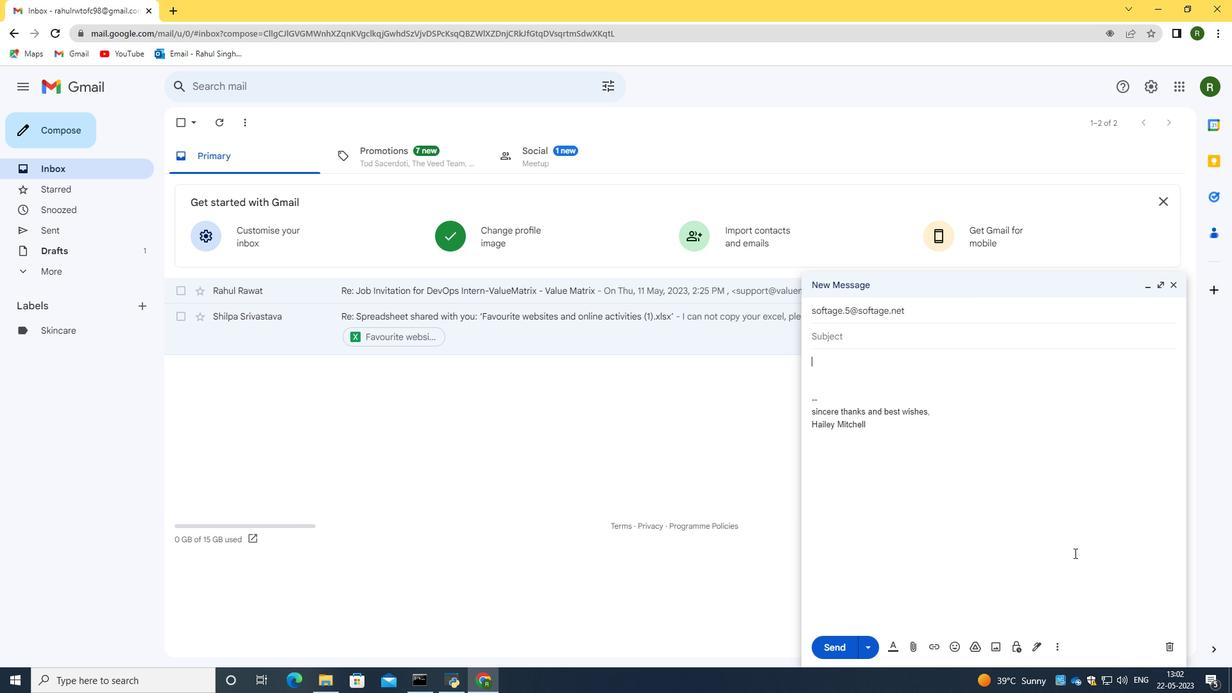 
Action: Mouse moved to (1047, 636)
Screenshot: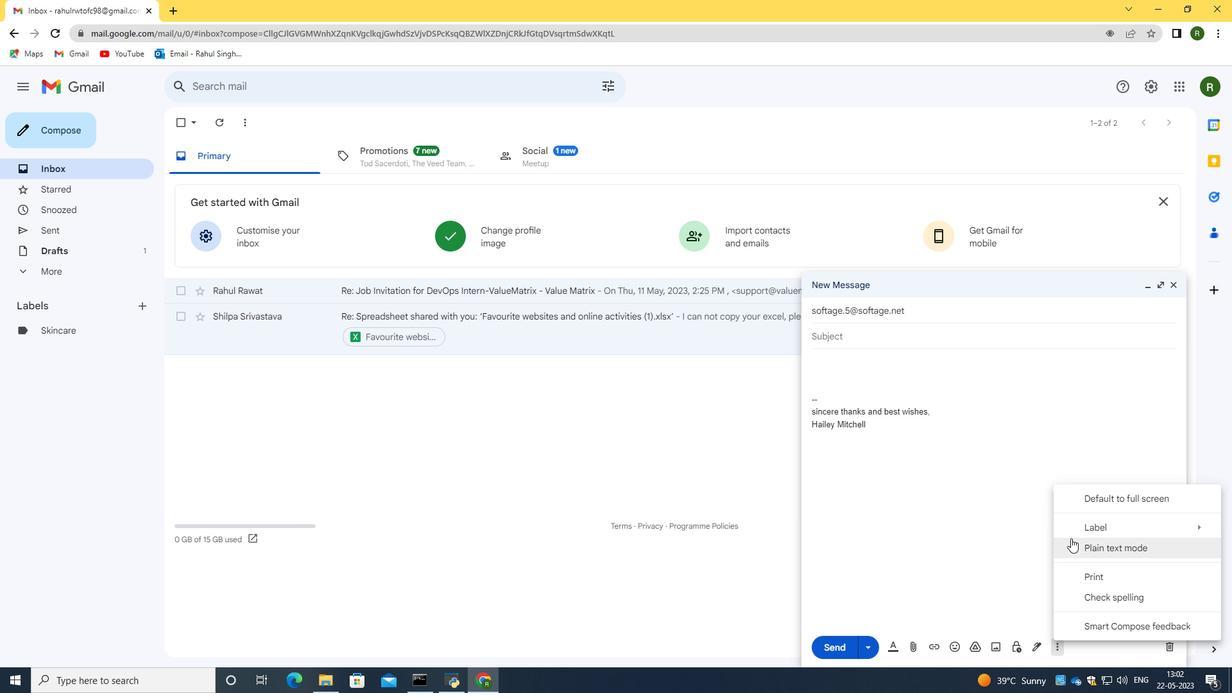 
Action: Mouse pressed left at (1047, 636)
Screenshot: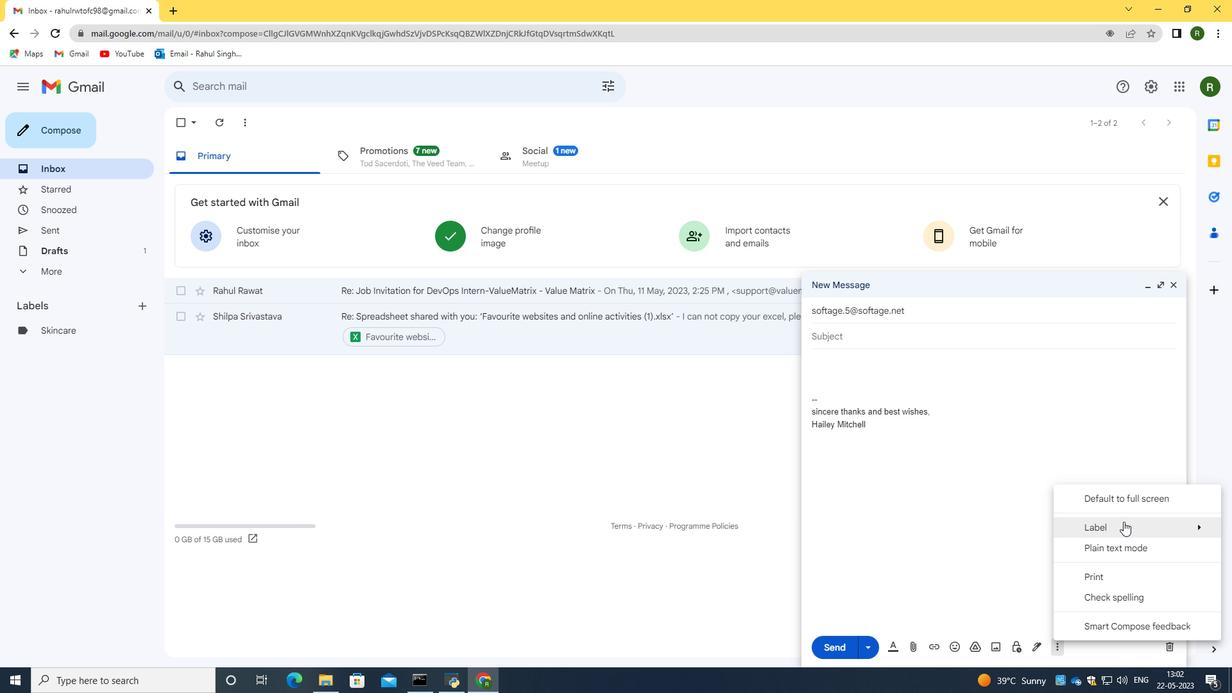 
Action: Mouse moved to (968, 493)
Screenshot: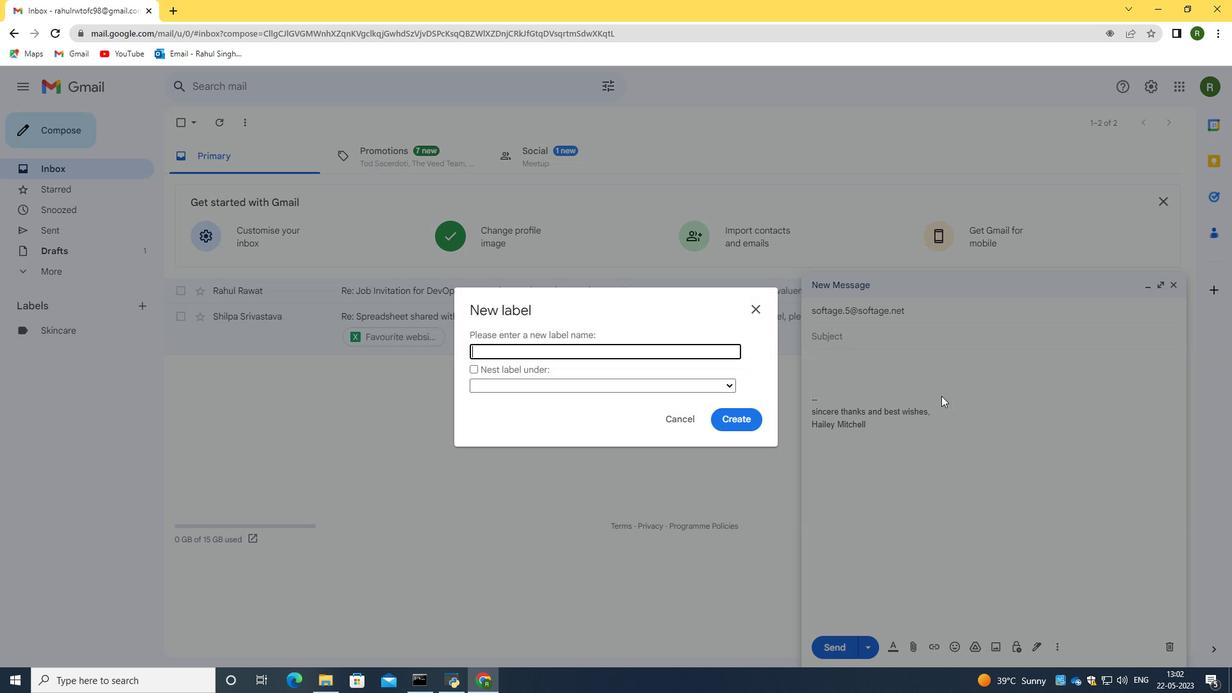 
Action: Mouse pressed left at (968, 493)
Screenshot: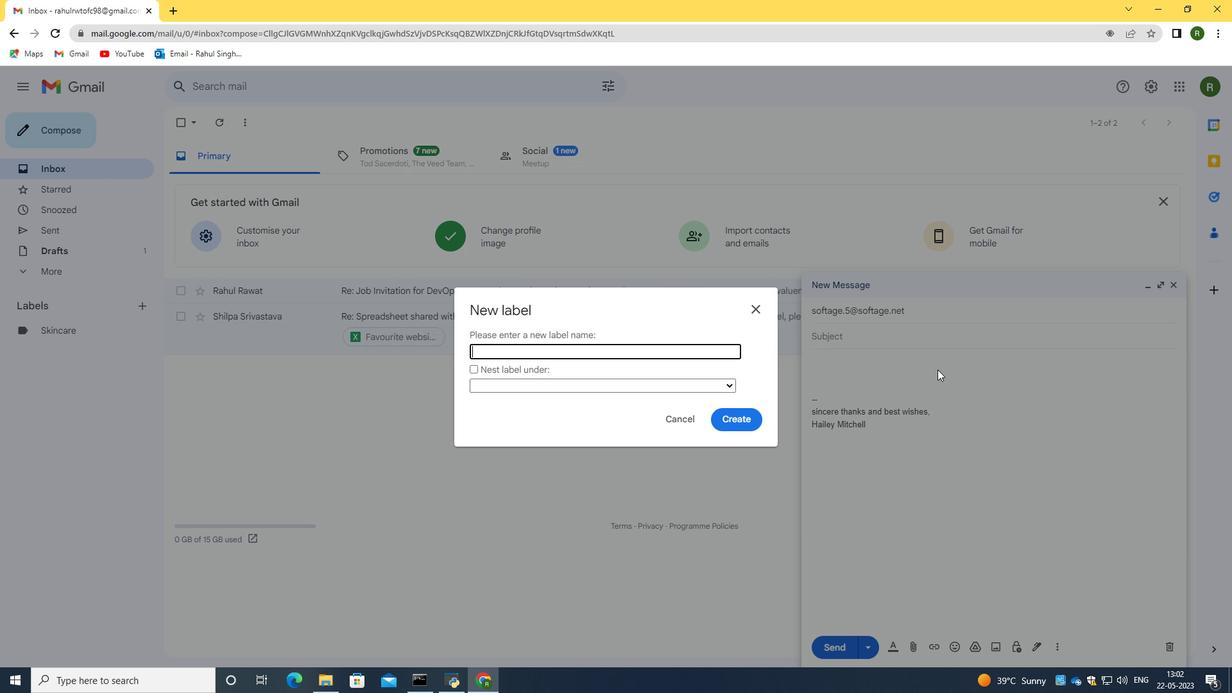 
Action: Mouse moved to (516, 340)
Screenshot: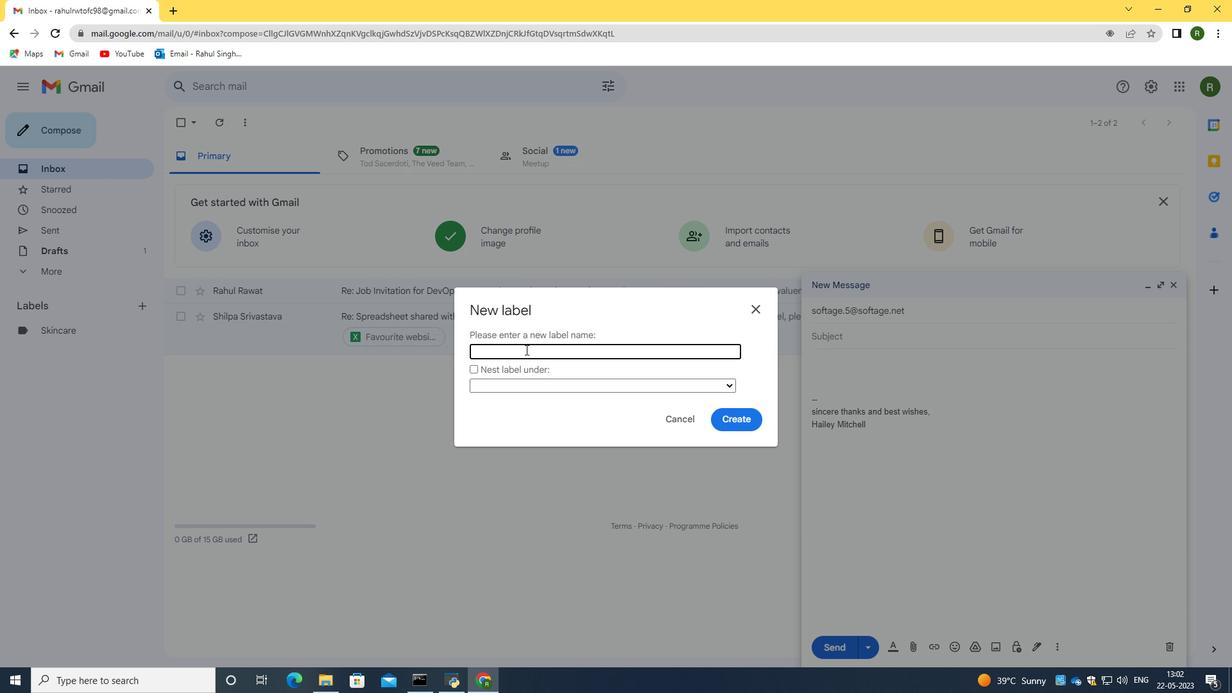 
Action: Key pressed <Key.caps_lock>R<Key.caps_lock>eflection
Screenshot: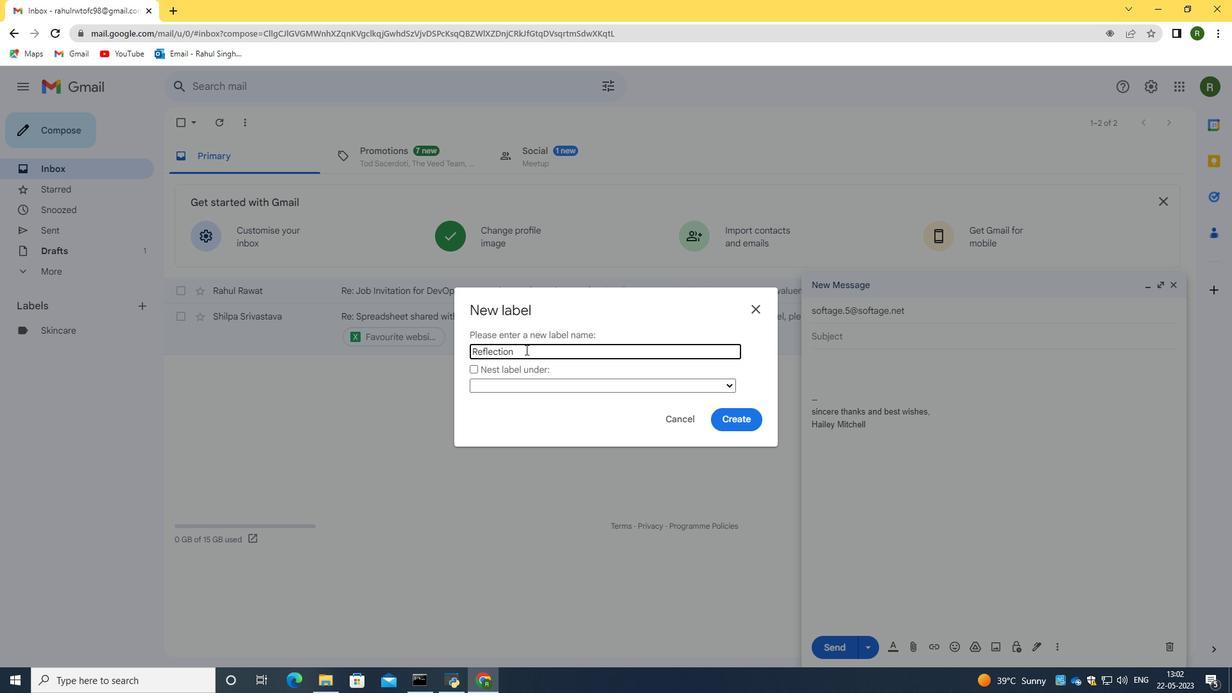 
Action: Mouse moved to (737, 408)
Screenshot: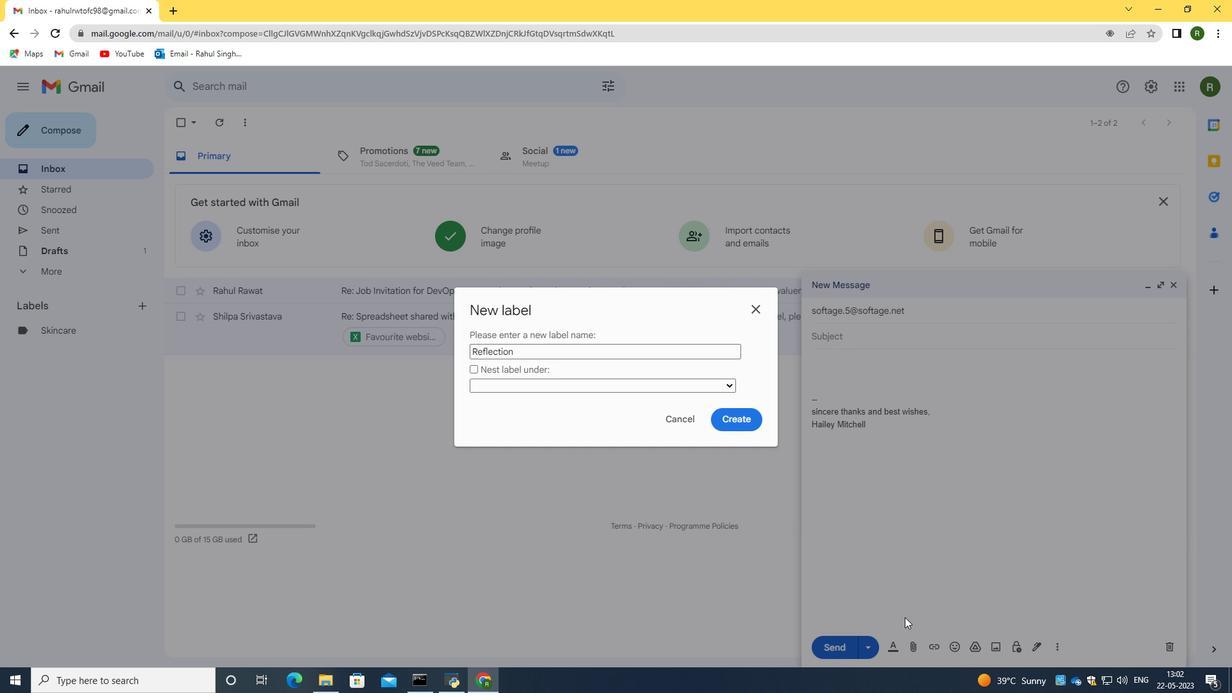 
Action: Mouse pressed left at (737, 408)
Screenshot: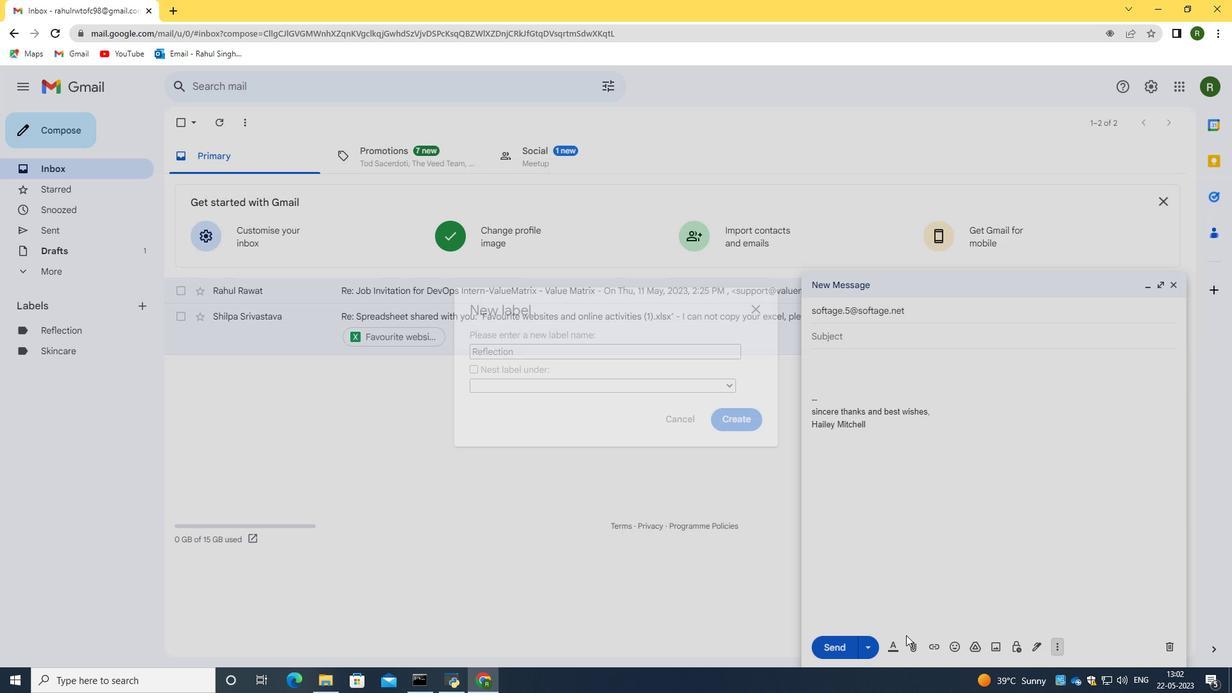 
Action: Mouse moved to (832, 635)
Screenshot: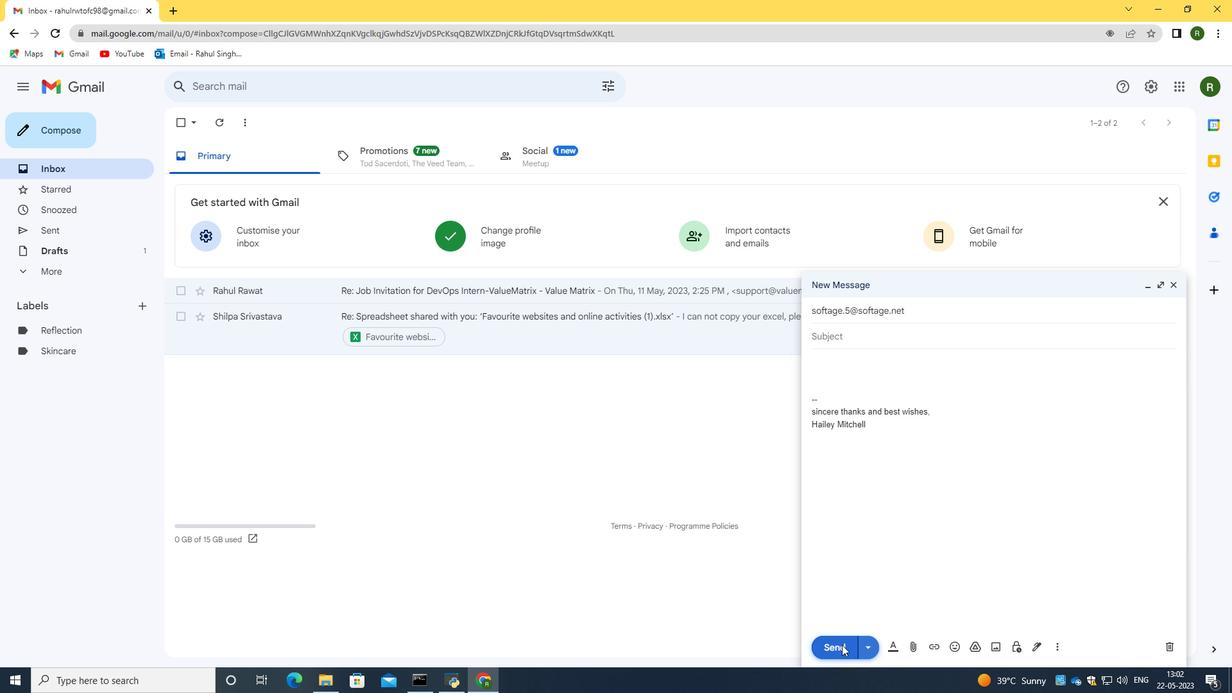 
Action: Mouse pressed left at (832, 635)
Screenshot: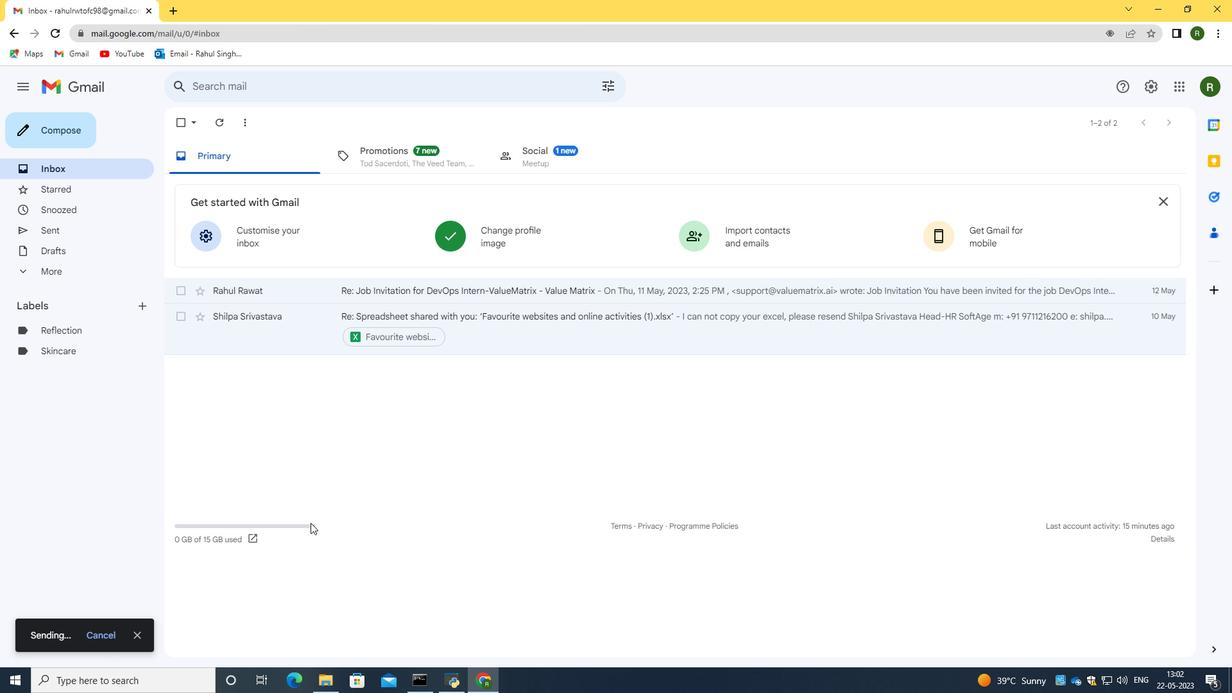 
Action: Mouse moved to (161, 621)
Screenshot: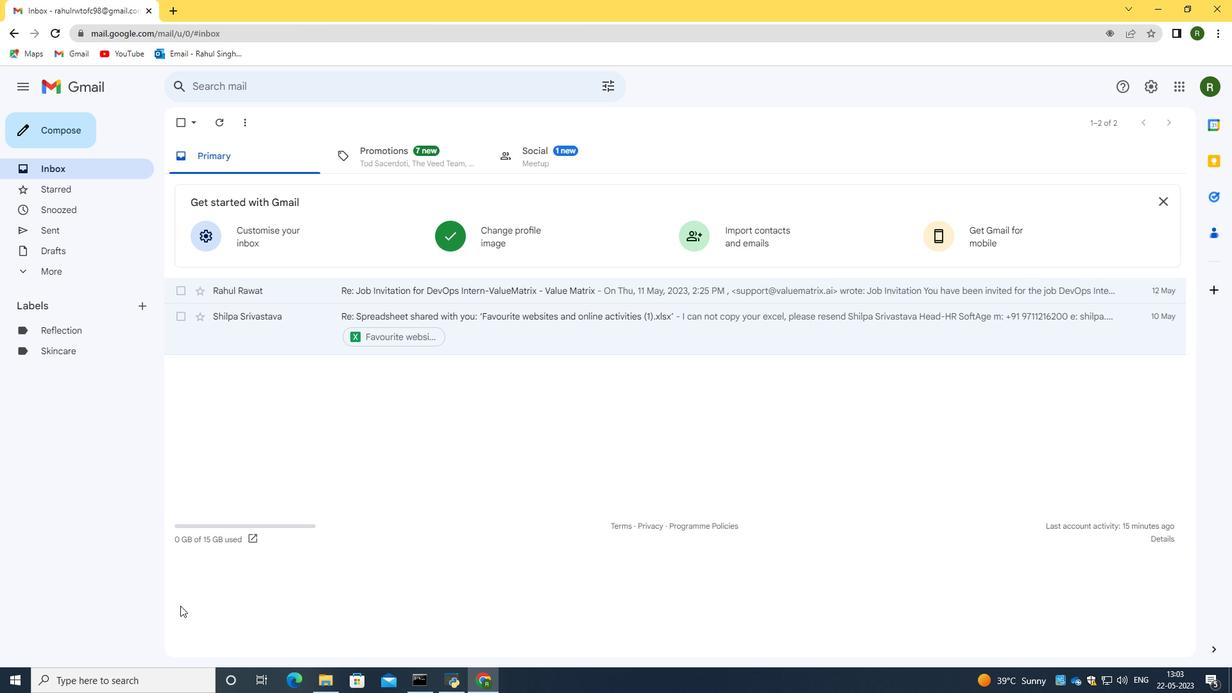
Action: Mouse pressed left at (161, 621)
Screenshot: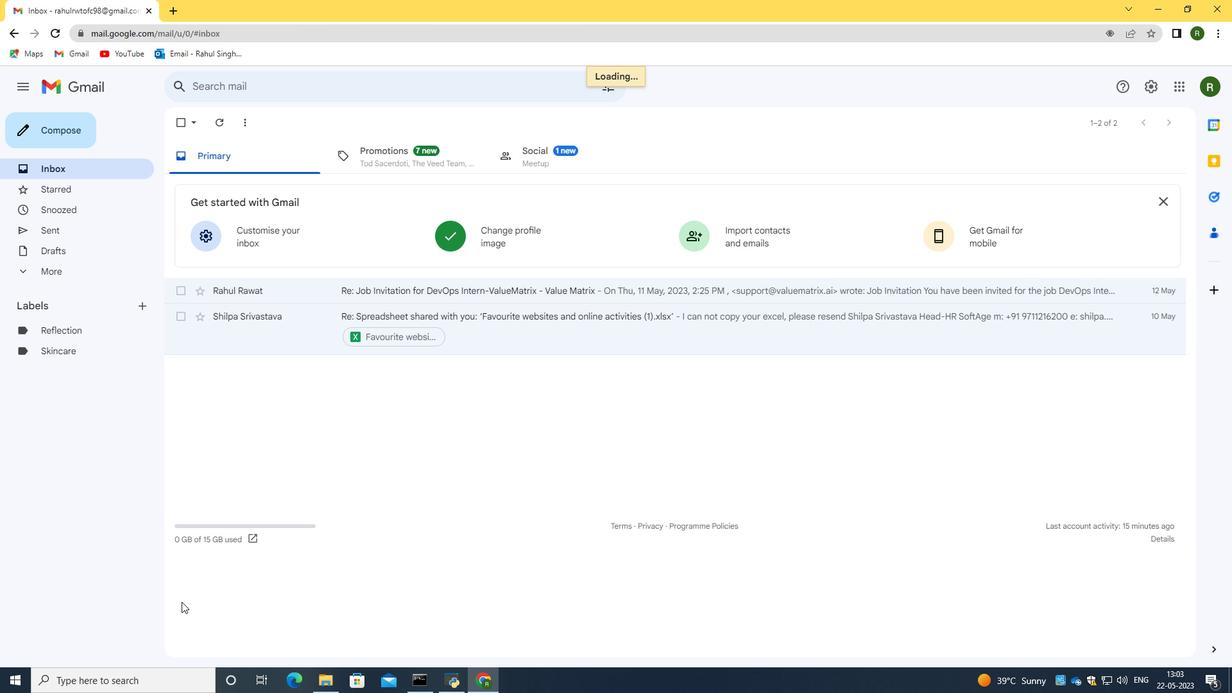 
Action: Mouse moved to (227, 465)
Screenshot: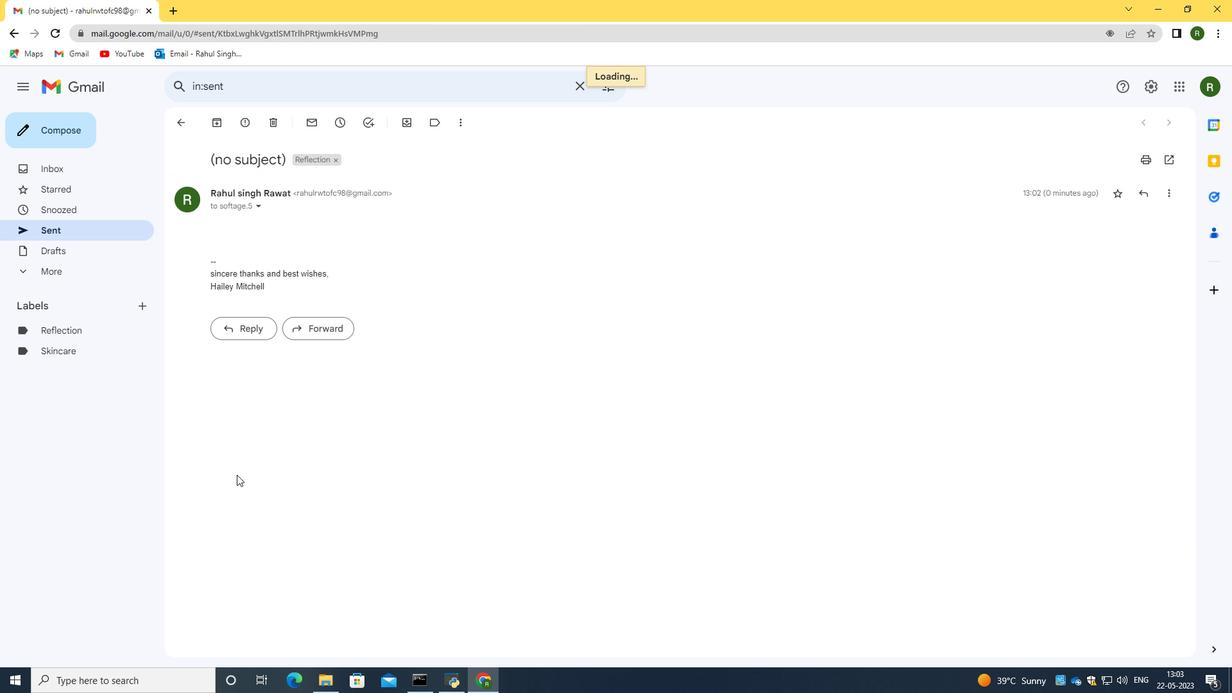 
